 Task: Find connections with filter location Maracás with filter topic #Leadershipfirstwith filter profile language Potuguese with filter current company Aviva India with filter school Uka Tarsadia University  with filter industry Circuses and Magic Shows with filter service category Life Coaching with filter keywords title Parking Attendant
Action: Mouse moved to (559, 102)
Screenshot: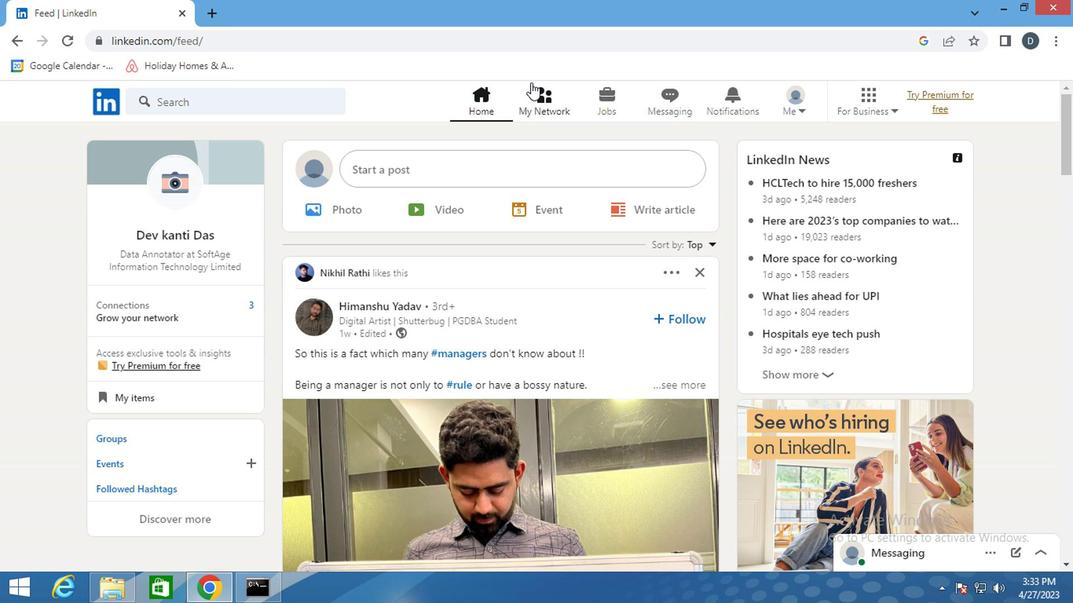 
Action: Mouse pressed left at (559, 102)
Screenshot: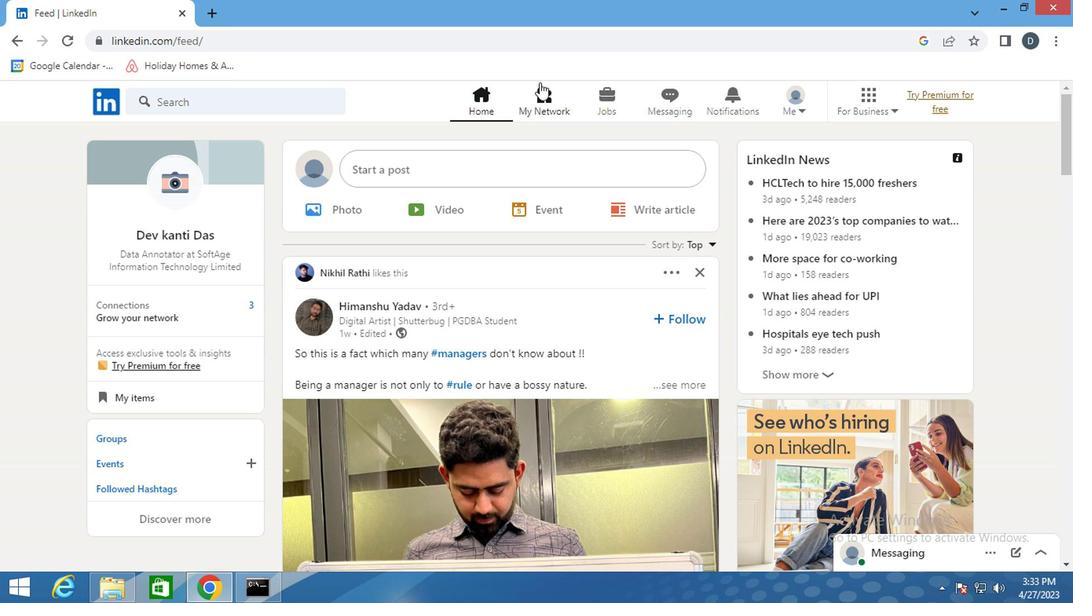 
Action: Mouse moved to (294, 193)
Screenshot: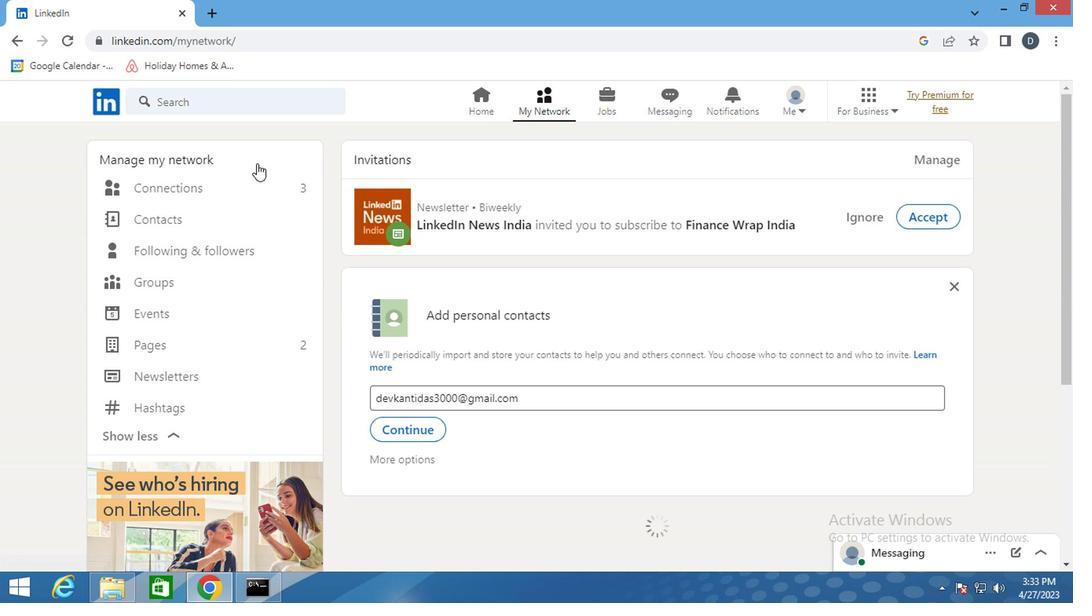 
Action: Mouse pressed left at (294, 193)
Screenshot: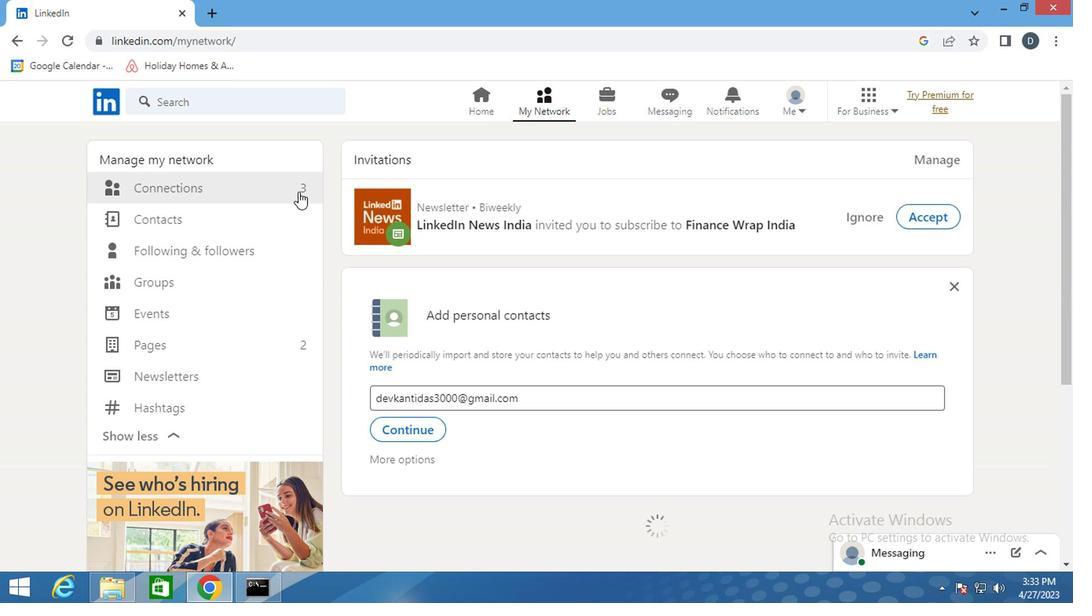 
Action: Mouse moved to (259, 187)
Screenshot: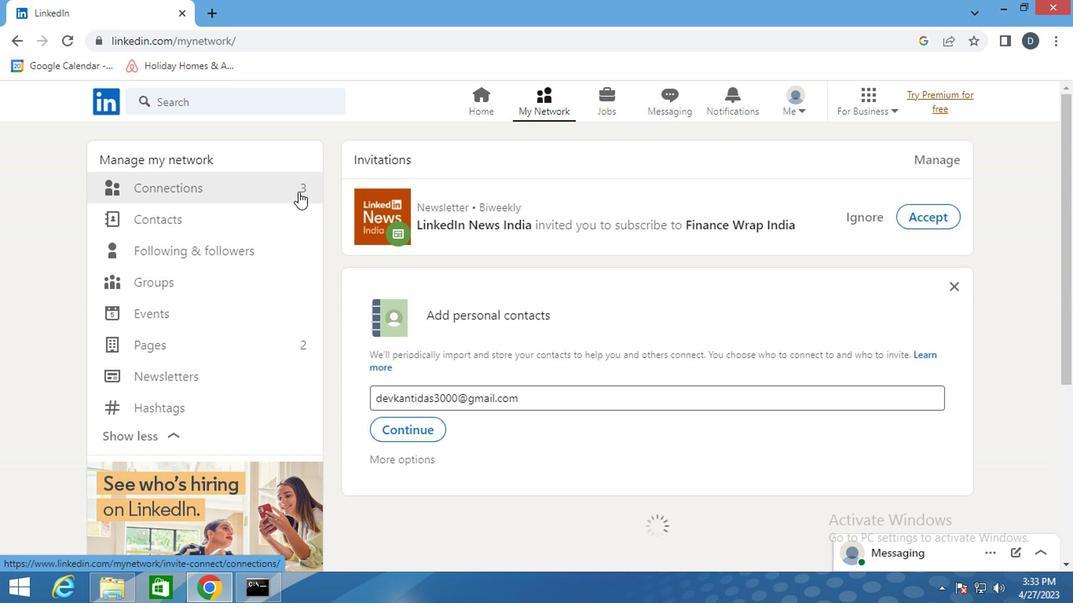 
Action: Mouse pressed left at (259, 187)
Screenshot: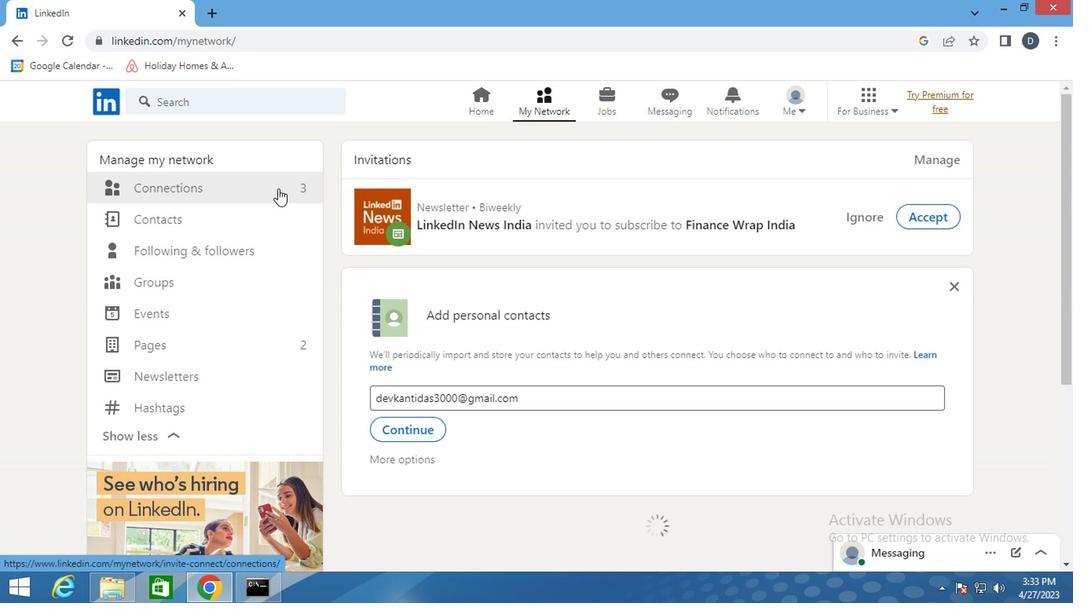 
Action: Mouse moved to (183, 188)
Screenshot: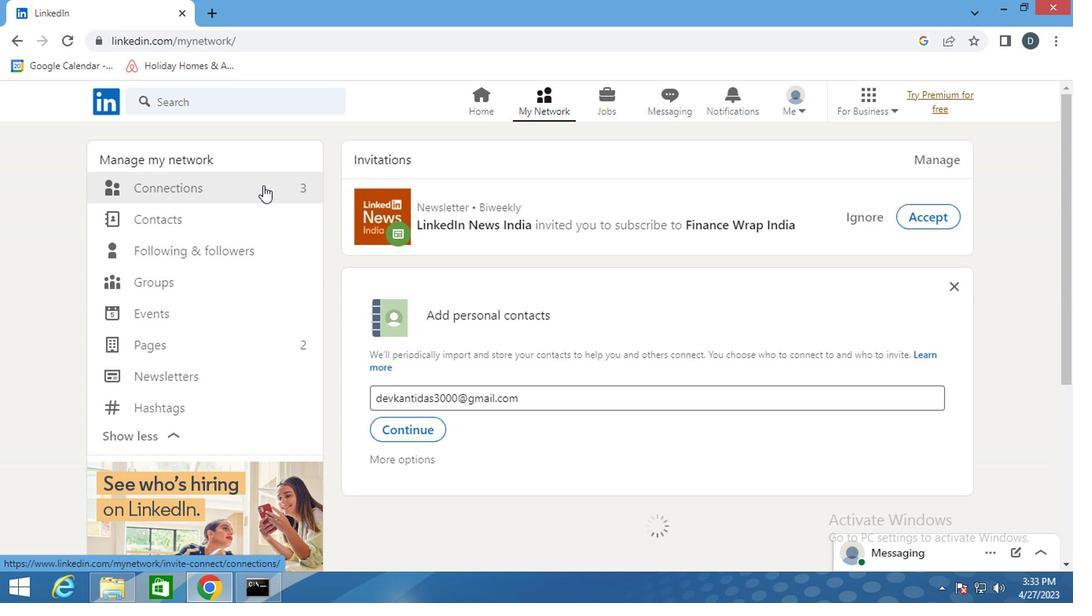 
Action: Mouse pressed left at (183, 188)
Screenshot: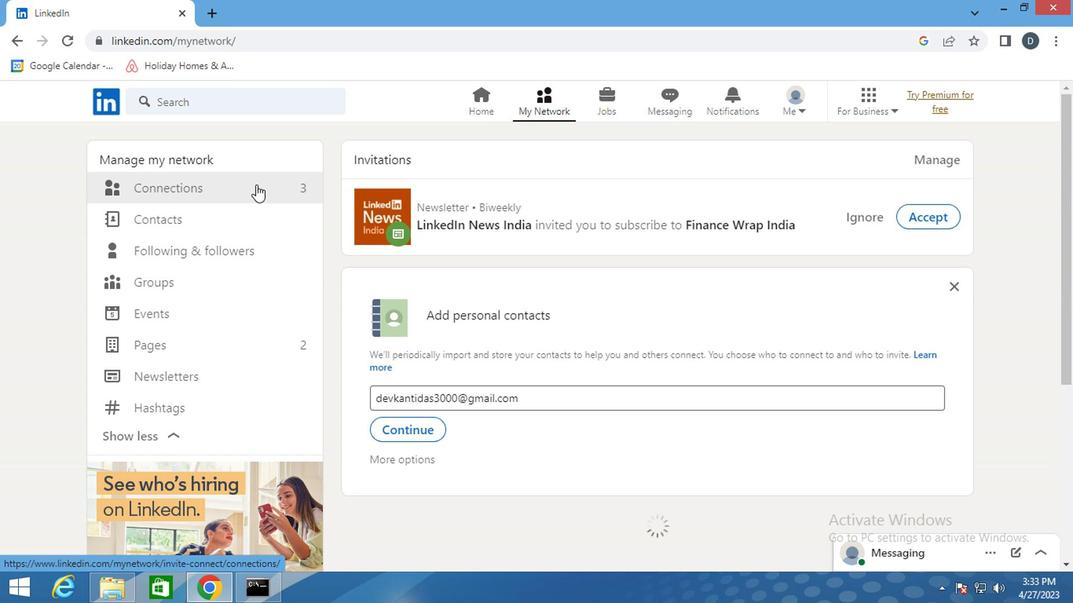 
Action: Mouse moved to (660, 209)
Screenshot: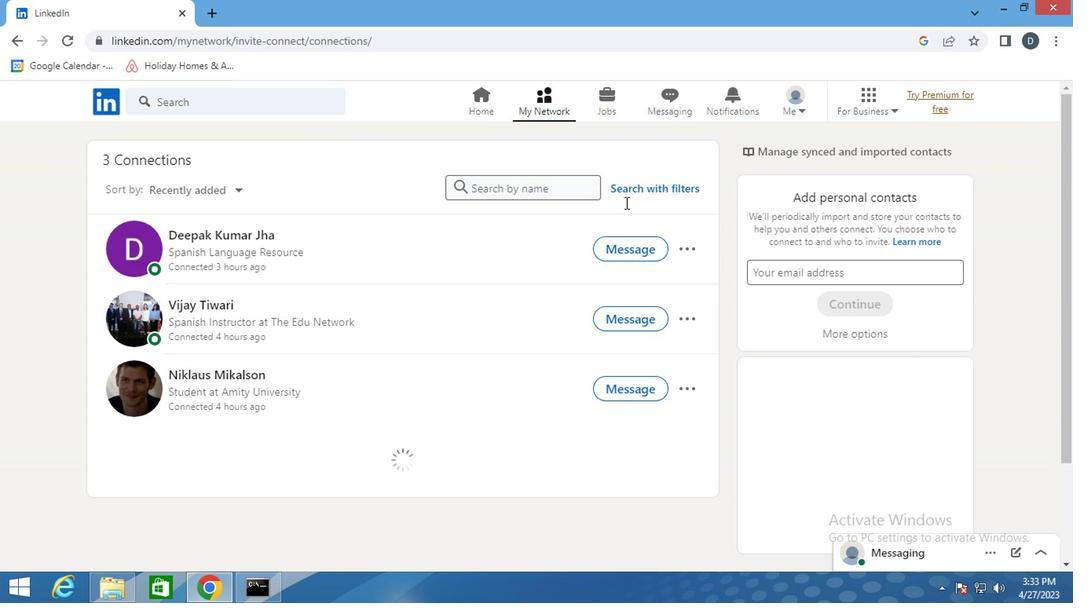 
Action: Mouse pressed left at (660, 209)
Screenshot: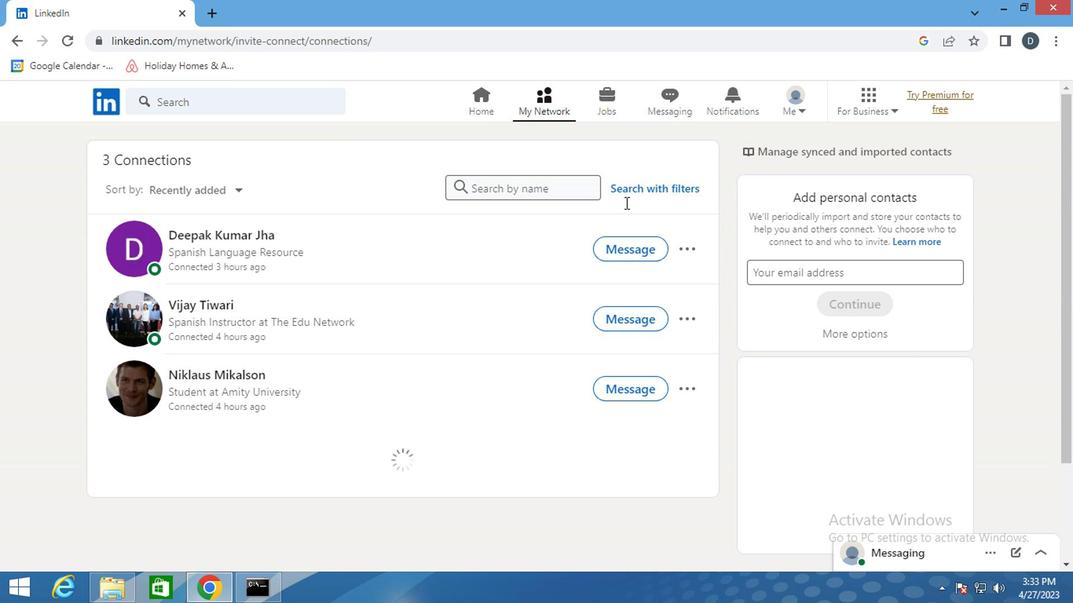 
Action: Mouse moved to (660, 198)
Screenshot: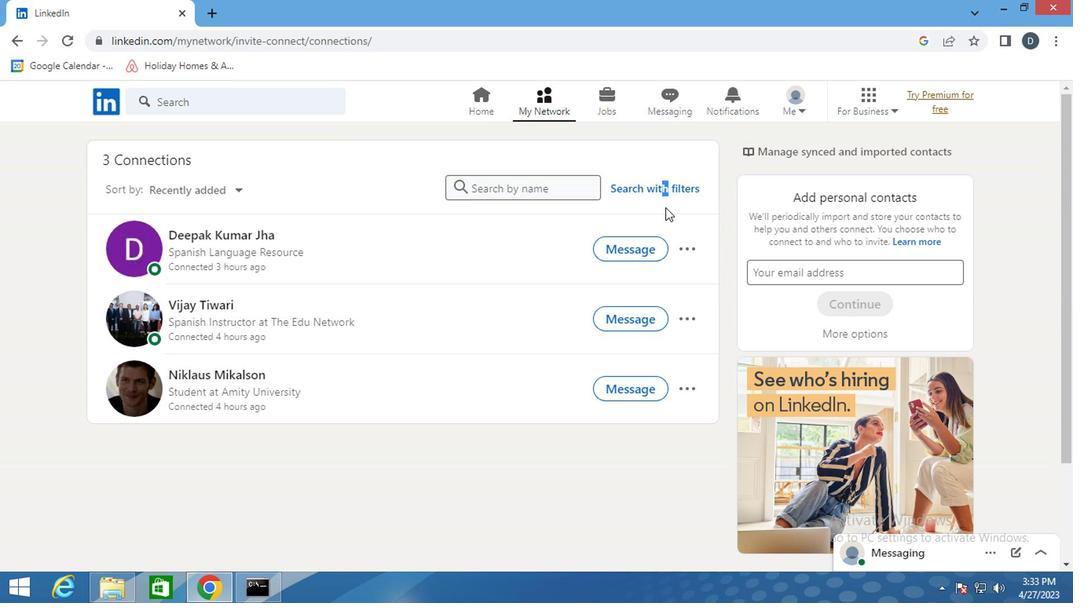 
Action: Mouse pressed left at (660, 198)
Screenshot: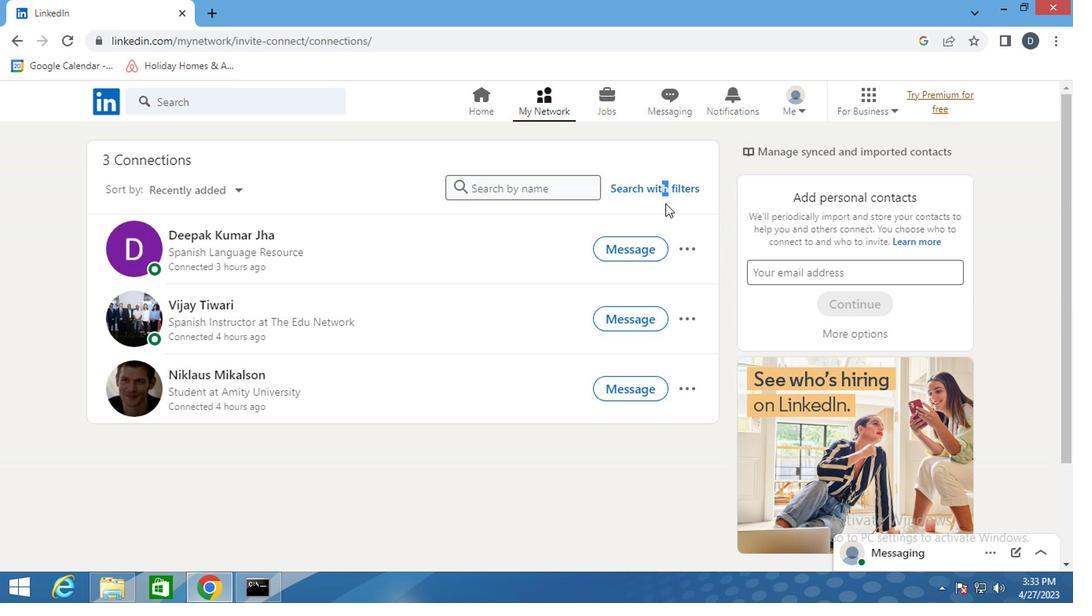 
Action: Mouse moved to (580, 141)
Screenshot: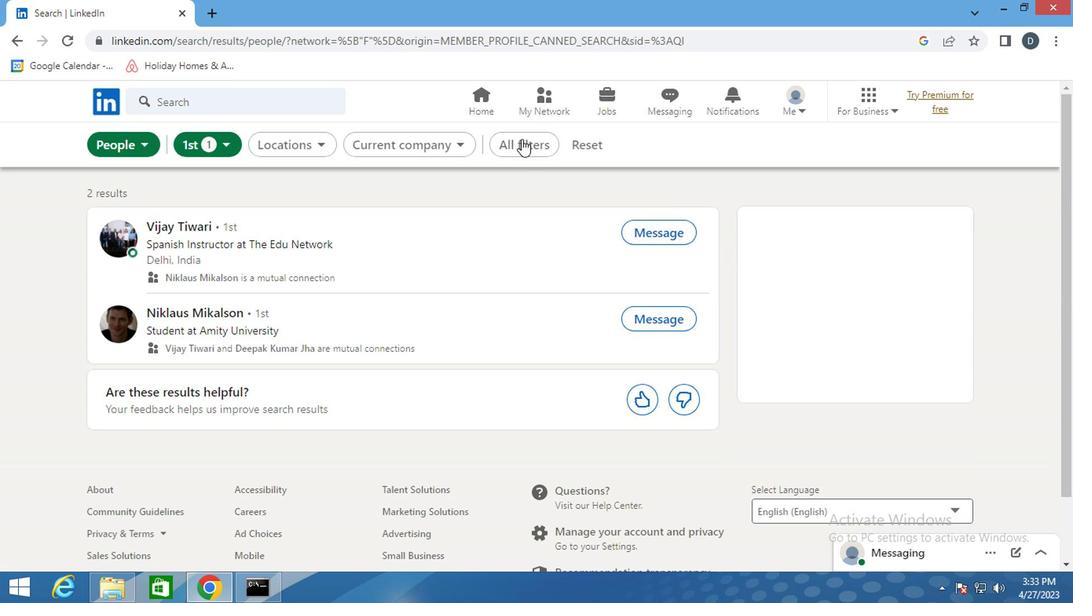 
Action: Mouse pressed left at (580, 141)
Screenshot: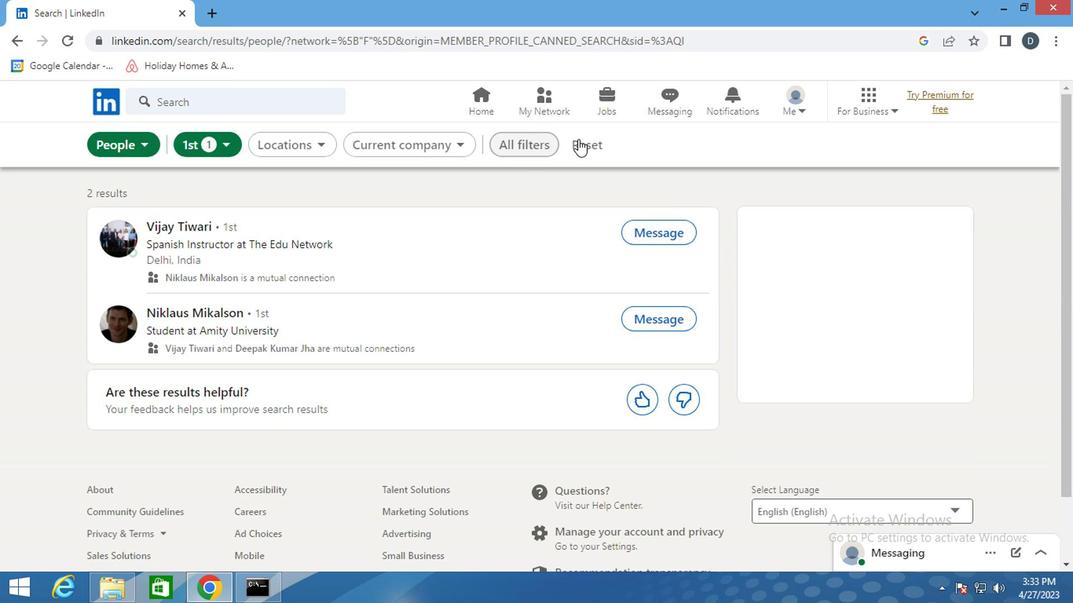 
Action: Mouse moved to (536, 143)
Screenshot: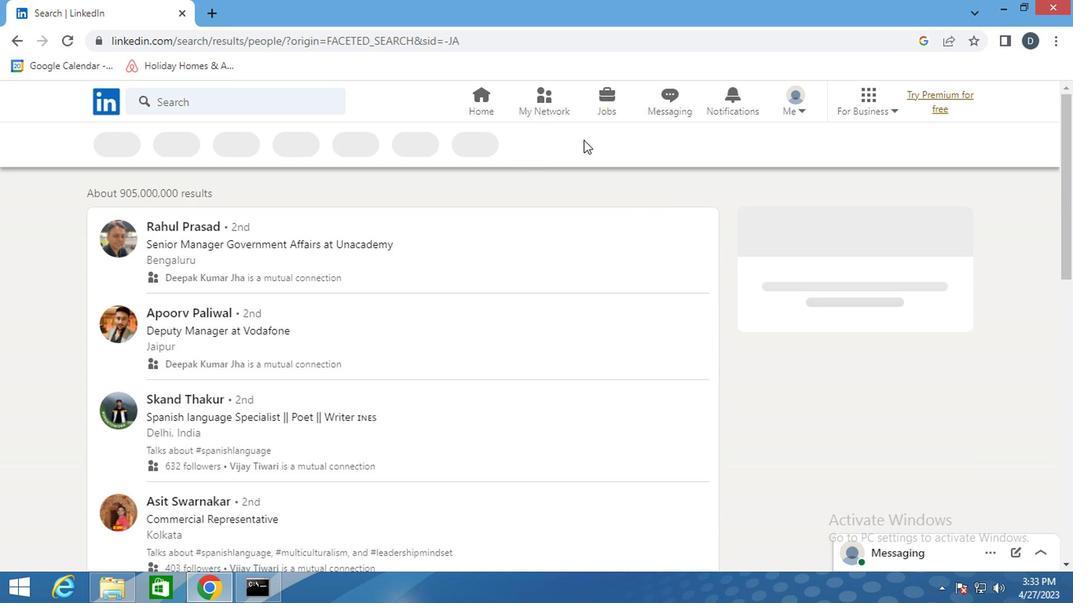 
Action: Mouse pressed left at (536, 143)
Screenshot: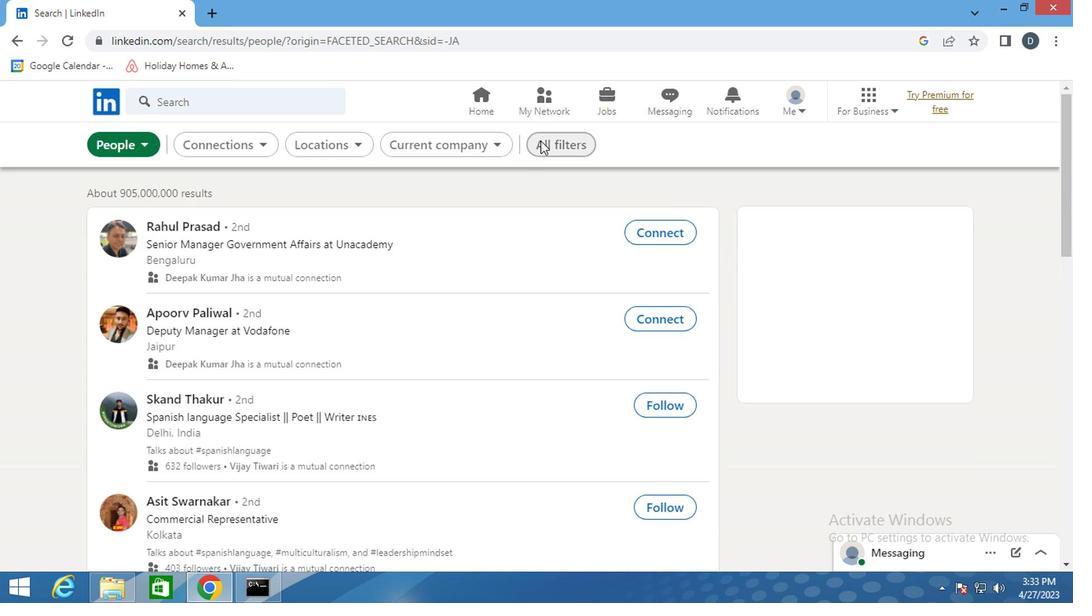 
Action: Mouse moved to (855, 271)
Screenshot: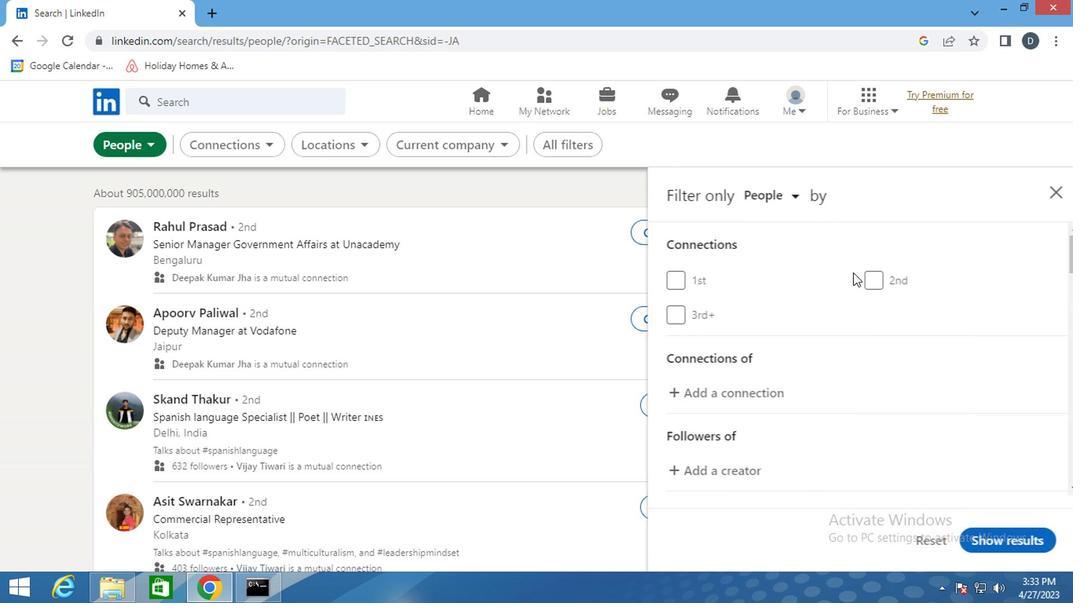 
Action: Mouse scrolled (855, 271) with delta (0, 0)
Screenshot: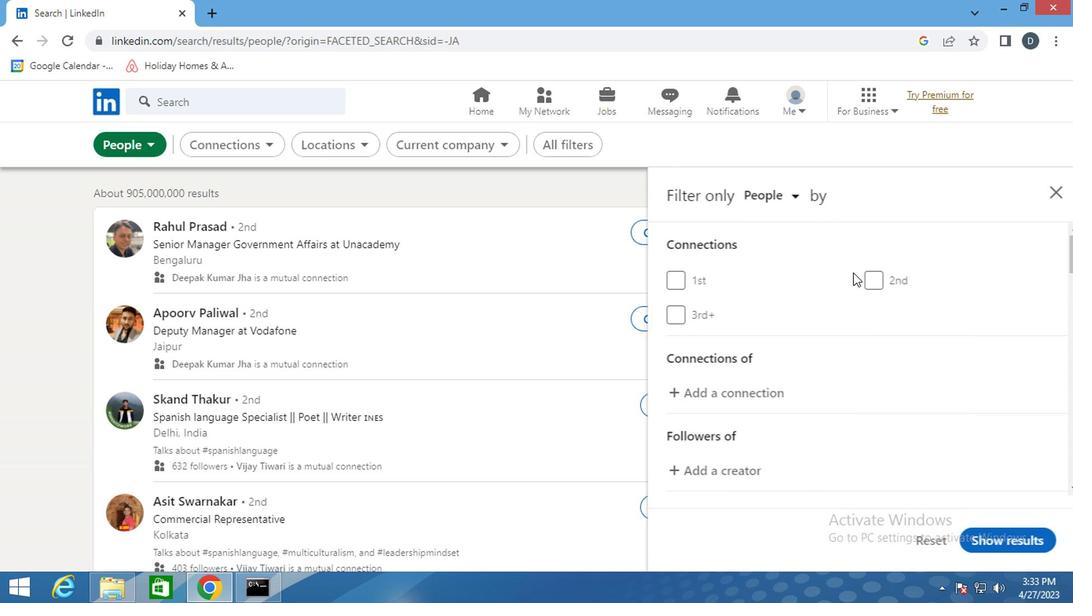 
Action: Mouse moved to (855, 271)
Screenshot: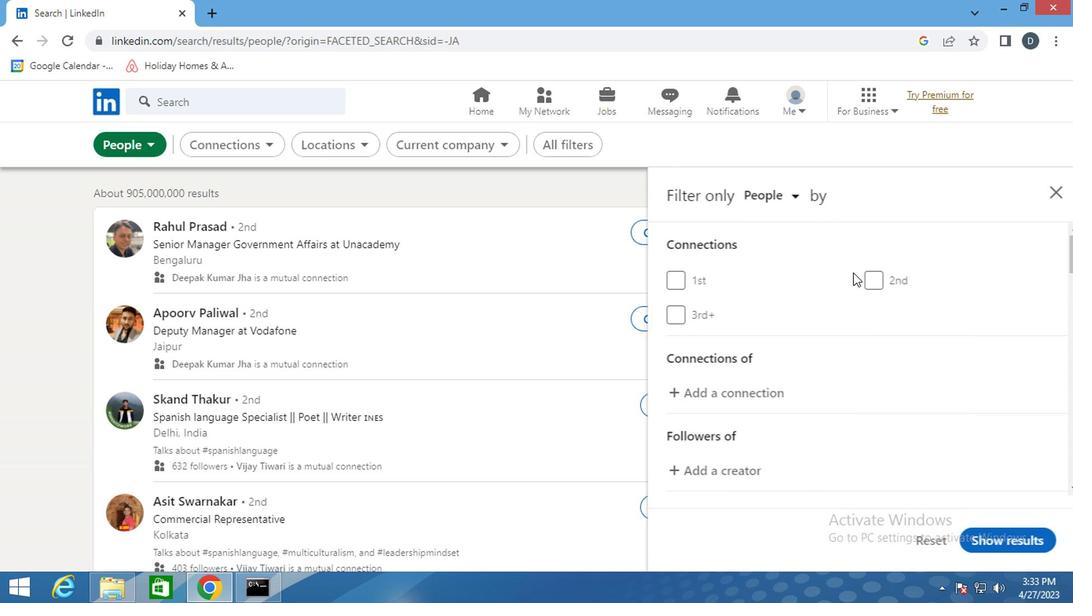 
Action: Mouse scrolled (855, 270) with delta (0, 0)
Screenshot: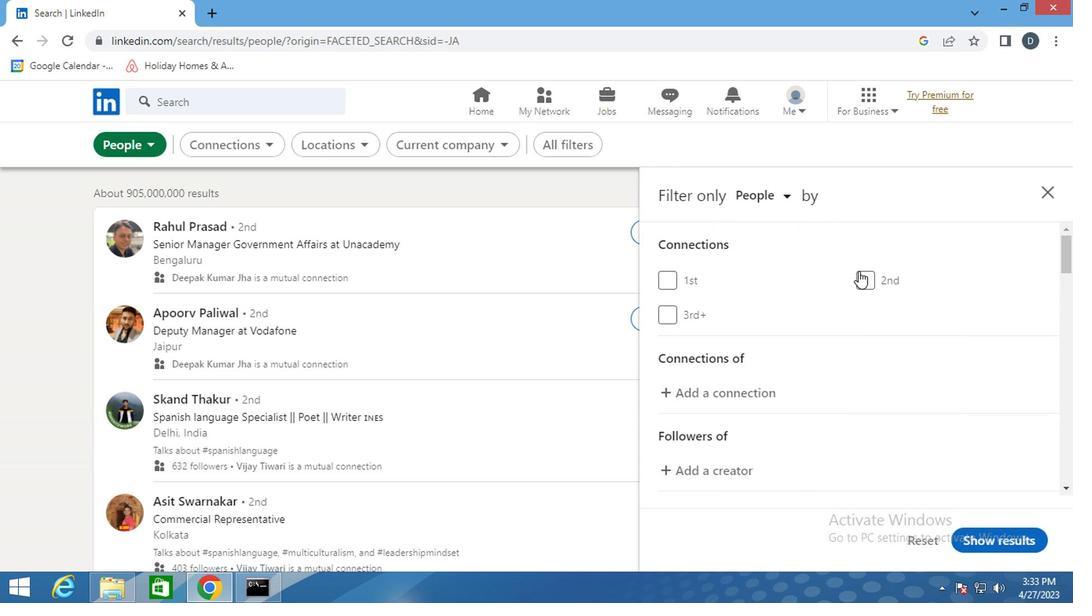 
Action: Mouse moved to (859, 267)
Screenshot: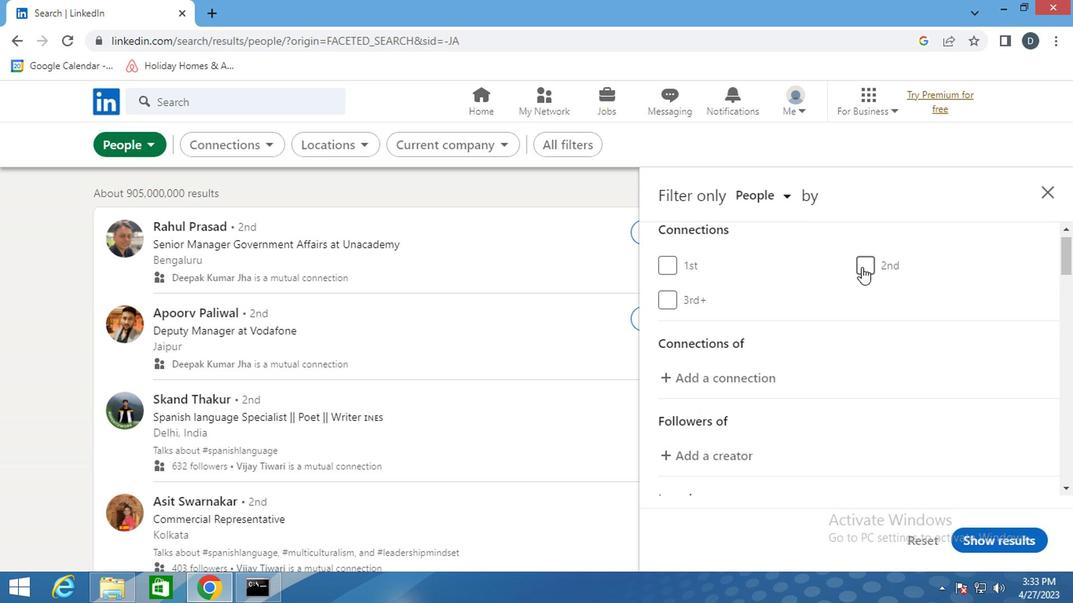 
Action: Mouse scrolled (859, 267) with delta (0, 0)
Screenshot: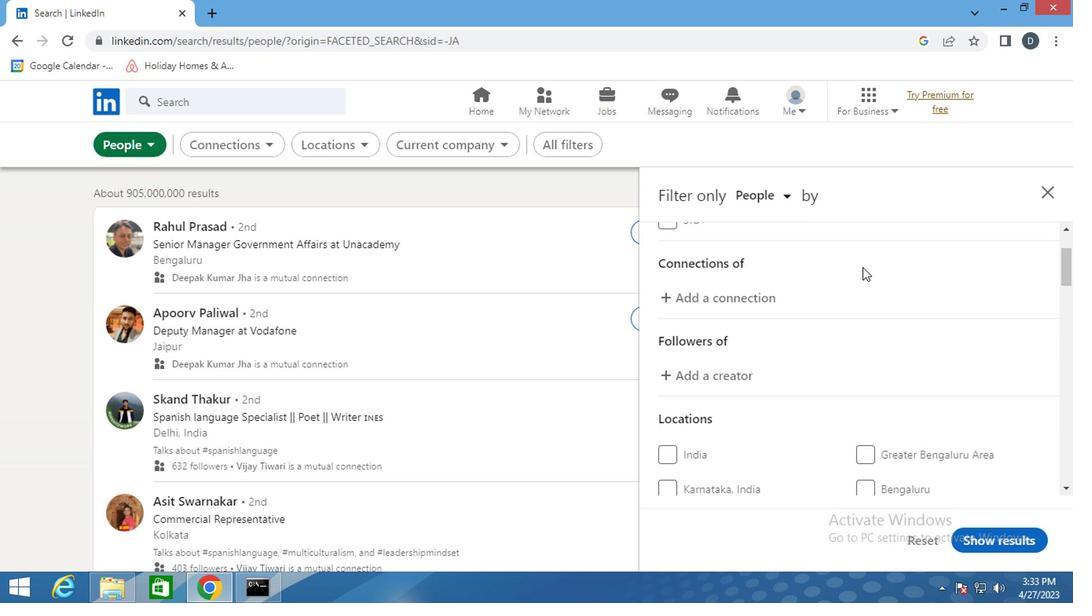 
Action: Mouse scrolled (859, 267) with delta (0, 0)
Screenshot: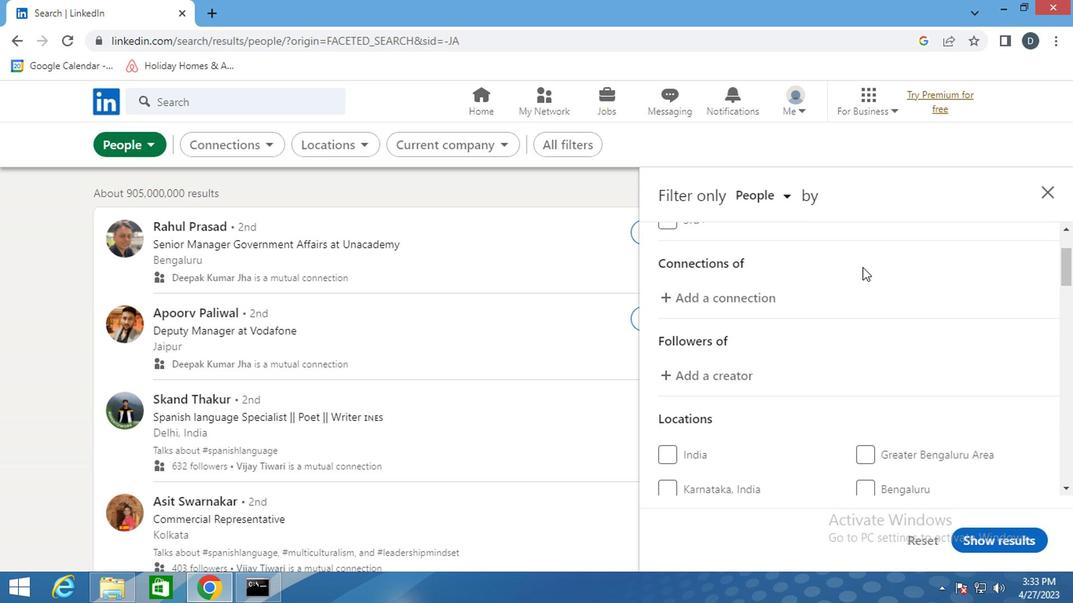 
Action: Mouse moved to (896, 306)
Screenshot: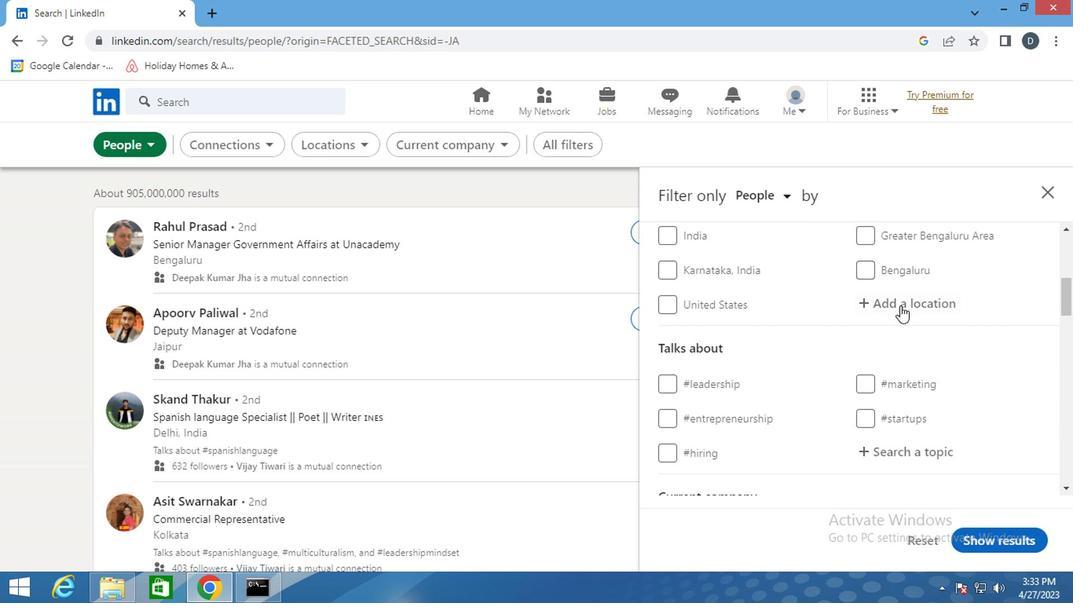 
Action: Mouse pressed left at (896, 306)
Screenshot: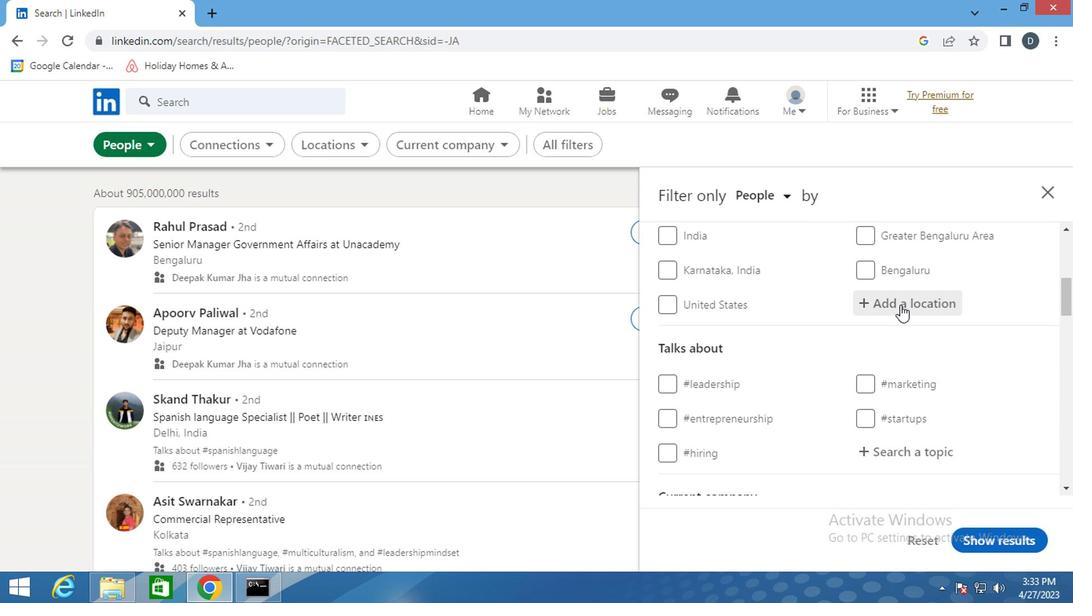 
Action: Mouse moved to (785, 338)
Screenshot: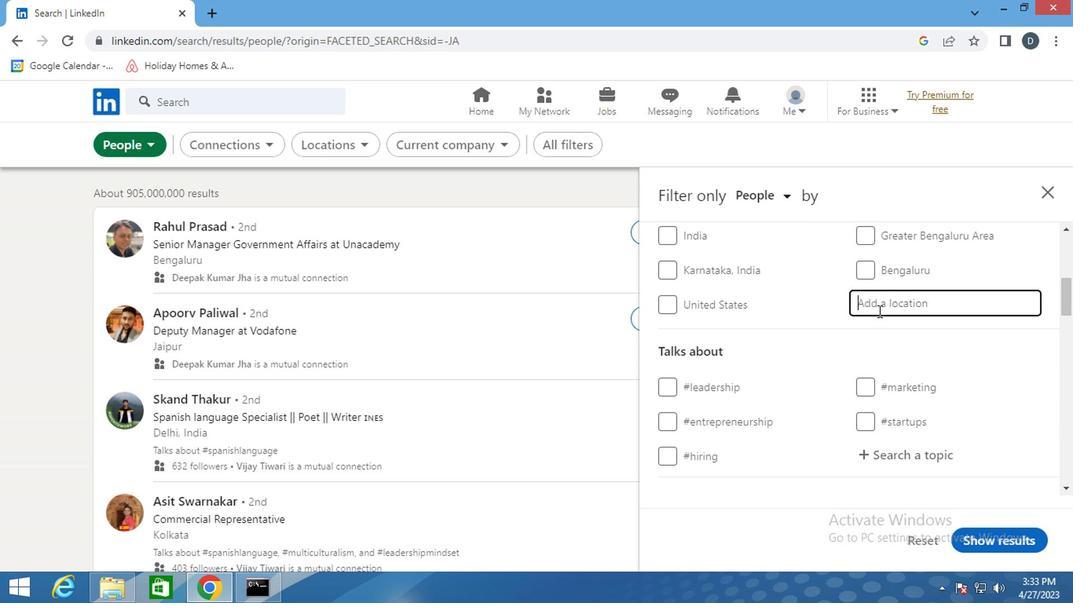 
Action: Key pressed <Key.shift>MARACAS
Screenshot: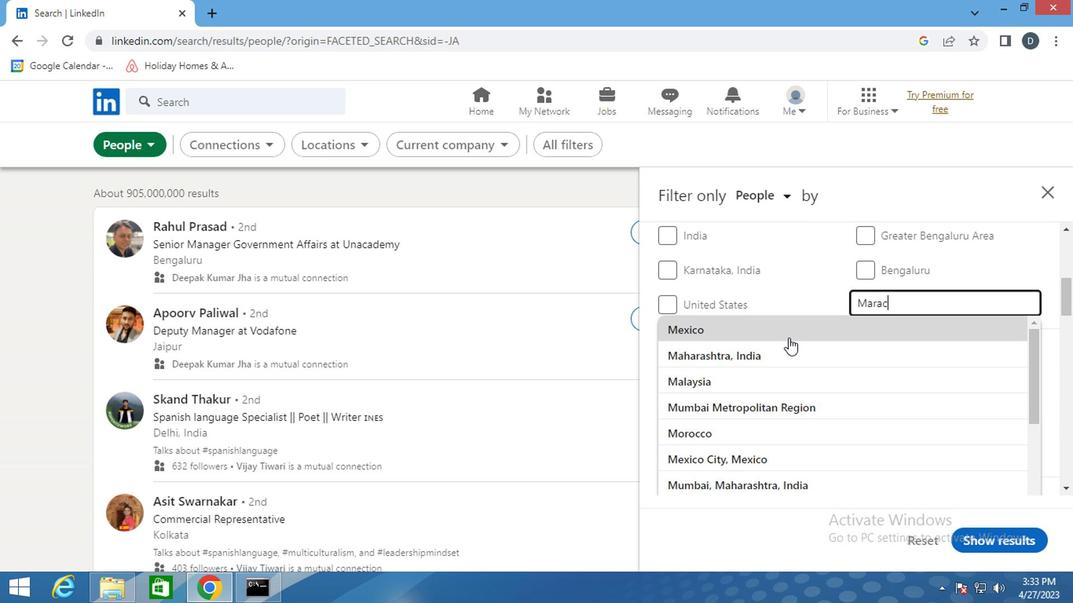 
Action: Mouse moved to (898, 332)
Screenshot: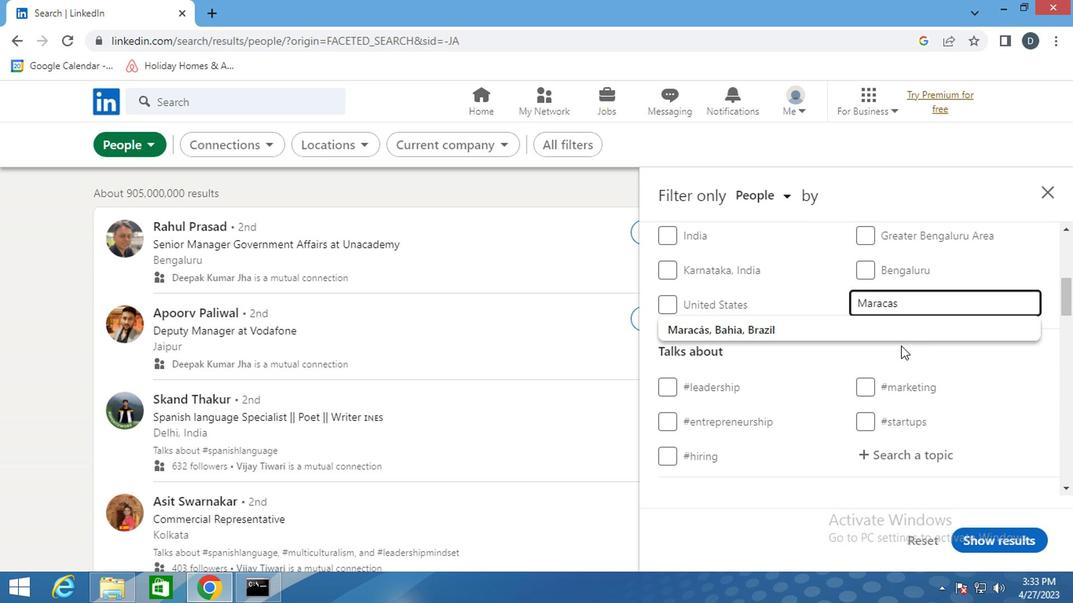 
Action: Mouse pressed left at (898, 332)
Screenshot: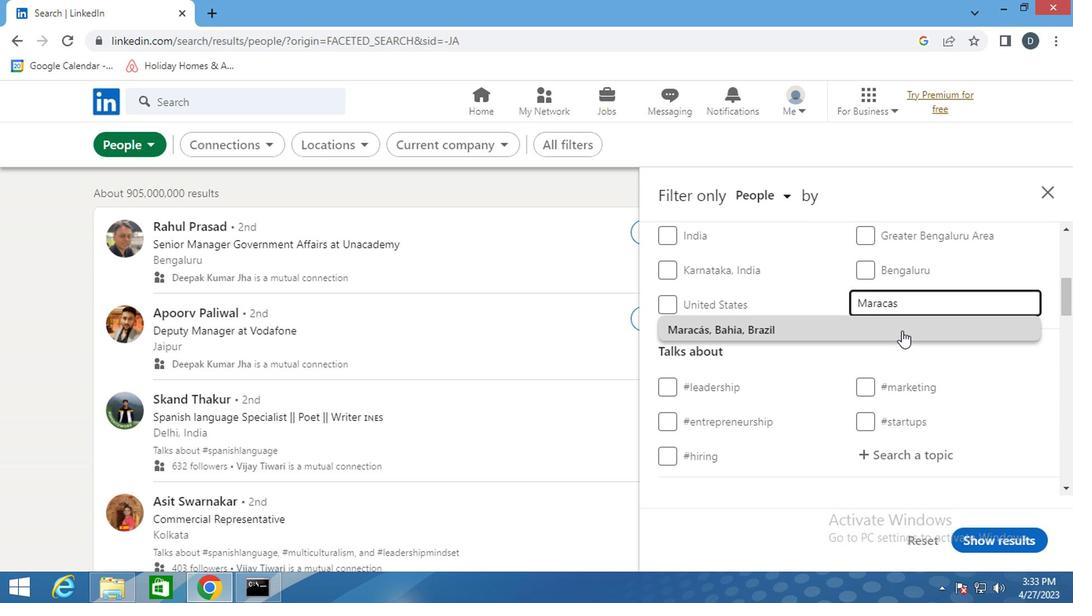 
Action: Mouse moved to (894, 332)
Screenshot: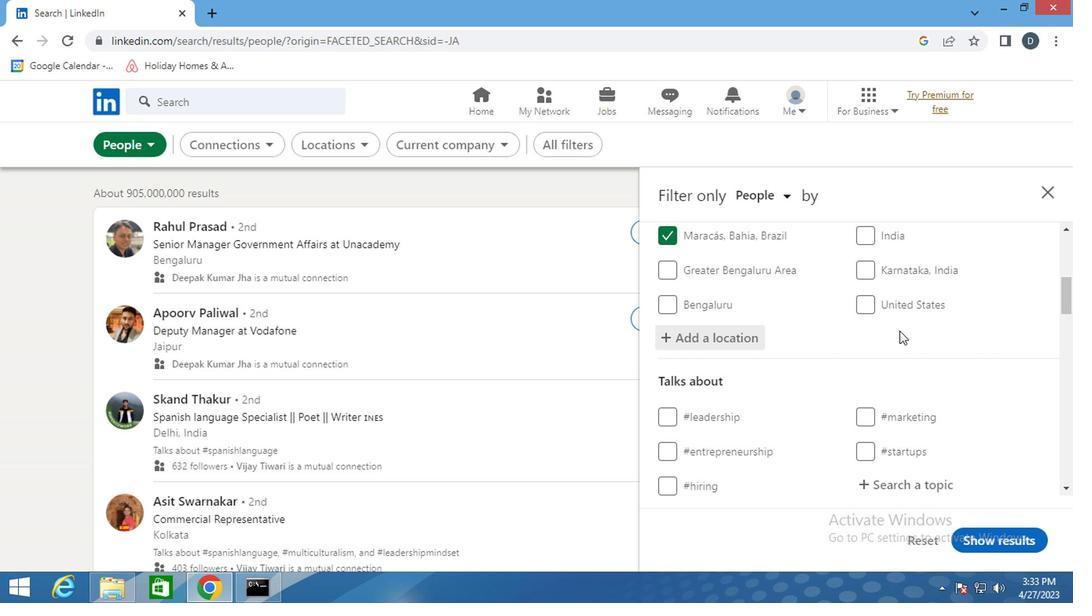 
Action: Mouse scrolled (894, 330) with delta (0, -1)
Screenshot: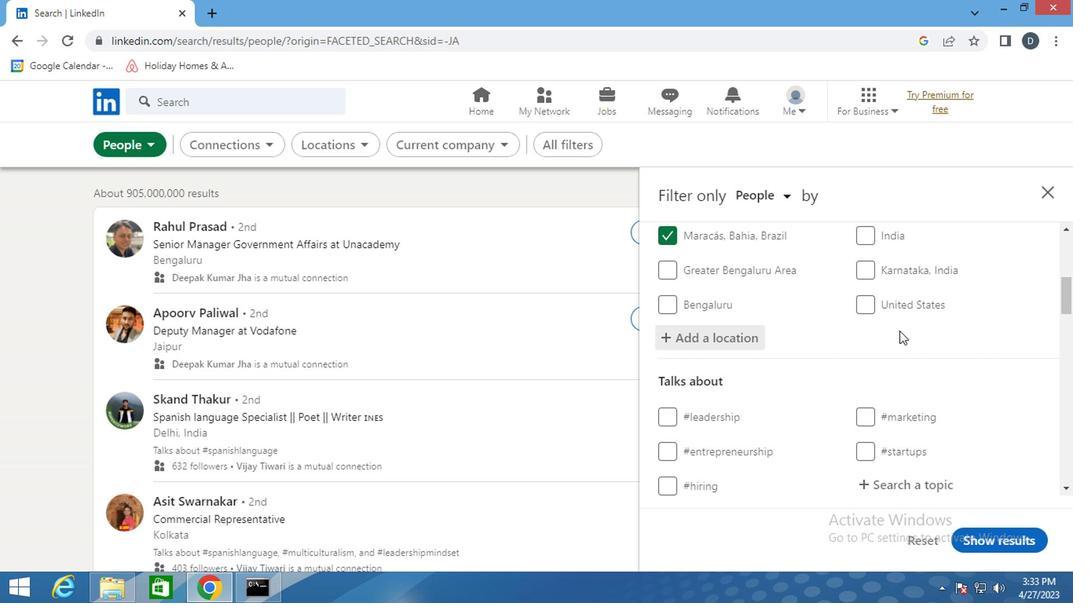 
Action: Mouse scrolled (894, 330) with delta (0, -1)
Screenshot: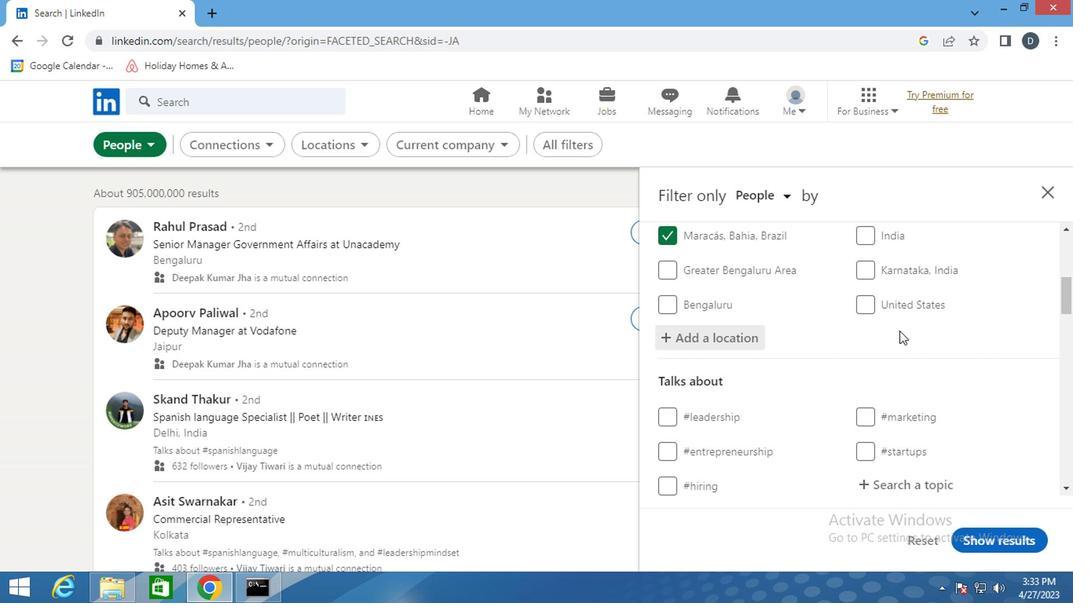 
Action: Mouse scrolled (894, 330) with delta (0, -1)
Screenshot: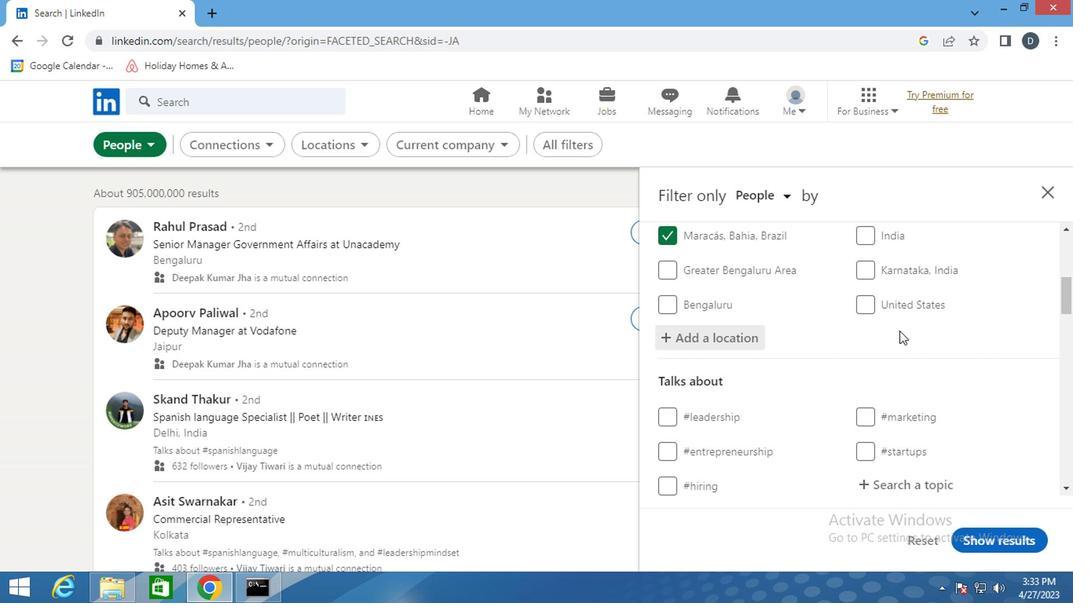 
Action: Mouse moved to (884, 332)
Screenshot: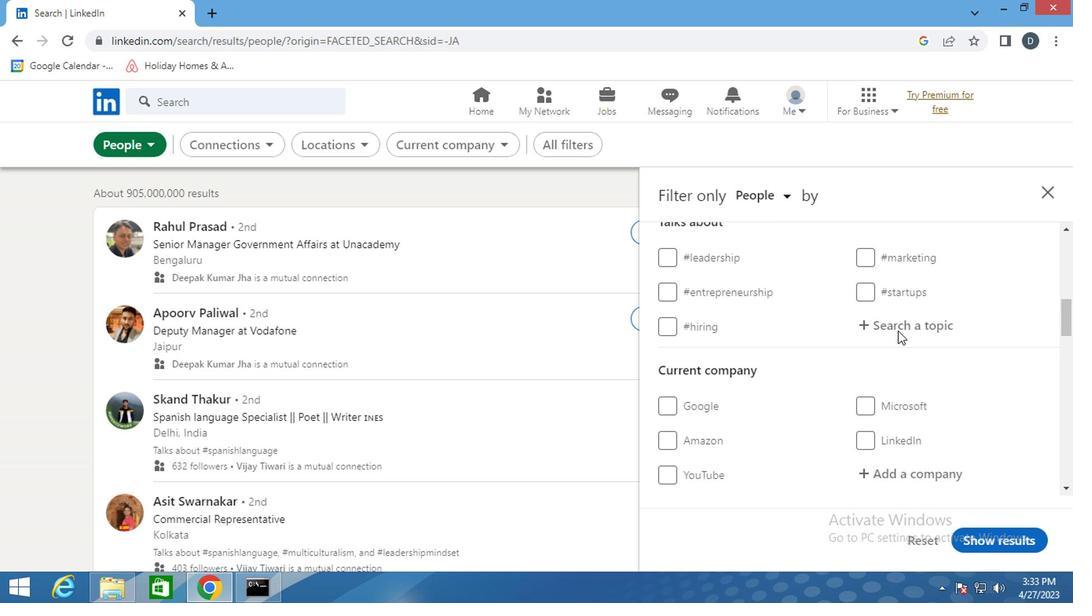 
Action: Mouse scrolled (884, 333) with delta (0, 1)
Screenshot: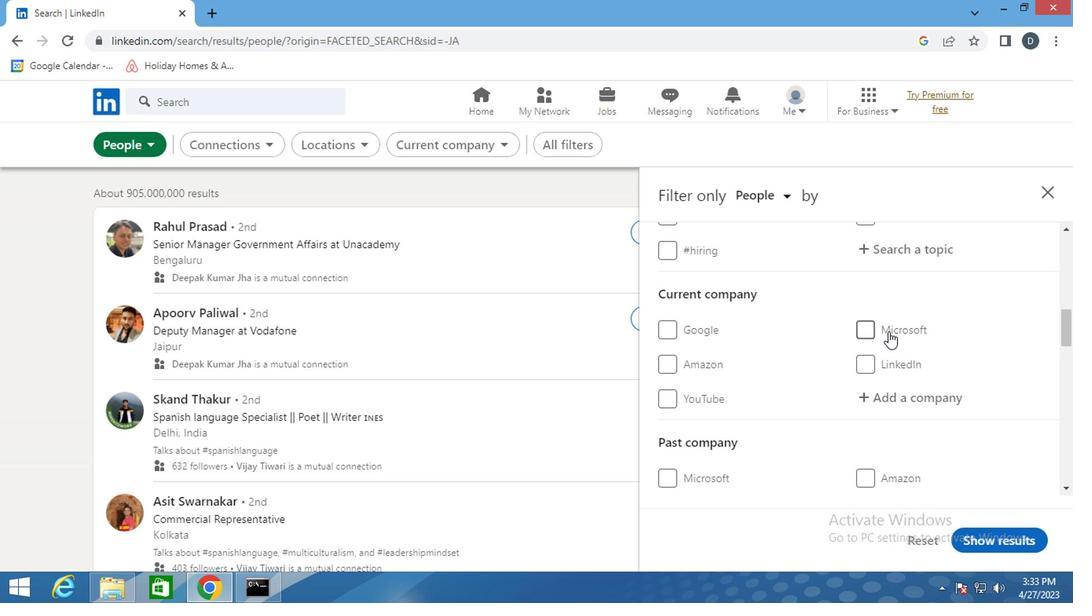
Action: Mouse moved to (903, 333)
Screenshot: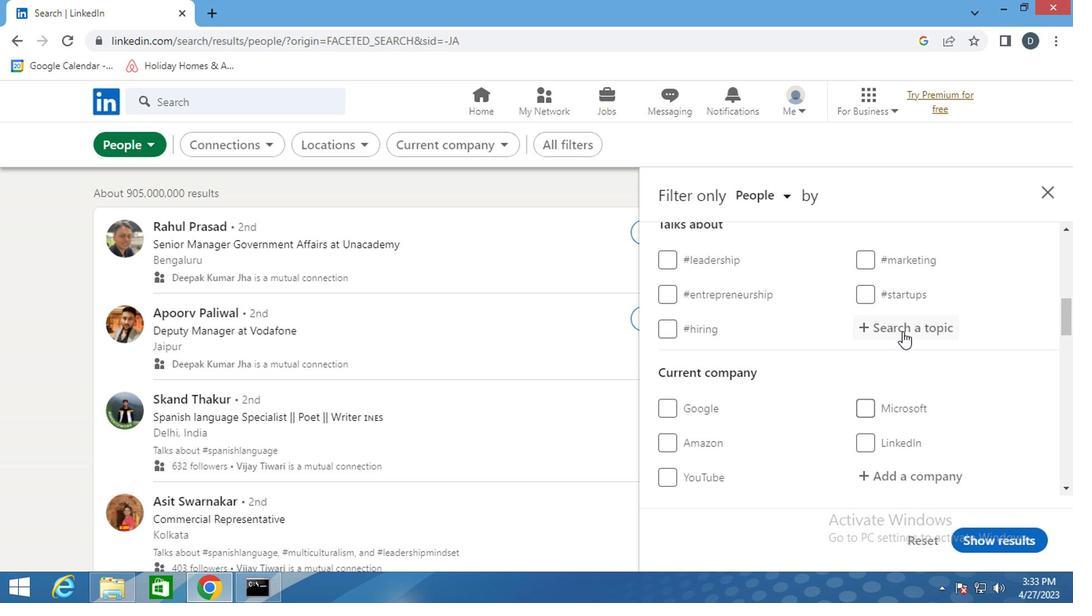 
Action: Mouse pressed left at (903, 333)
Screenshot: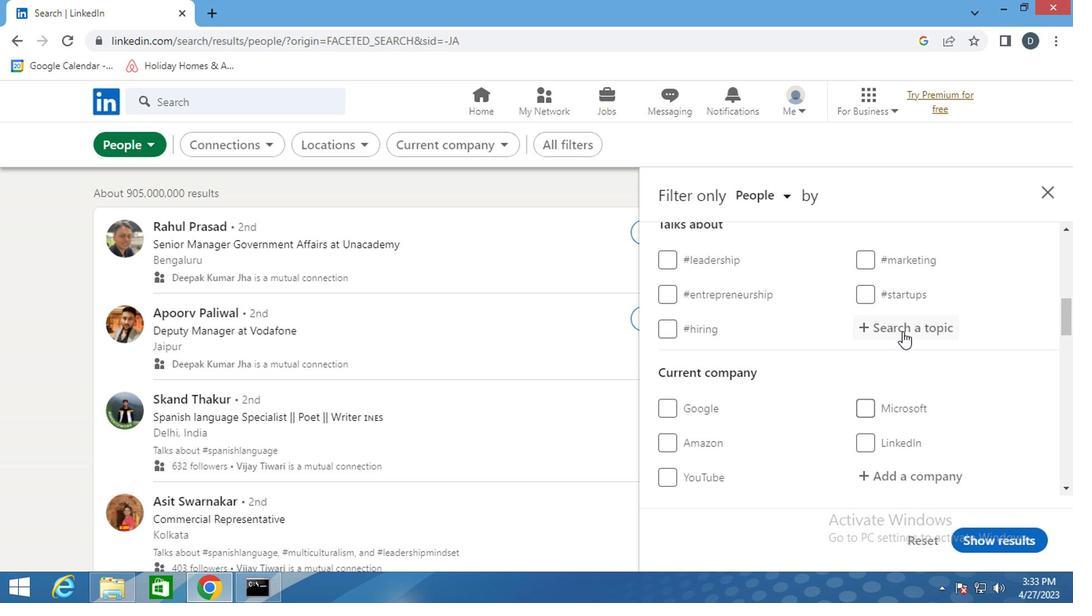 
Action: Mouse moved to (900, 336)
Screenshot: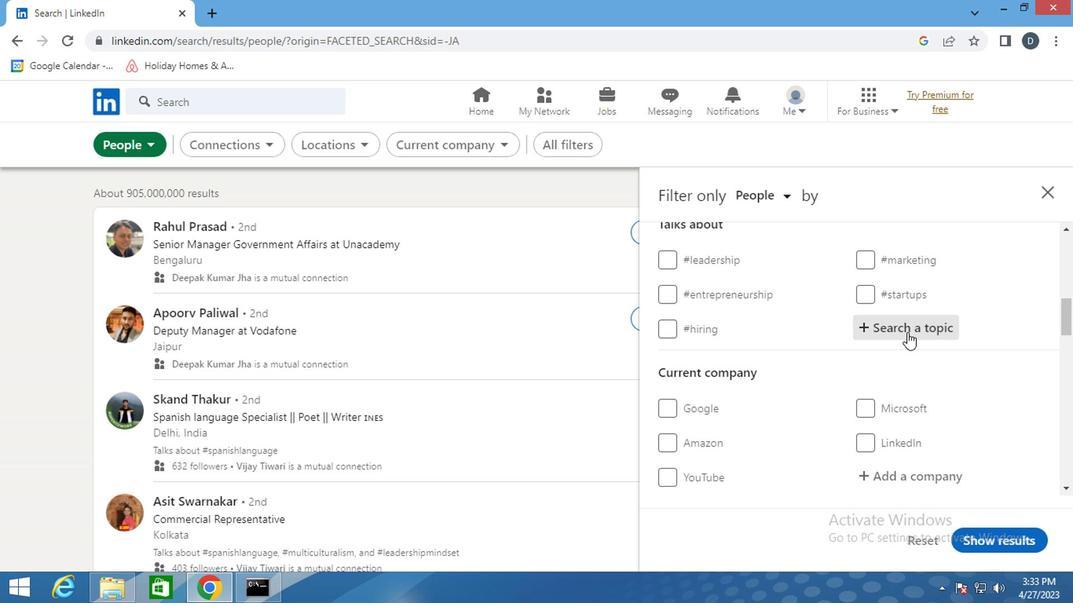 
Action: Key pressed <Key.shift>#<Key.shift><Key.shift><Key.shift><Key.shift><Key.shift>LEADERSHIP
Screenshot: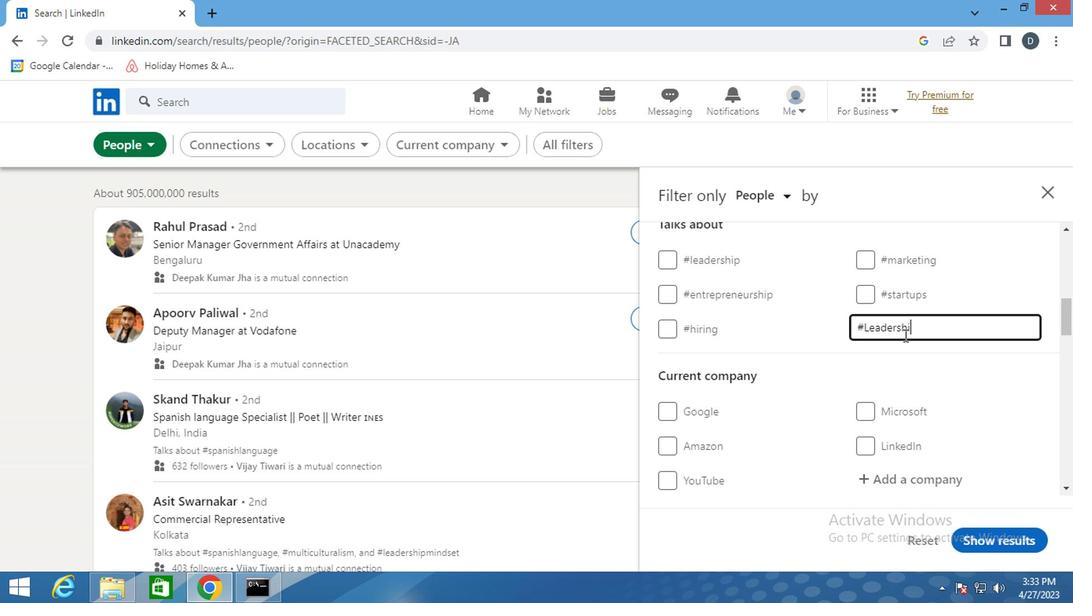
Action: Mouse moved to (640, 259)
Screenshot: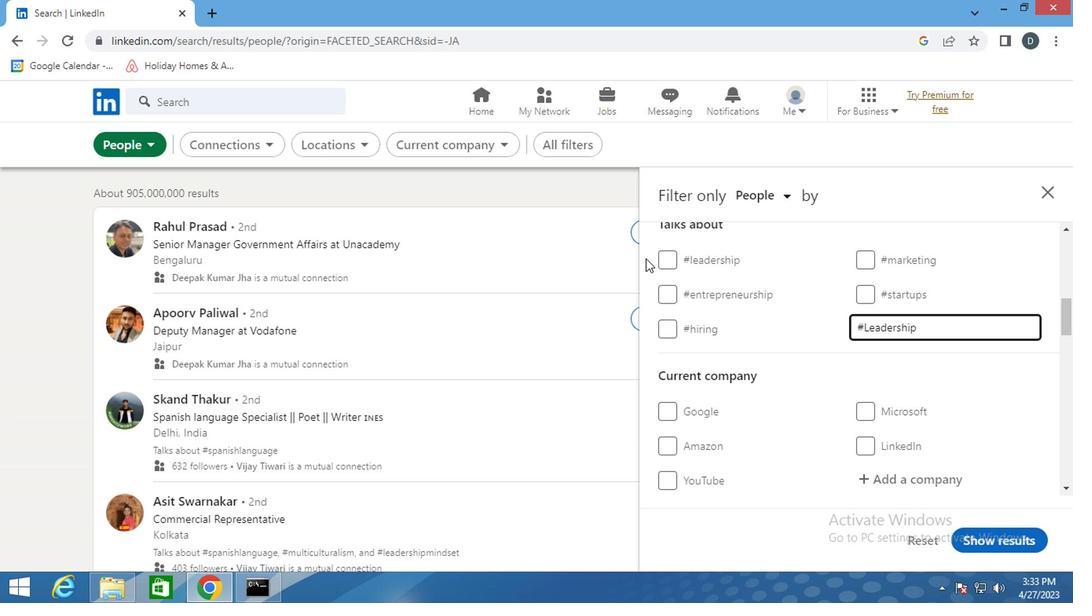 
Action: Key pressed FIRST
Screenshot: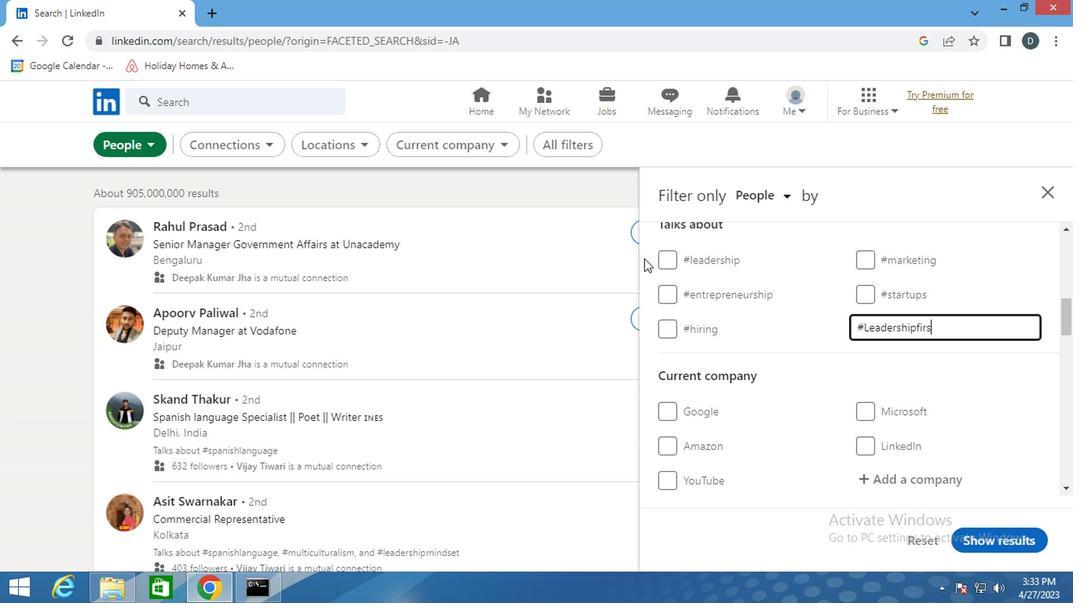 
Action: Mouse moved to (903, 389)
Screenshot: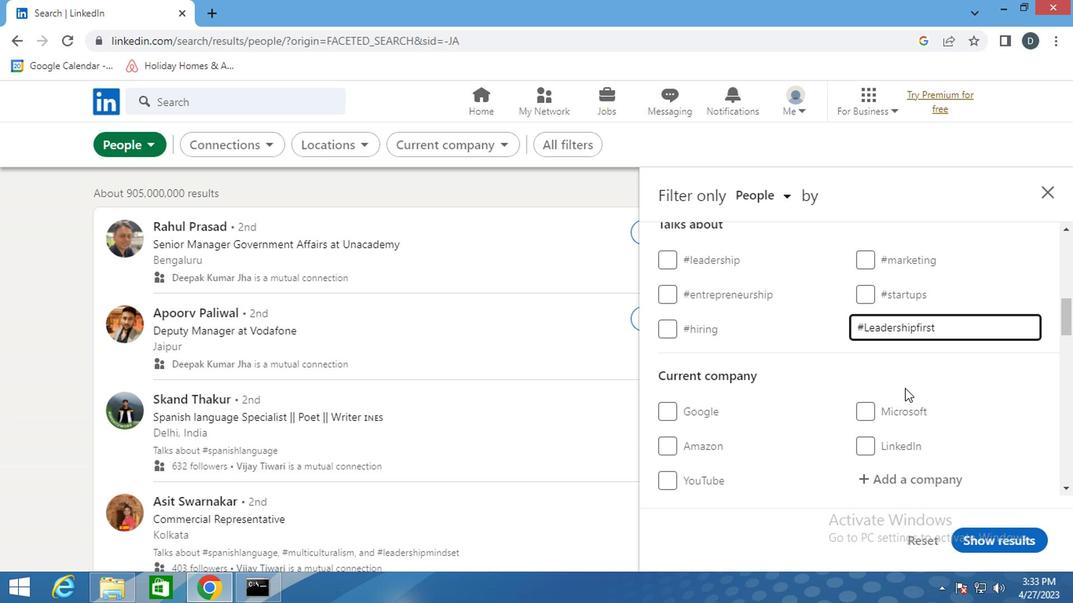 
Action: Mouse pressed left at (903, 389)
Screenshot: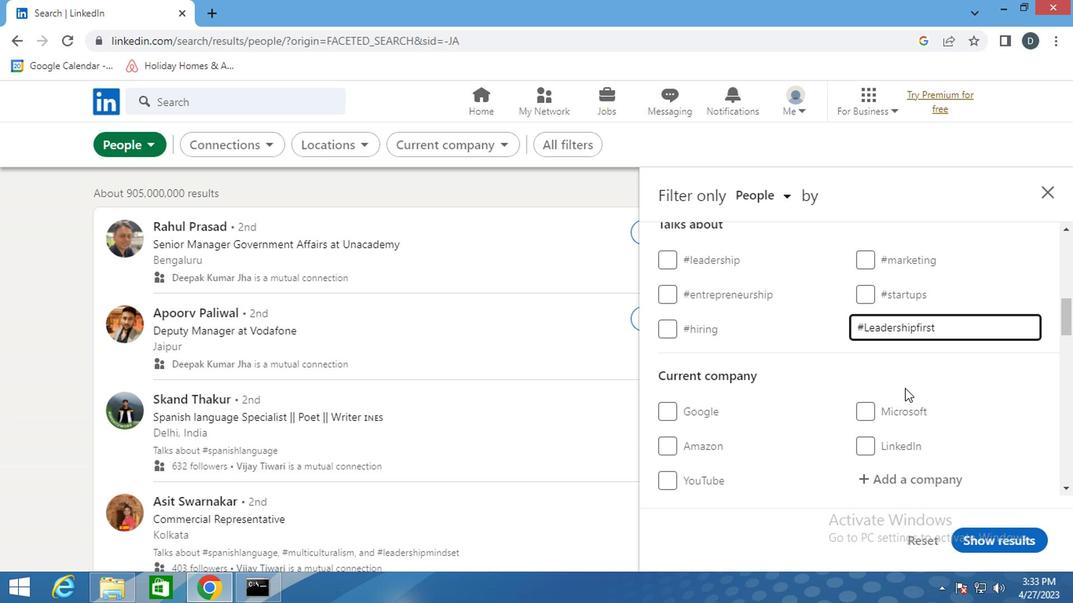 
Action: Mouse moved to (902, 373)
Screenshot: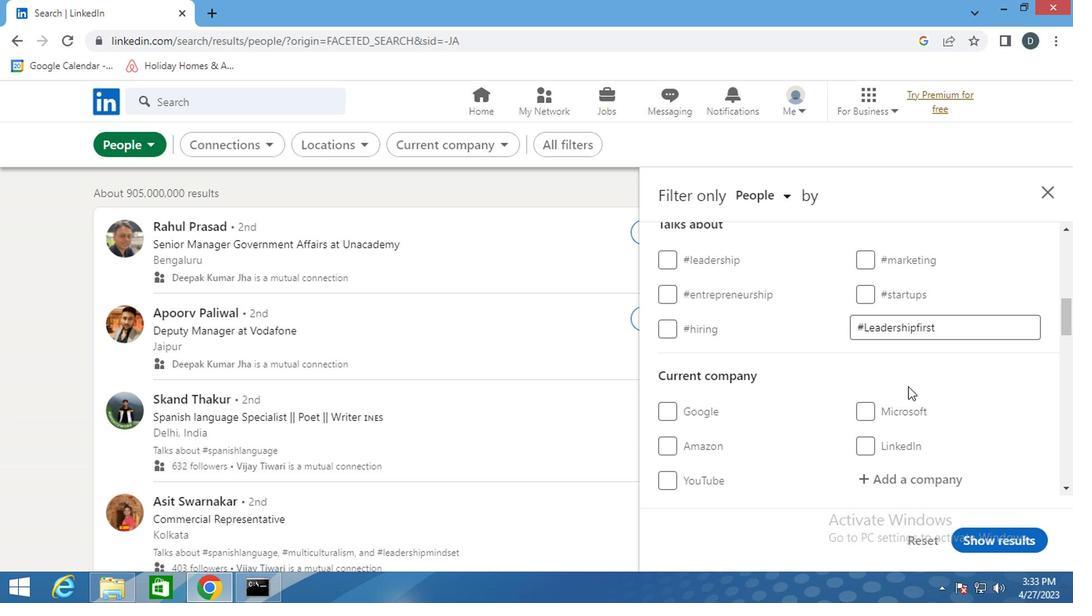 
Action: Mouse scrolled (902, 373) with delta (0, 0)
Screenshot: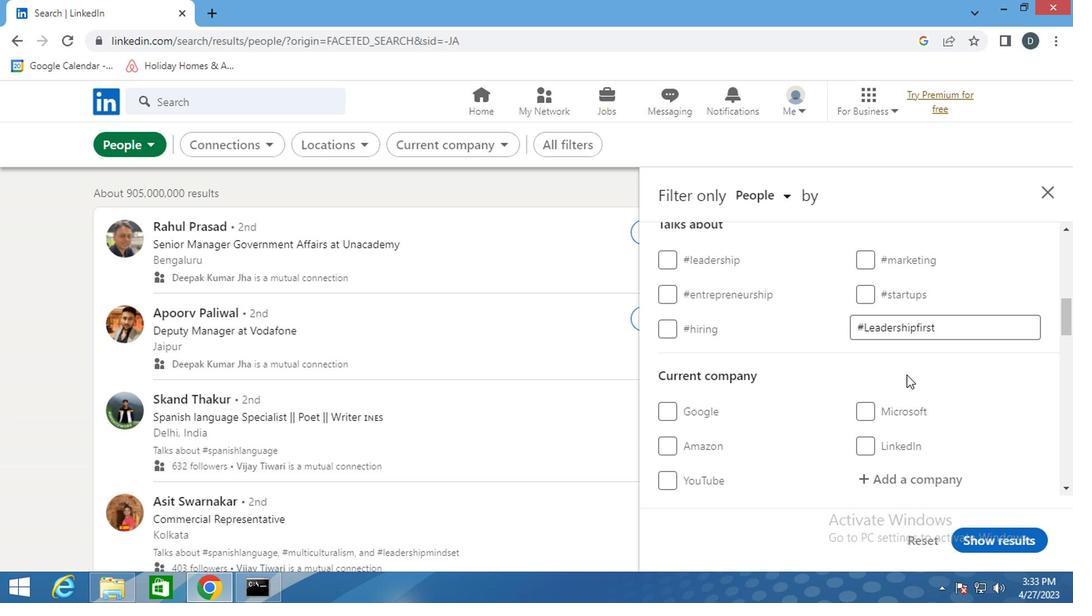 
Action: Mouse scrolled (902, 373) with delta (0, 0)
Screenshot: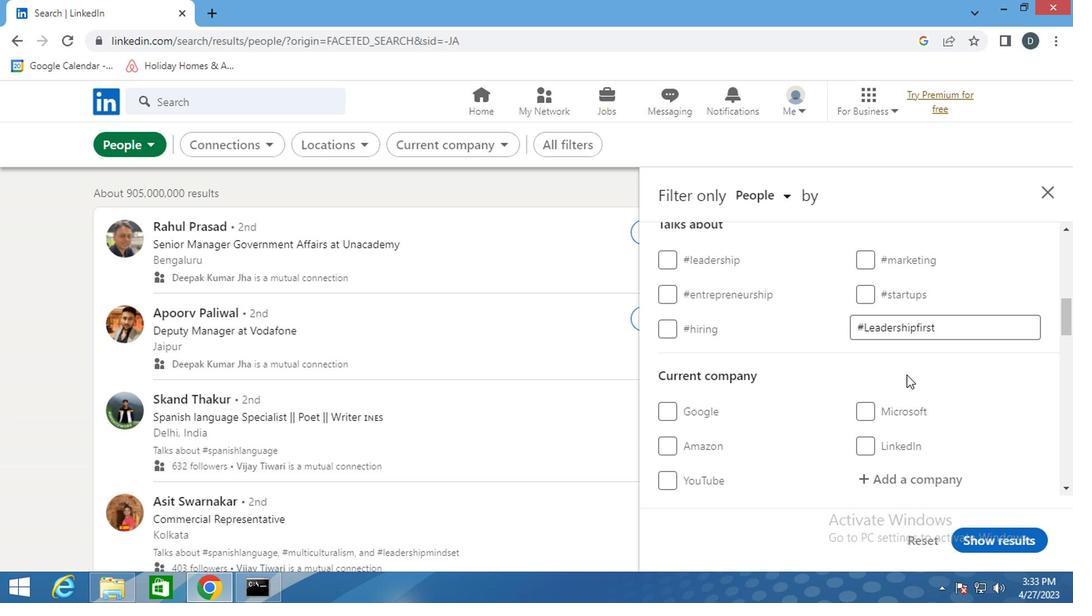 
Action: Mouse scrolled (902, 373) with delta (0, 0)
Screenshot: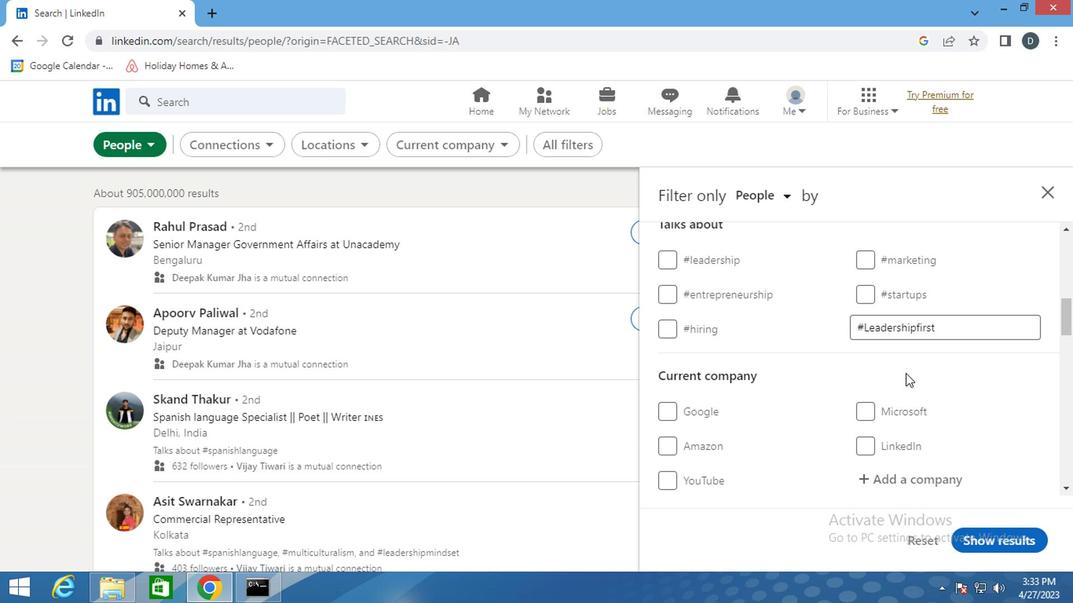 
Action: Mouse scrolled (902, 373) with delta (0, 0)
Screenshot: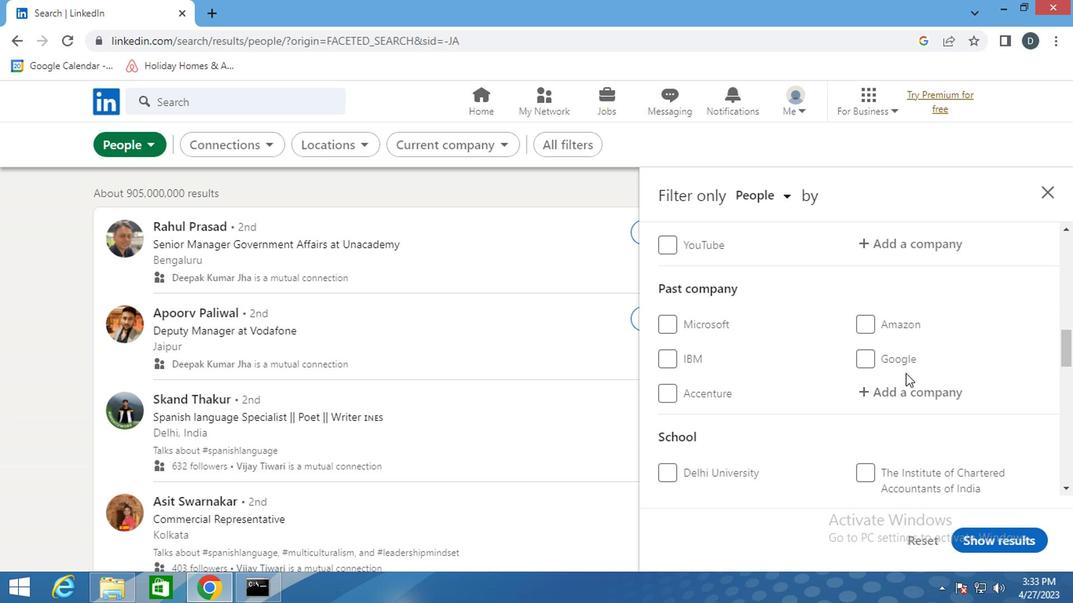 
Action: Mouse scrolled (902, 373) with delta (0, 0)
Screenshot: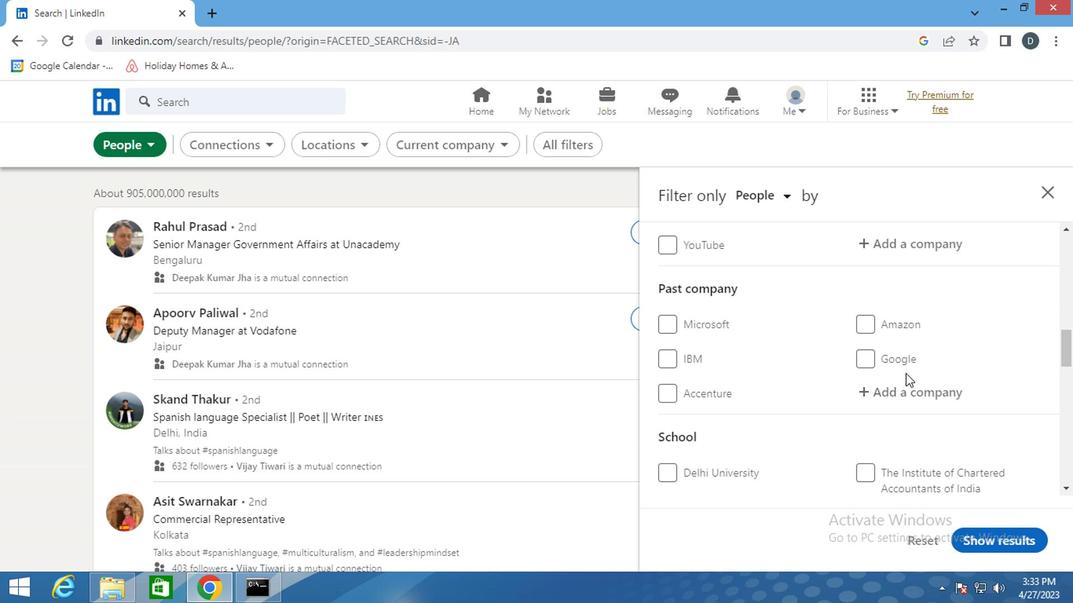 
Action: Mouse scrolled (902, 373) with delta (0, 0)
Screenshot: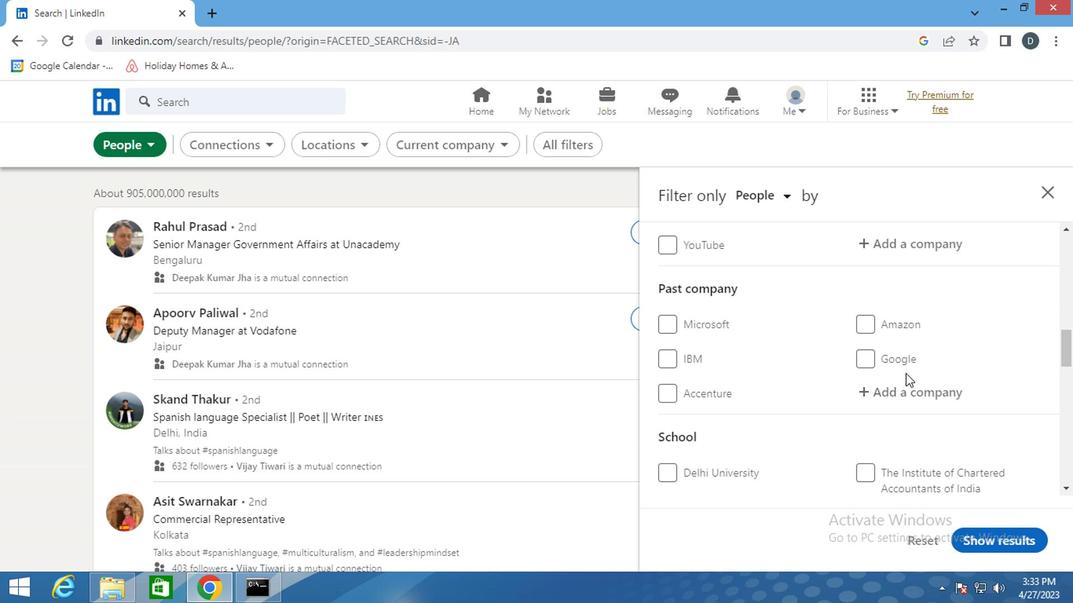 
Action: Mouse scrolled (902, 373) with delta (0, 0)
Screenshot: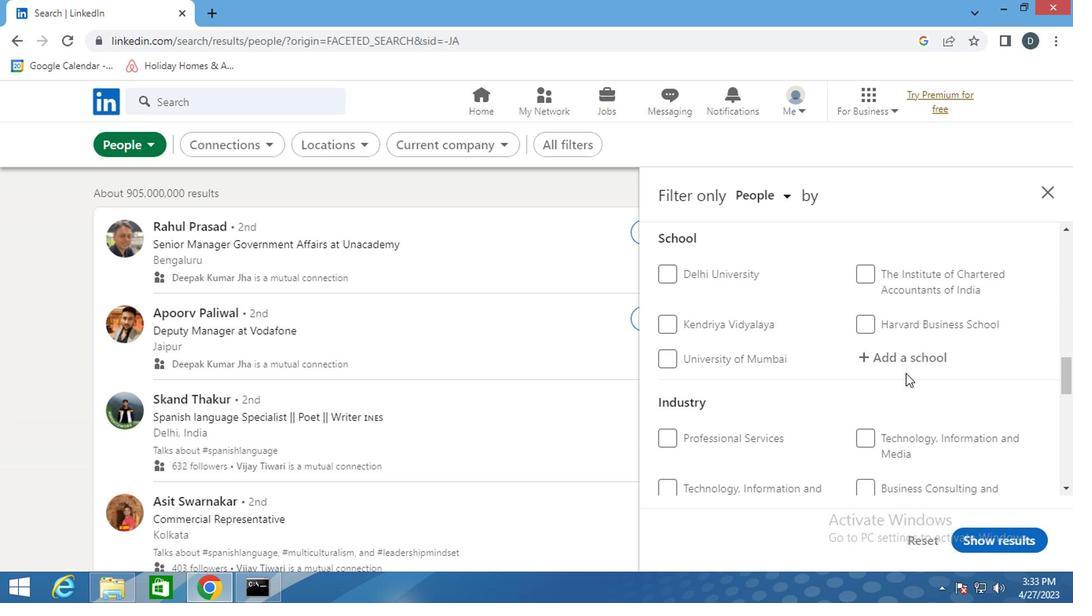 
Action: Mouse scrolled (902, 373) with delta (0, 0)
Screenshot: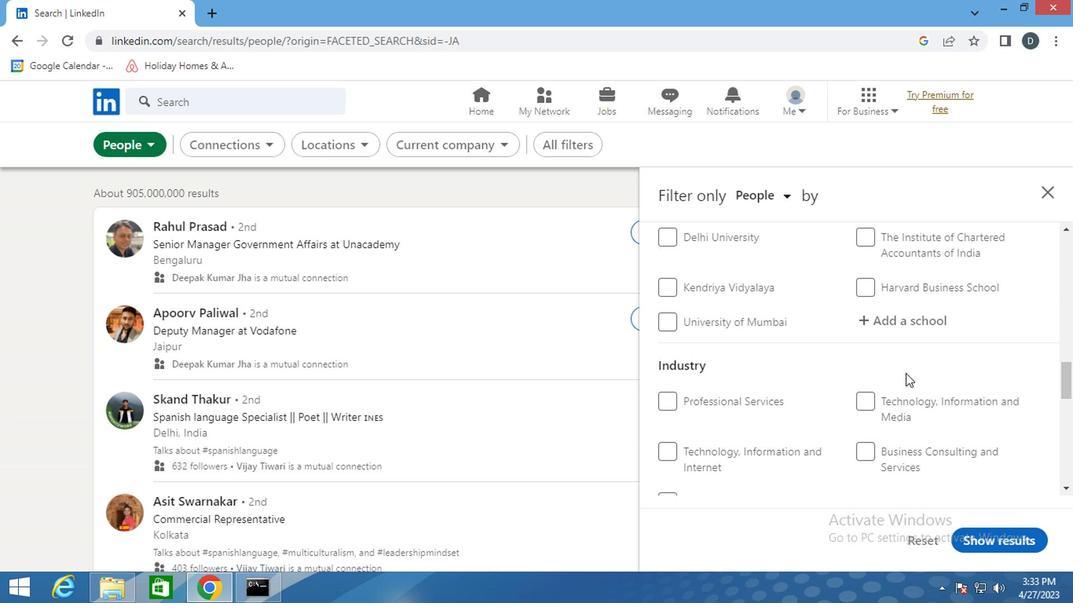 
Action: Mouse scrolled (902, 373) with delta (0, 0)
Screenshot: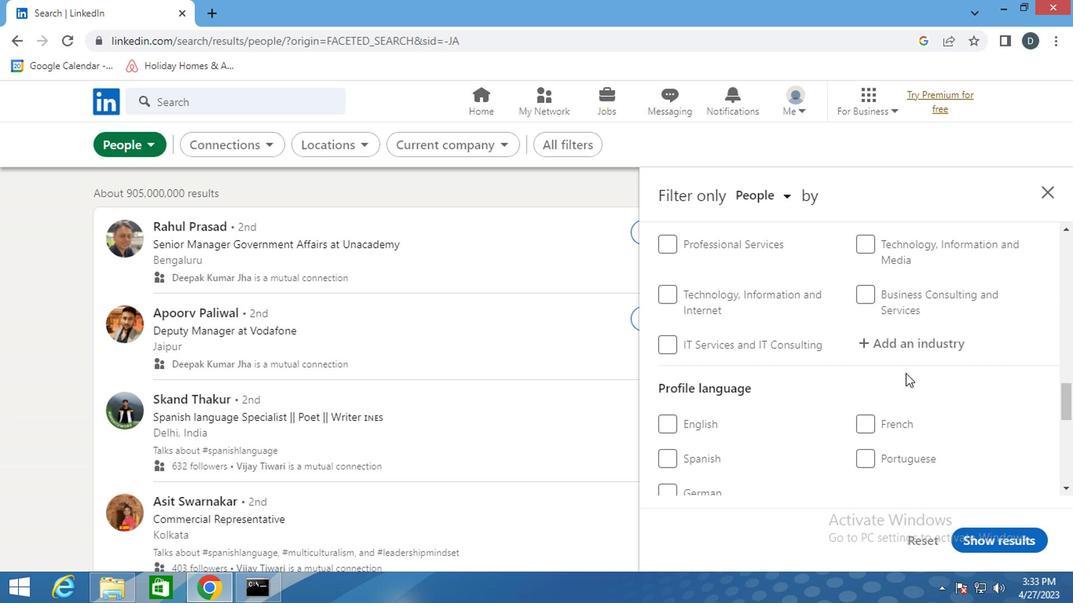 
Action: Mouse moved to (899, 383)
Screenshot: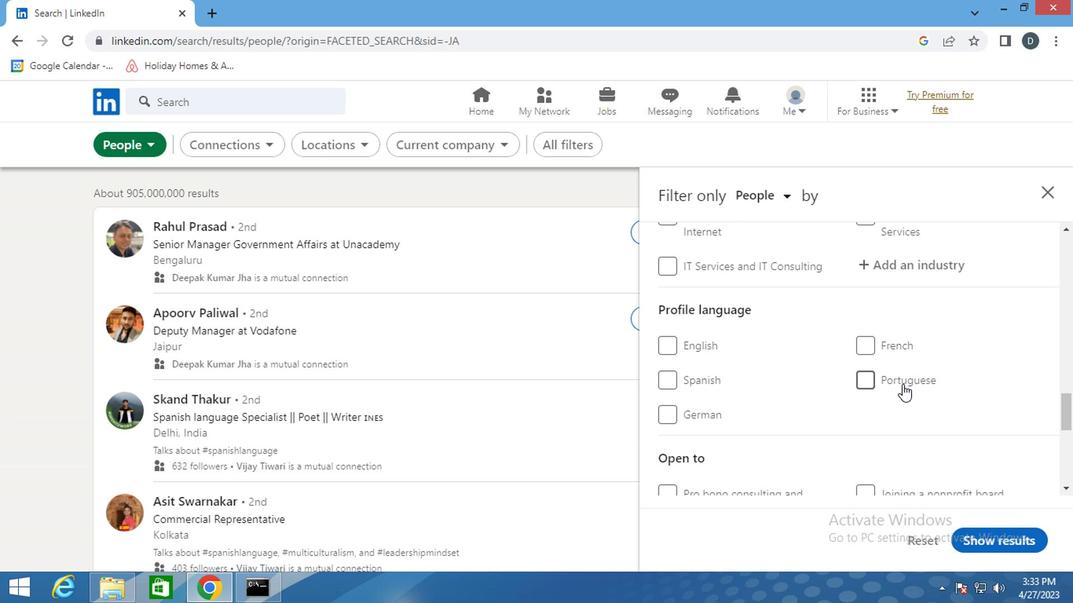 
Action: Mouse pressed left at (899, 383)
Screenshot: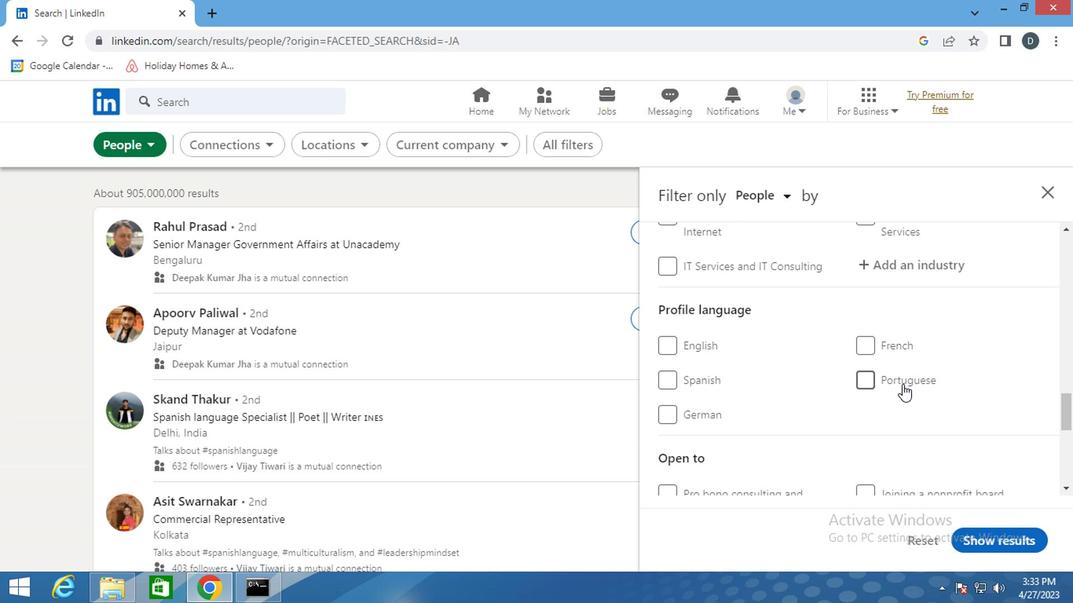 
Action: Mouse scrolled (899, 384) with delta (0, 0)
Screenshot: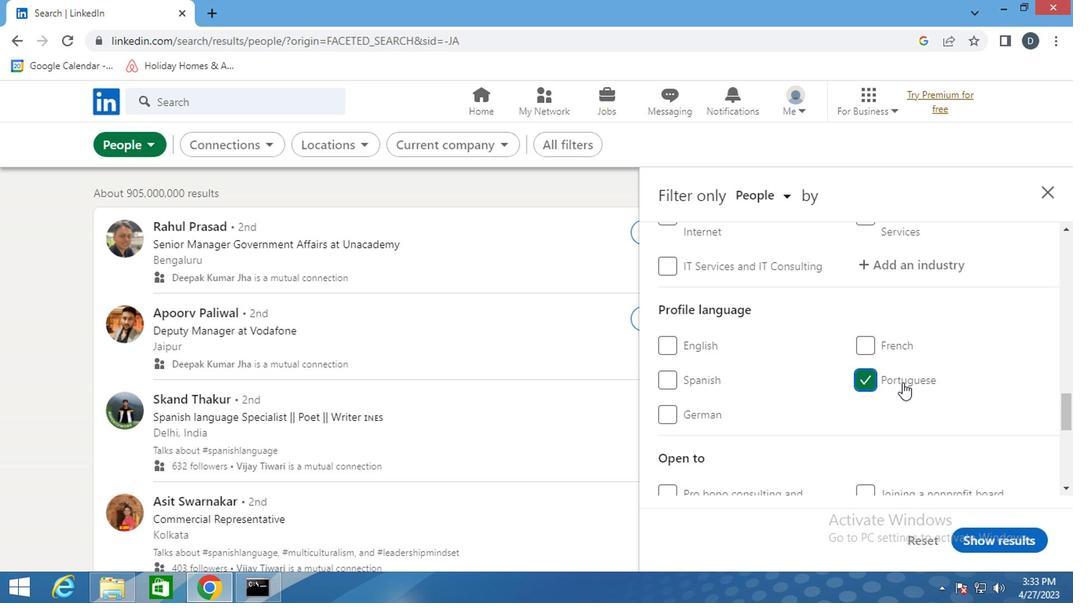 
Action: Mouse scrolled (899, 384) with delta (0, 0)
Screenshot: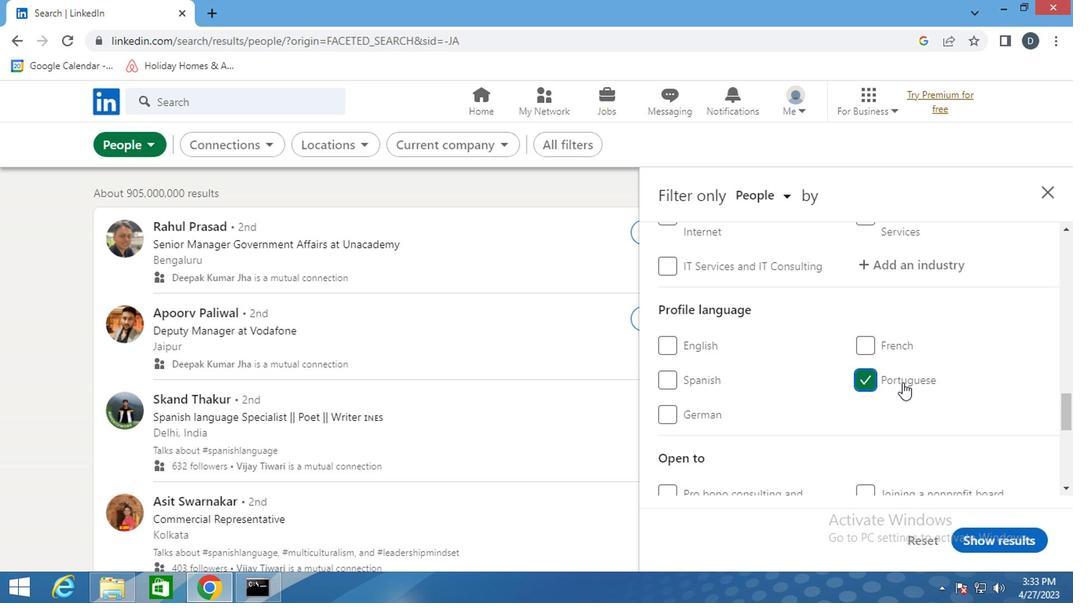 
Action: Mouse scrolled (899, 384) with delta (0, 0)
Screenshot: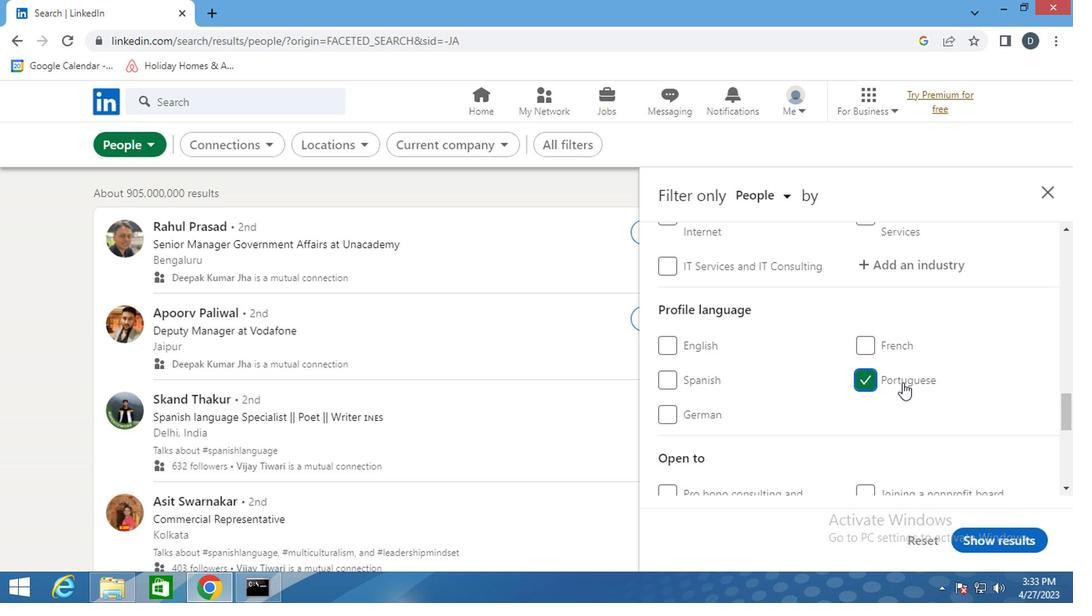 
Action: Mouse scrolled (899, 384) with delta (0, 0)
Screenshot: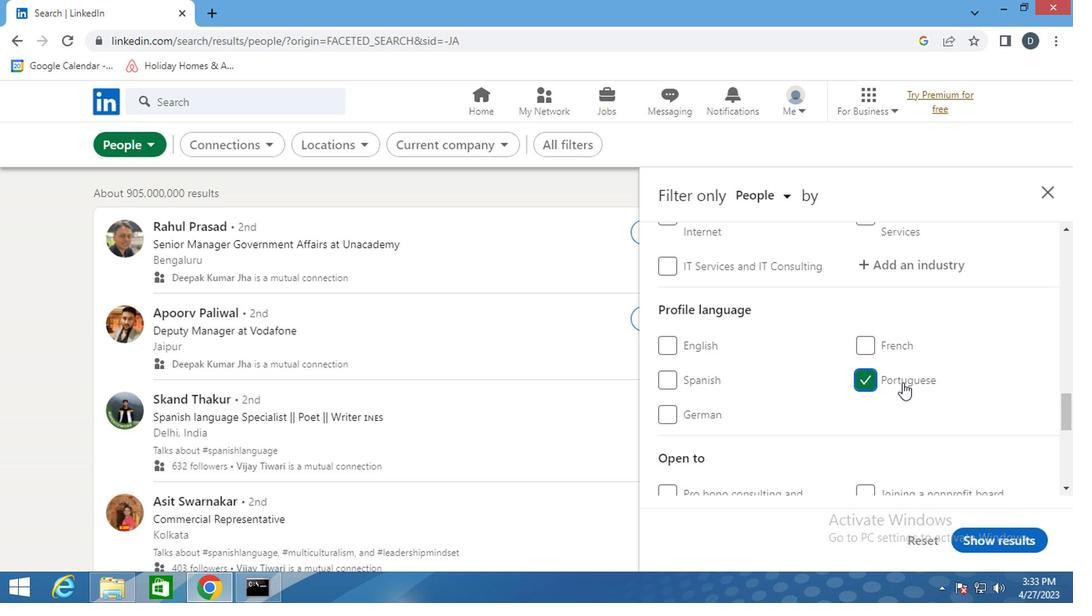 
Action: Mouse scrolled (899, 384) with delta (0, 0)
Screenshot: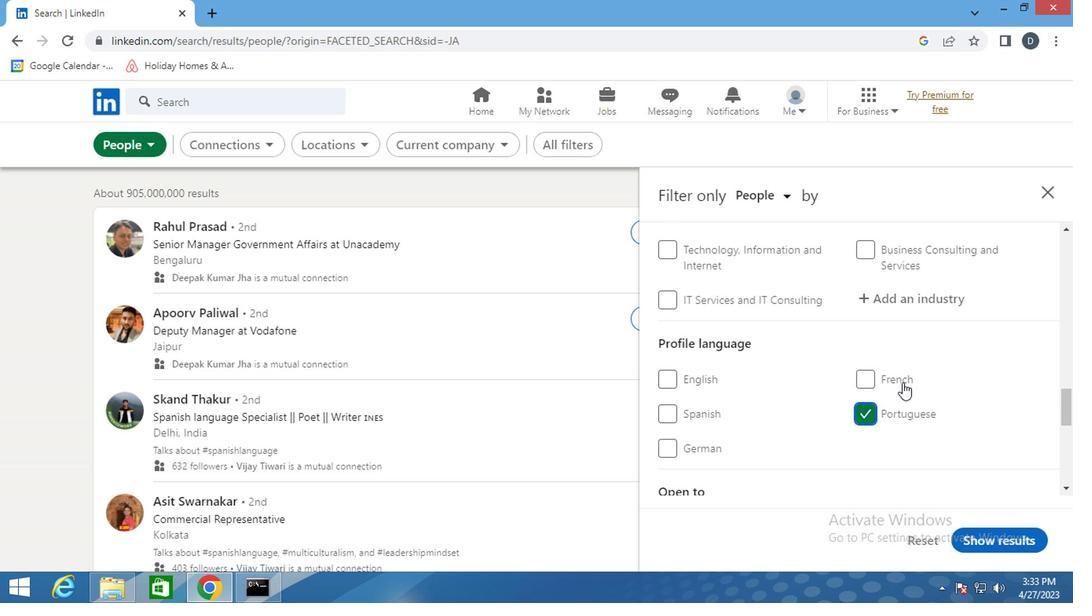 
Action: Mouse scrolled (899, 384) with delta (0, 0)
Screenshot: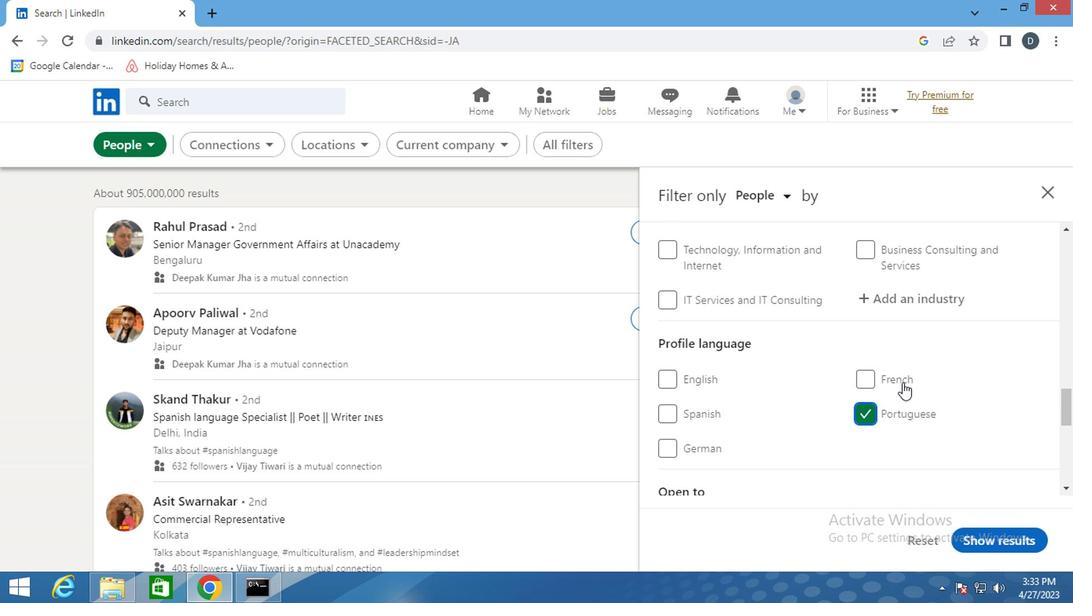 
Action: Mouse moved to (898, 382)
Screenshot: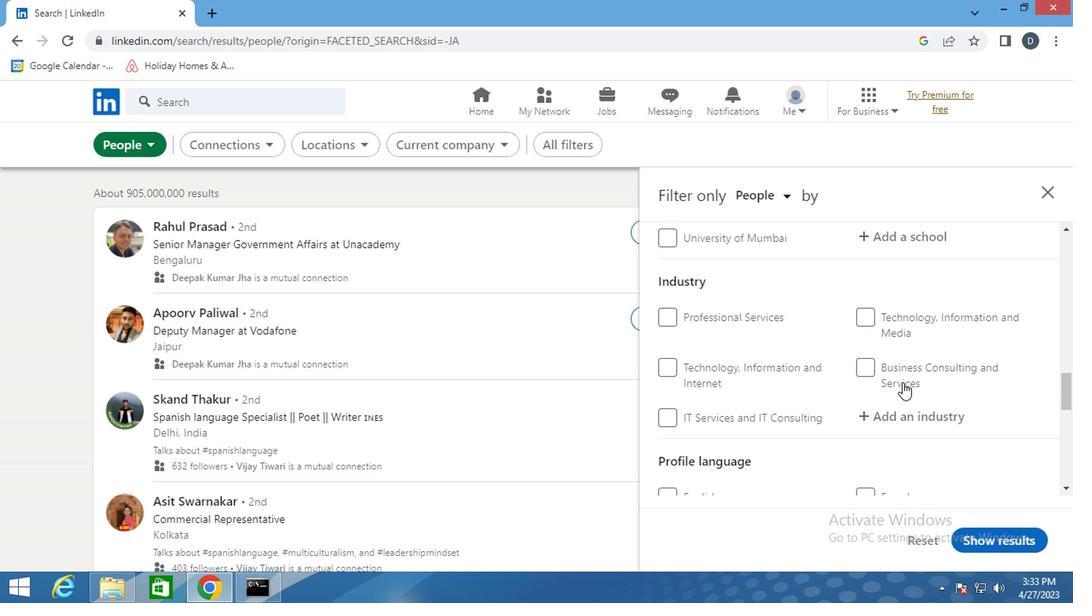 
Action: Mouse scrolled (898, 383) with delta (0, 0)
Screenshot: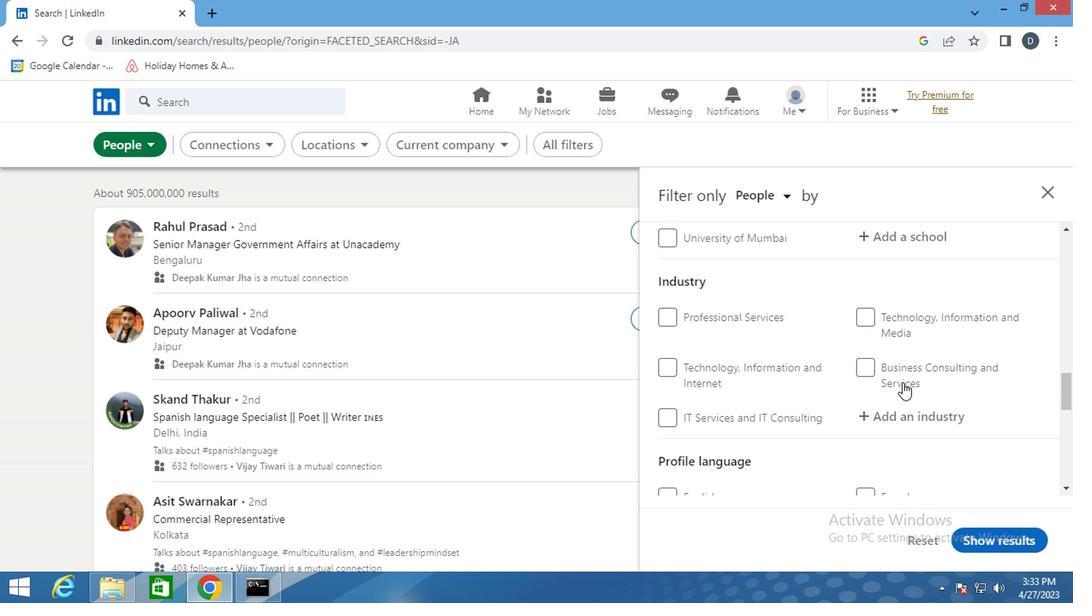 
Action: Mouse scrolled (898, 383) with delta (0, 0)
Screenshot: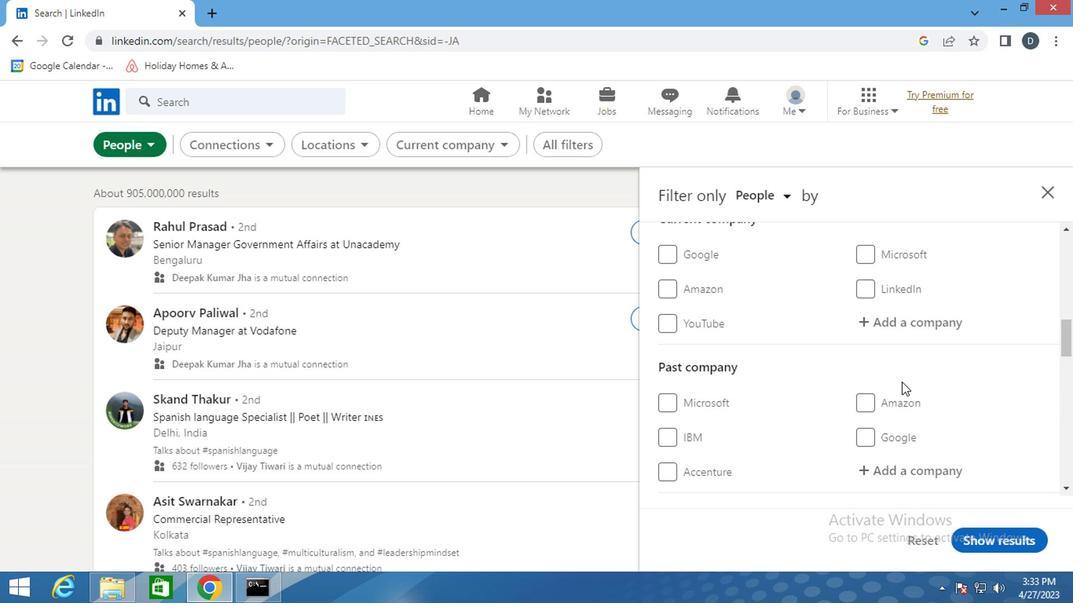 
Action: Mouse moved to (903, 400)
Screenshot: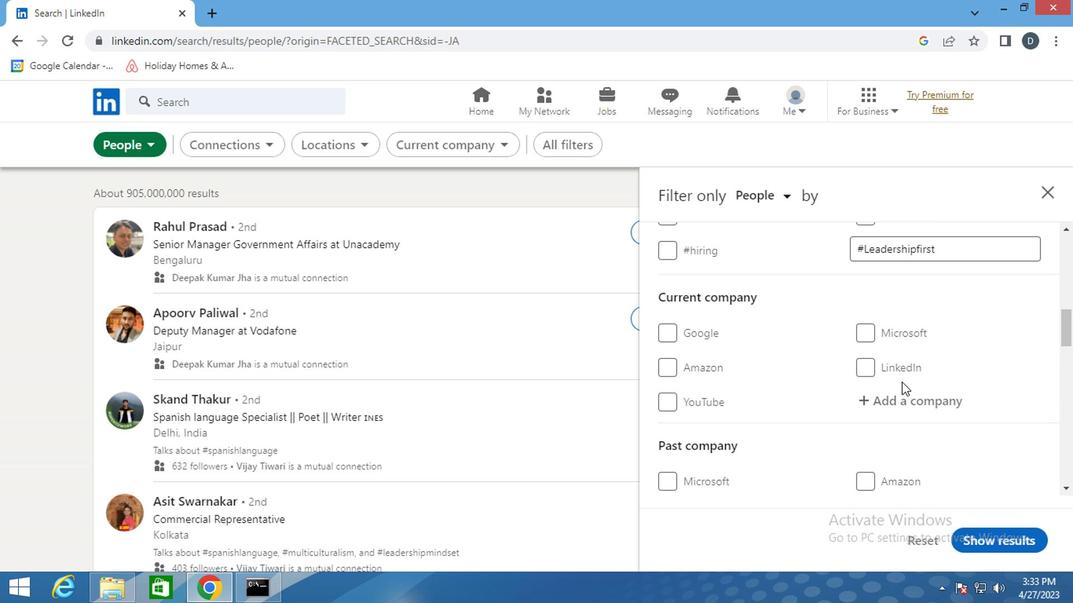 
Action: Mouse pressed left at (903, 400)
Screenshot: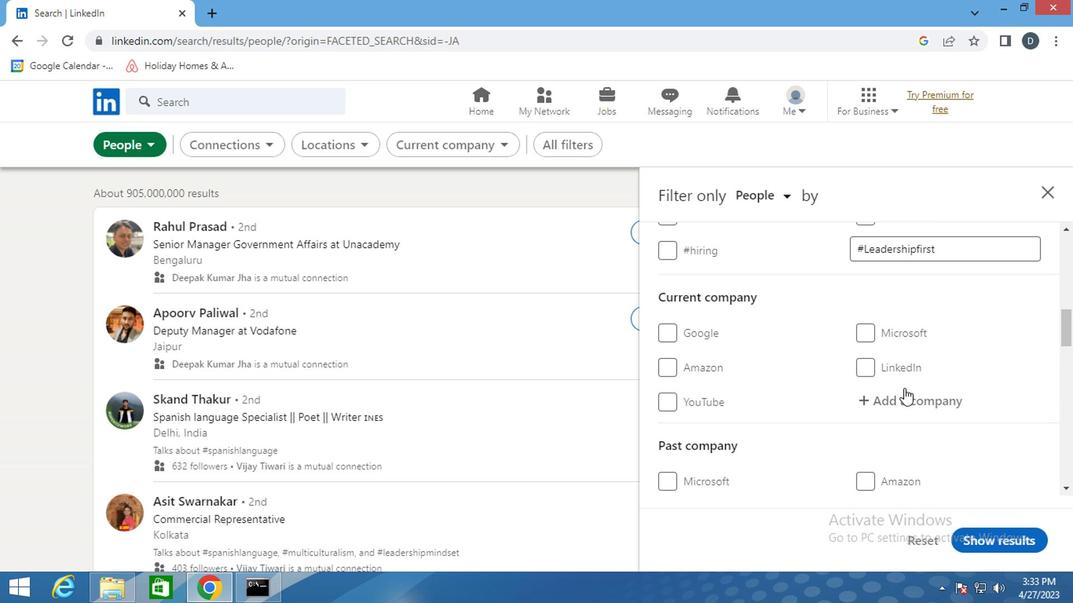 
Action: Mouse moved to (832, 356)
Screenshot: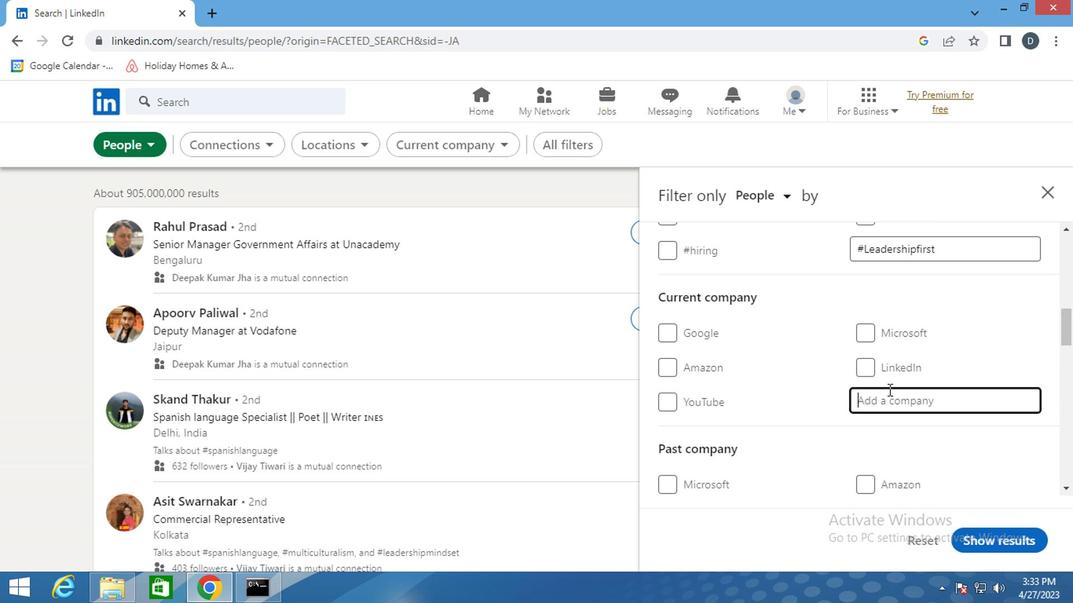 
Action: Mouse scrolled (832, 355) with delta (0, 0)
Screenshot: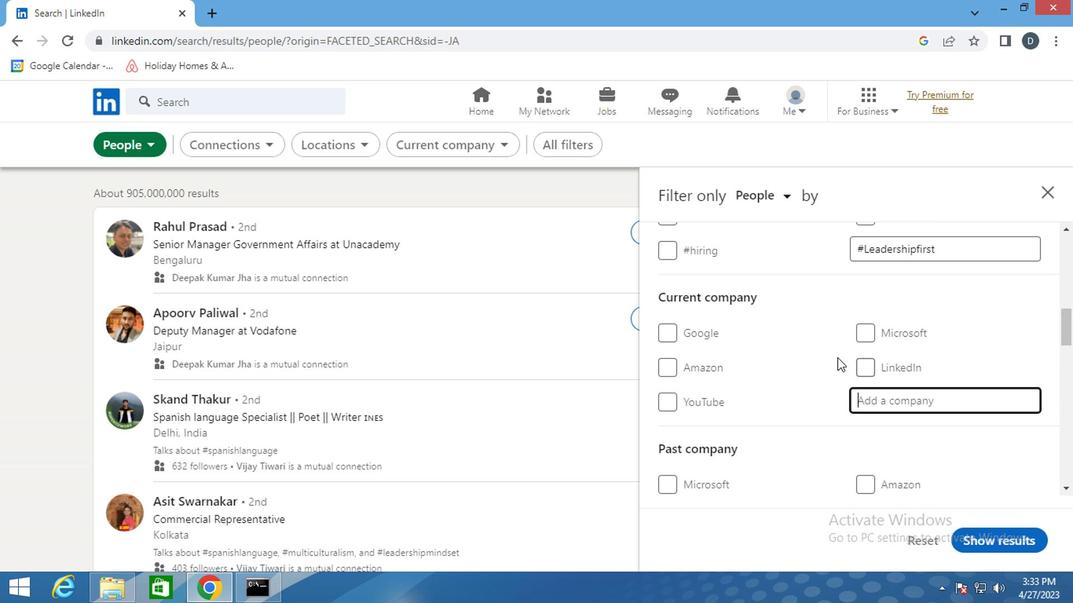 
Action: Mouse moved to (816, 353)
Screenshot: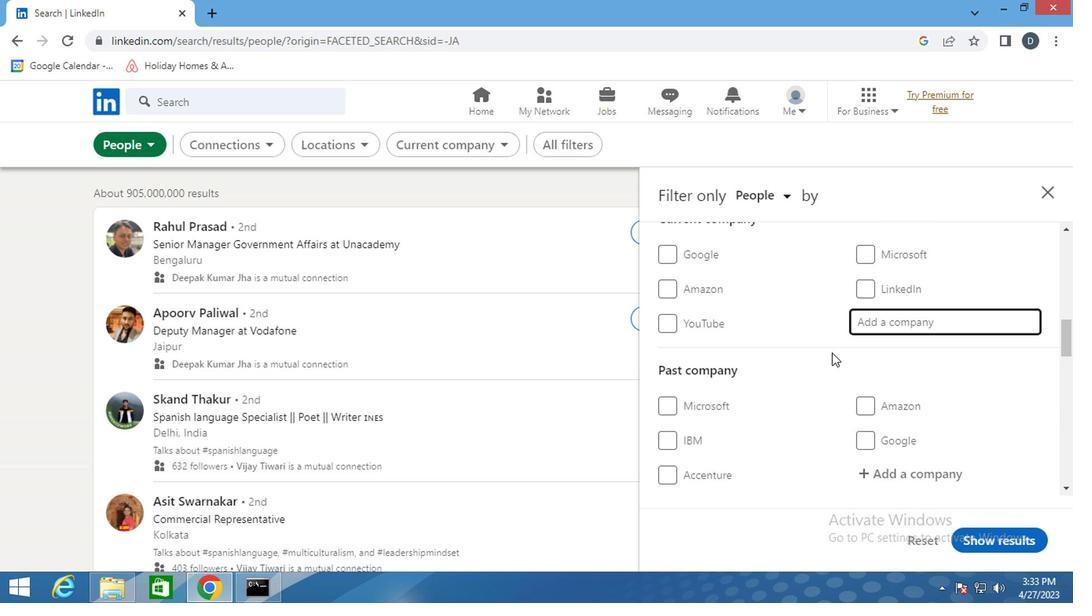 
Action: Key pressed <Key.shift><Key.shift><Key.shift><Key.shift><Key.shift><Key.shift><Key.shift><Key.shift><Key.shift>AVIVA
Screenshot: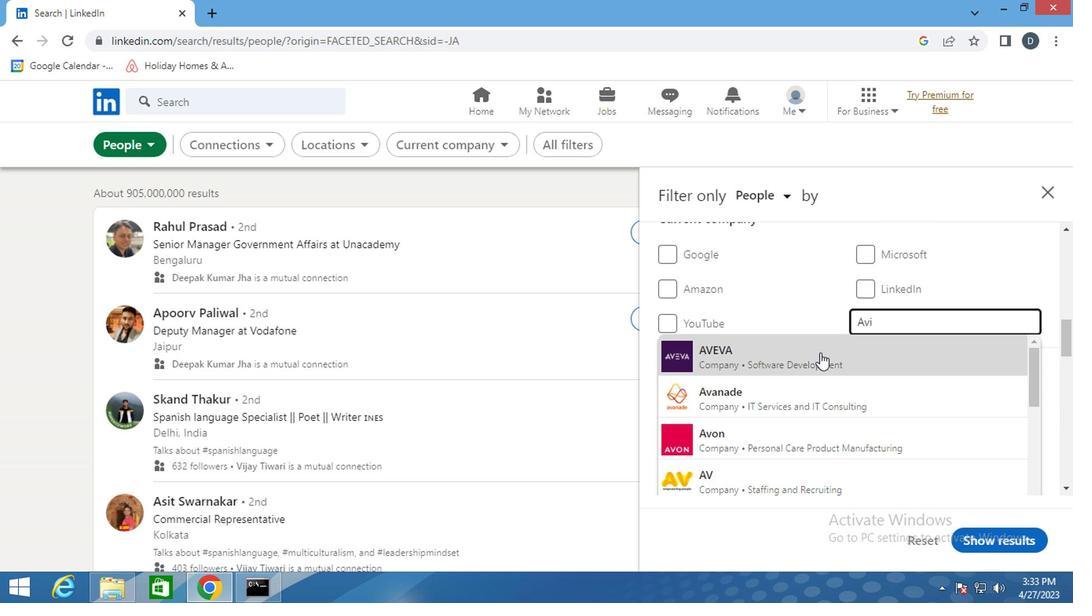 
Action: Mouse moved to (911, 324)
Screenshot: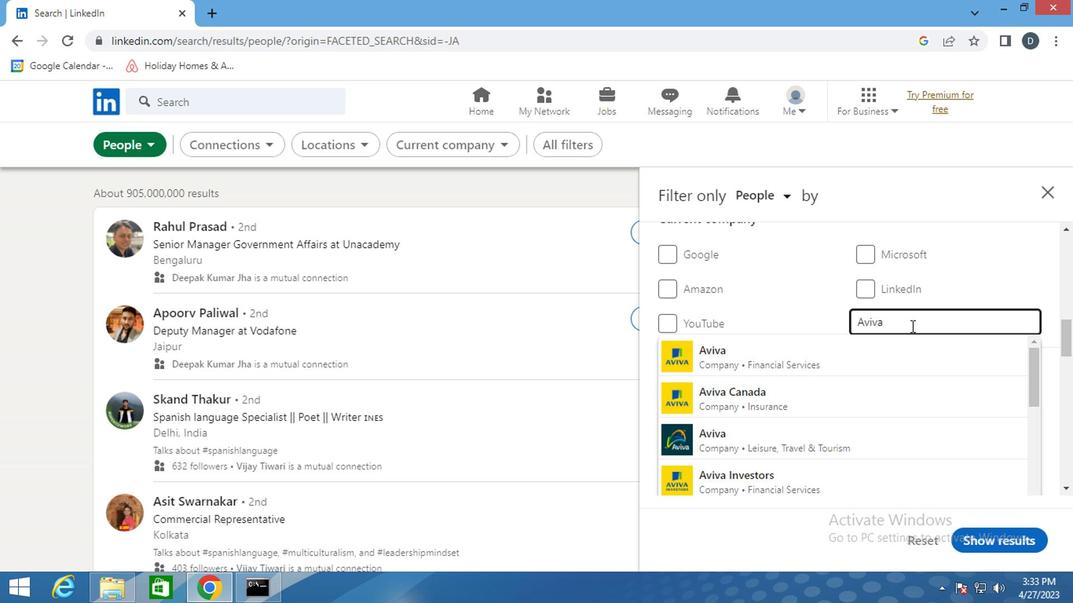 
Action: Key pressed <Key.space>
Screenshot: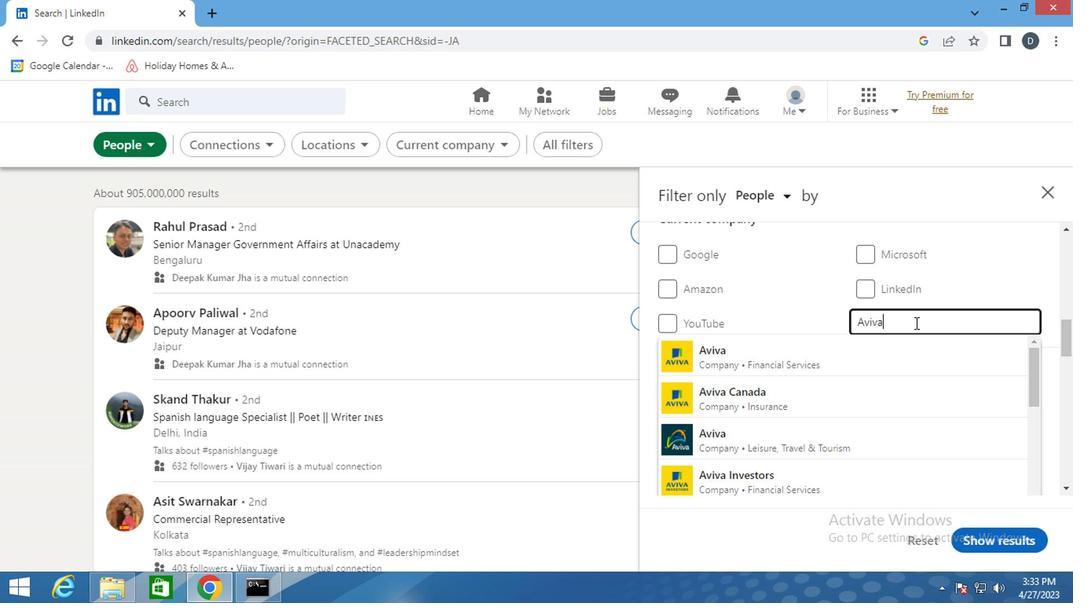 
Action: Mouse moved to (859, 340)
Screenshot: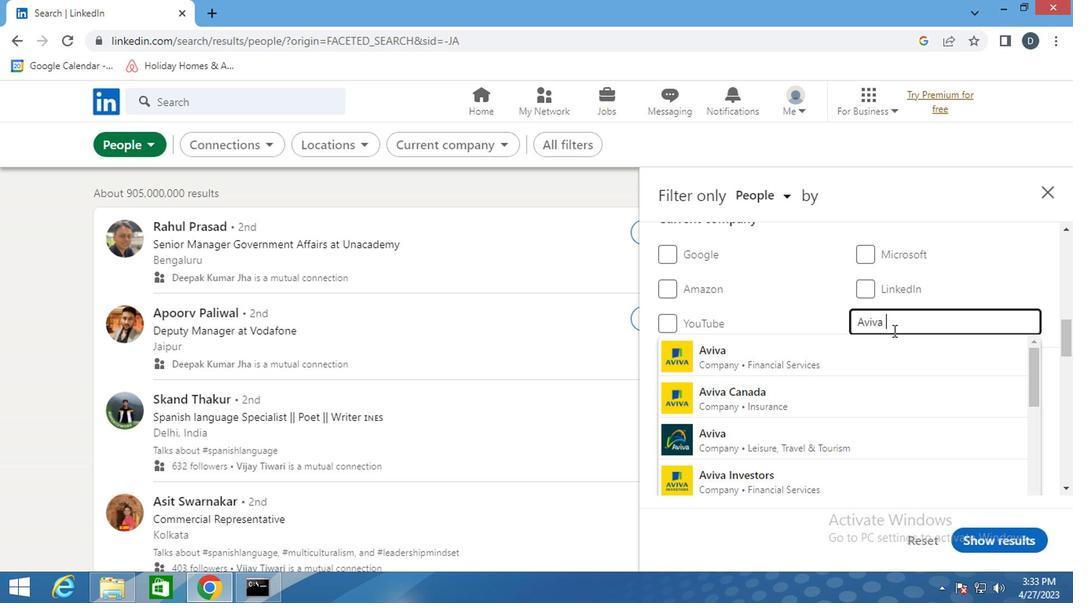
Action: Key pressed <Key.shift>
Screenshot: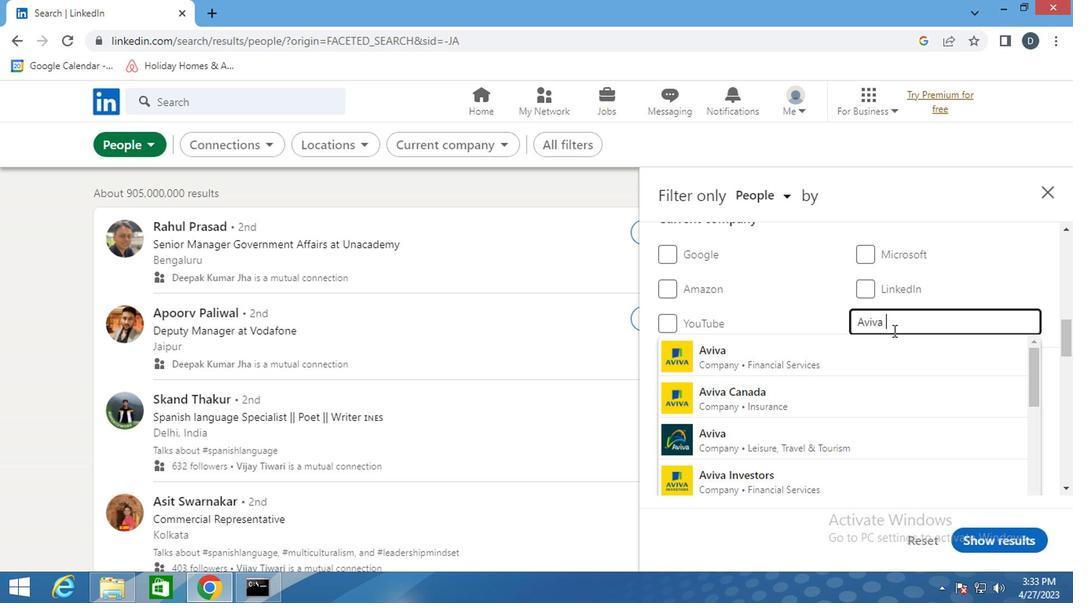 
Action: Mouse moved to (858, 341)
Screenshot: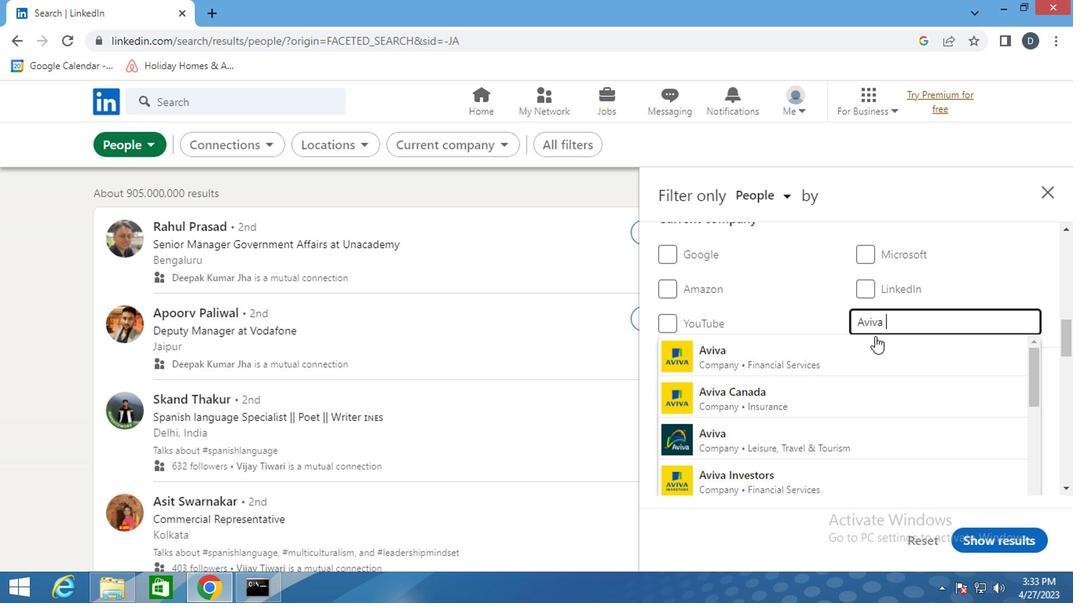 
Action: Key pressed INDIA
Screenshot: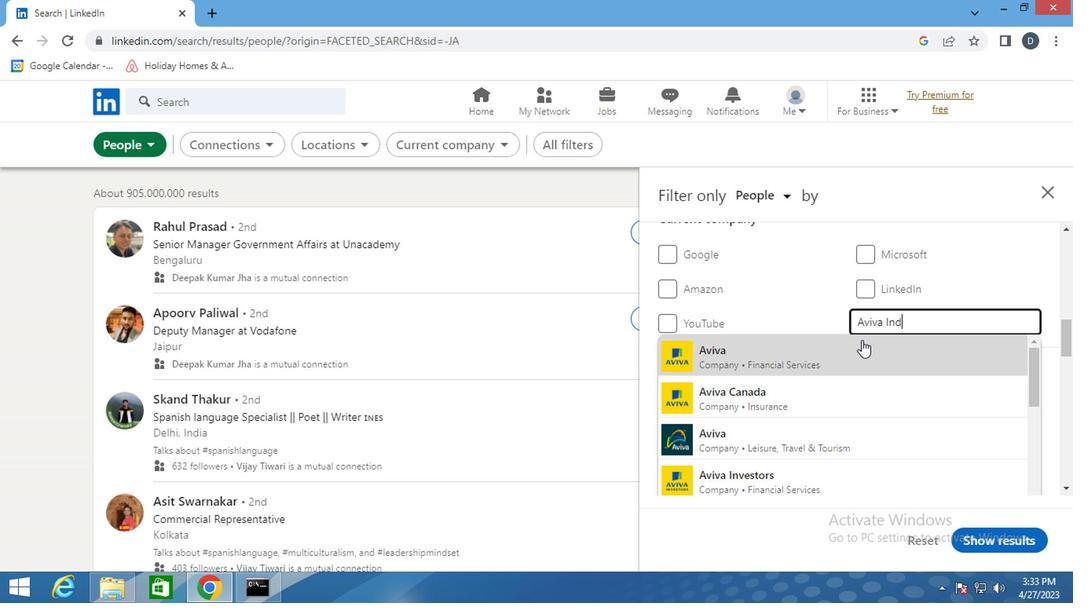 
Action: Mouse moved to (855, 340)
Screenshot: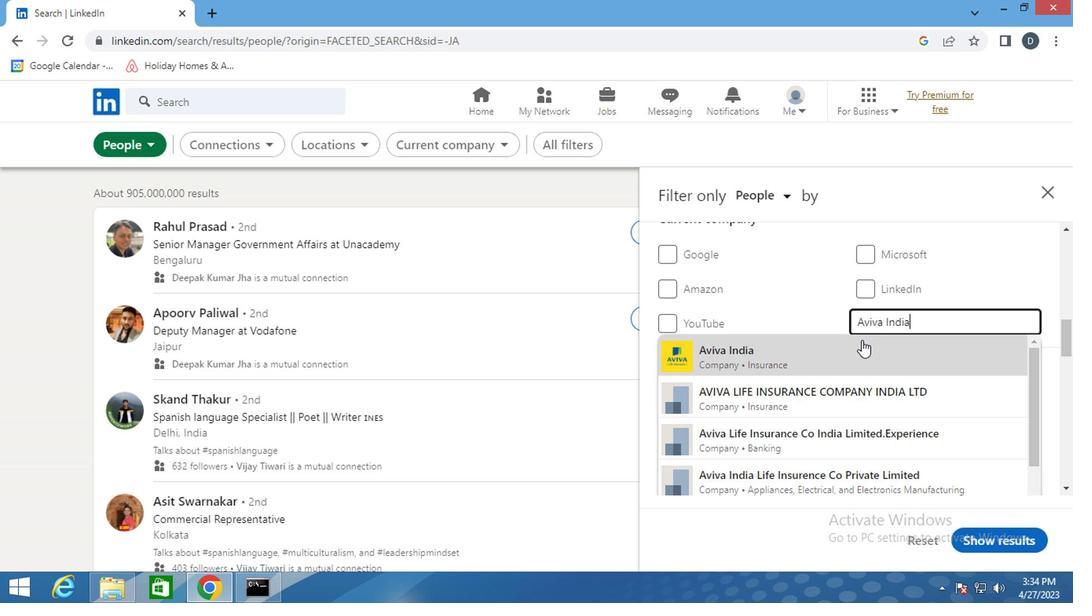 
Action: Mouse pressed left at (855, 340)
Screenshot: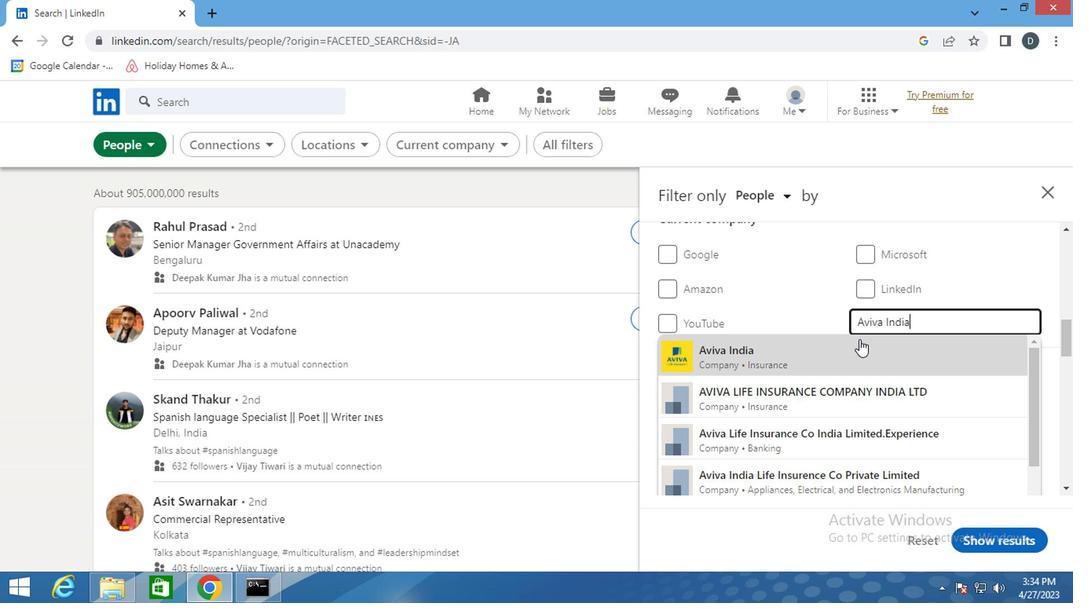 
Action: Mouse moved to (870, 348)
Screenshot: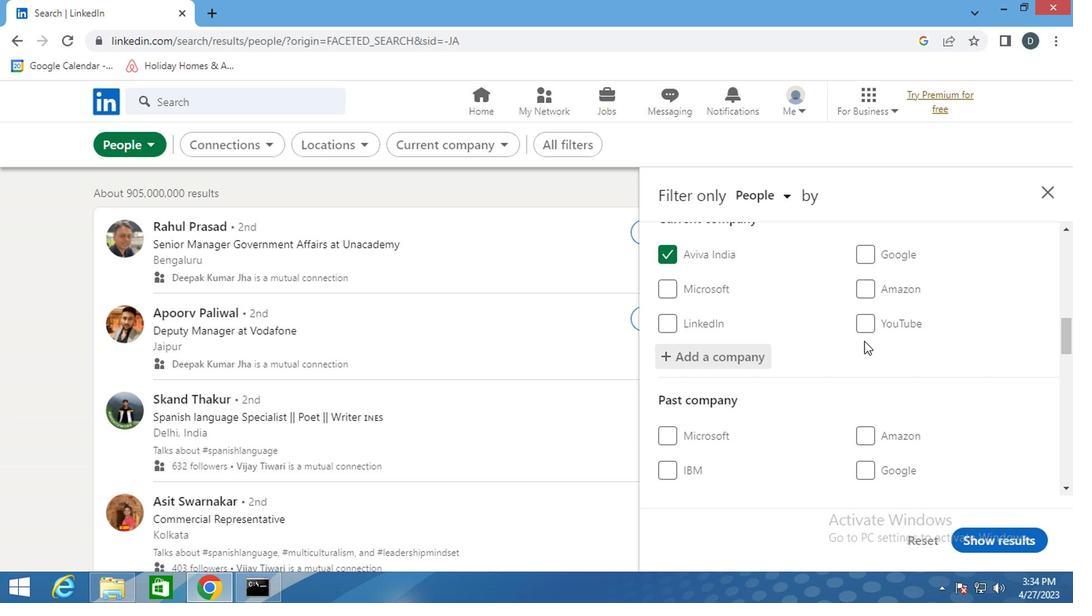 
Action: Mouse scrolled (870, 347) with delta (0, 0)
Screenshot: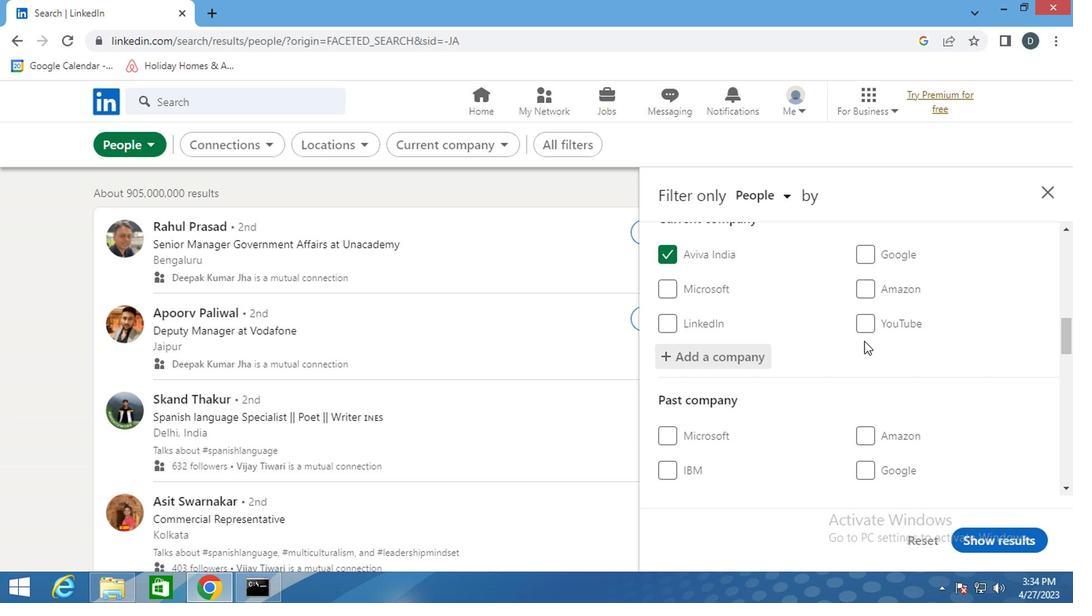 
Action: Mouse moved to (874, 350)
Screenshot: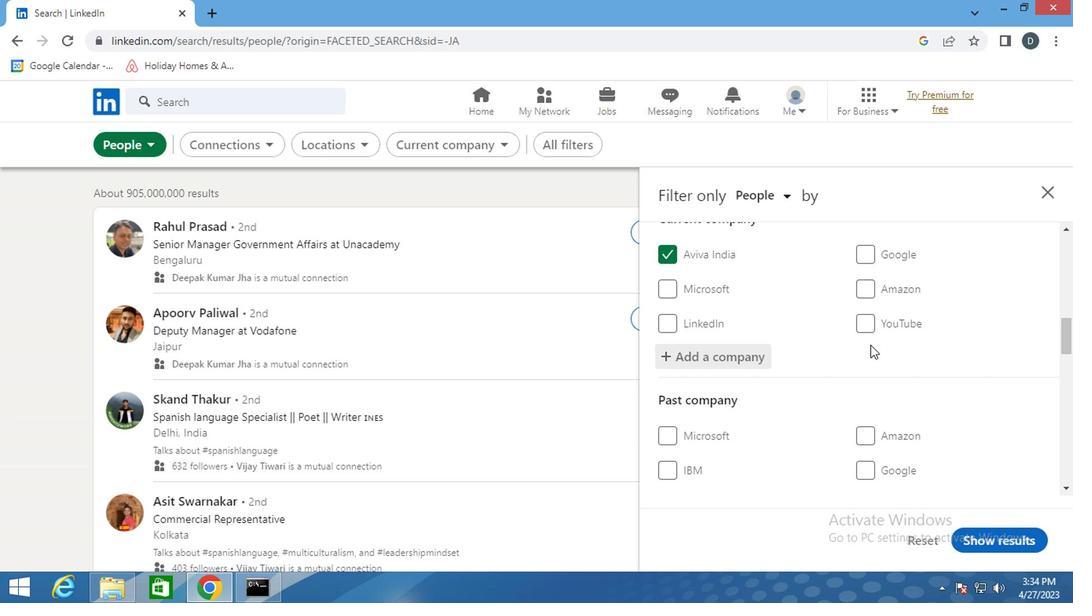 
Action: Mouse scrolled (874, 349) with delta (0, 0)
Screenshot: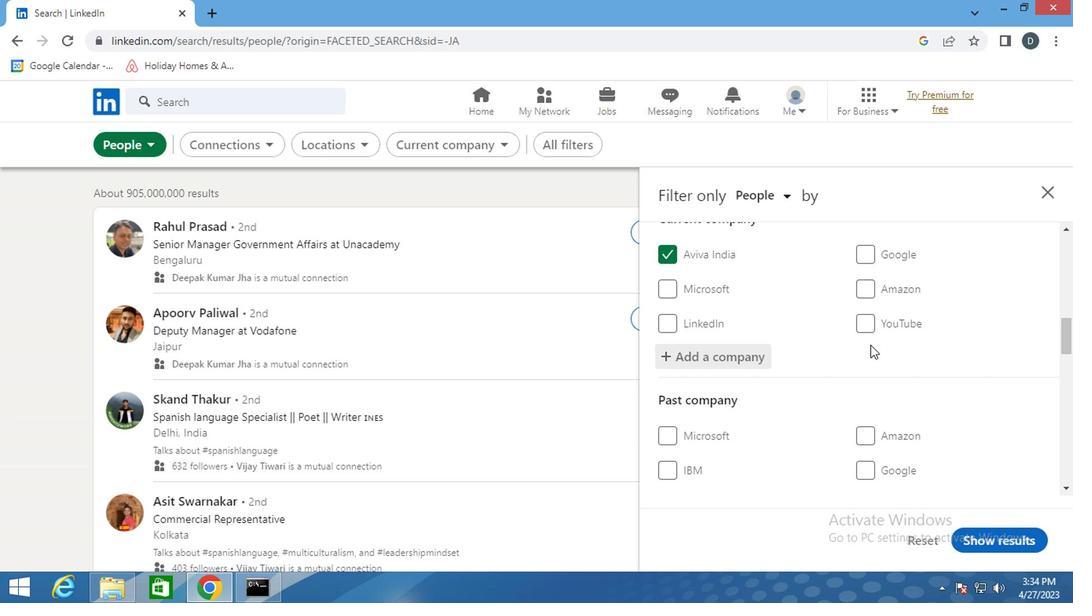 
Action: Mouse moved to (892, 349)
Screenshot: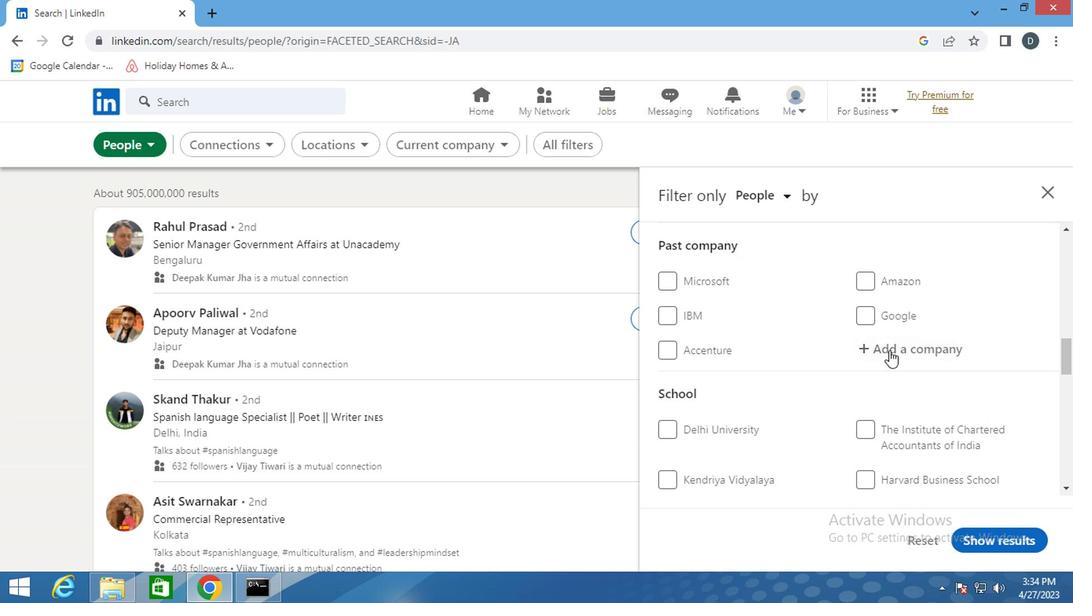 
Action: Mouse scrolled (892, 348) with delta (0, -1)
Screenshot: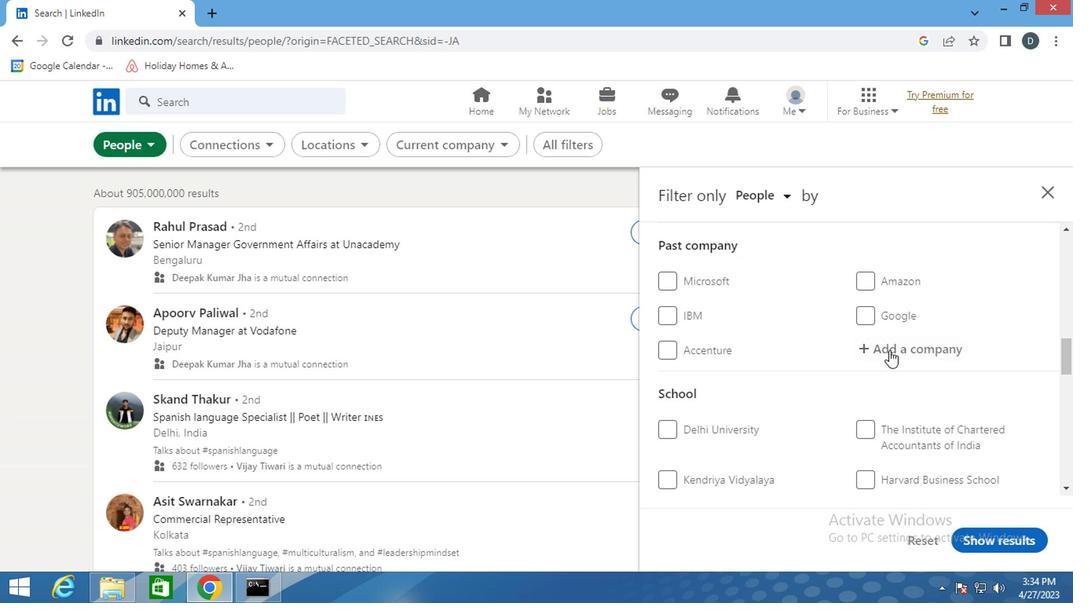 
Action: Mouse moved to (892, 349)
Screenshot: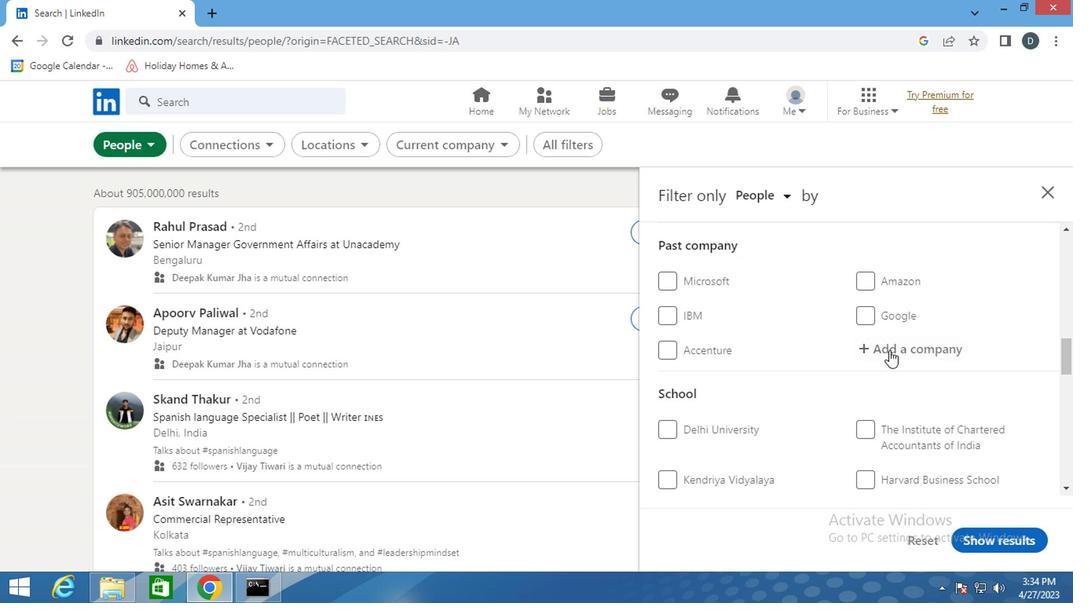 
Action: Mouse scrolled (892, 348) with delta (0, -1)
Screenshot: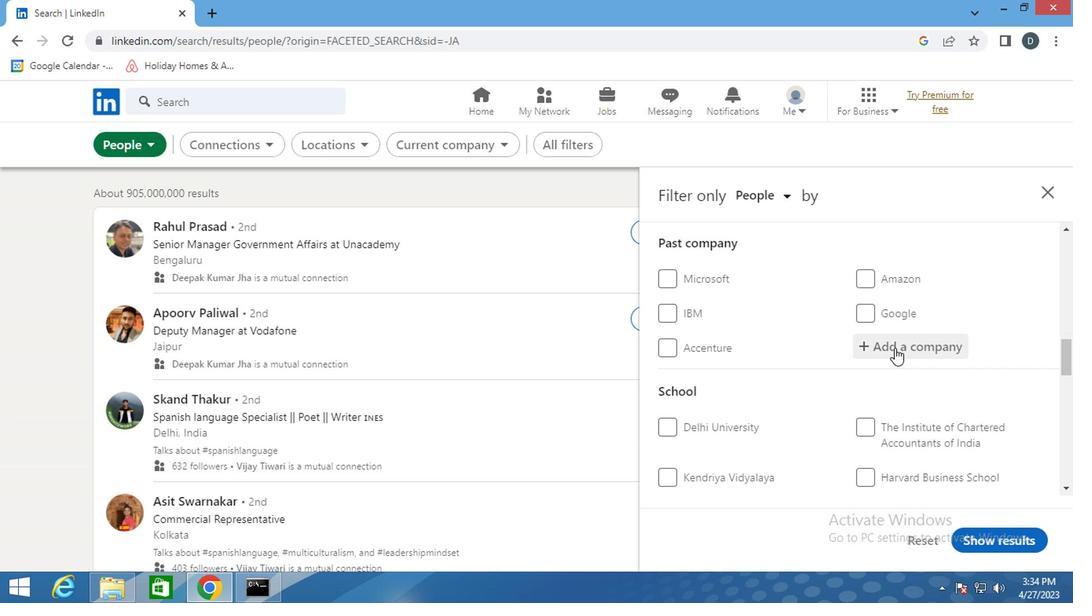 
Action: Mouse moved to (893, 349)
Screenshot: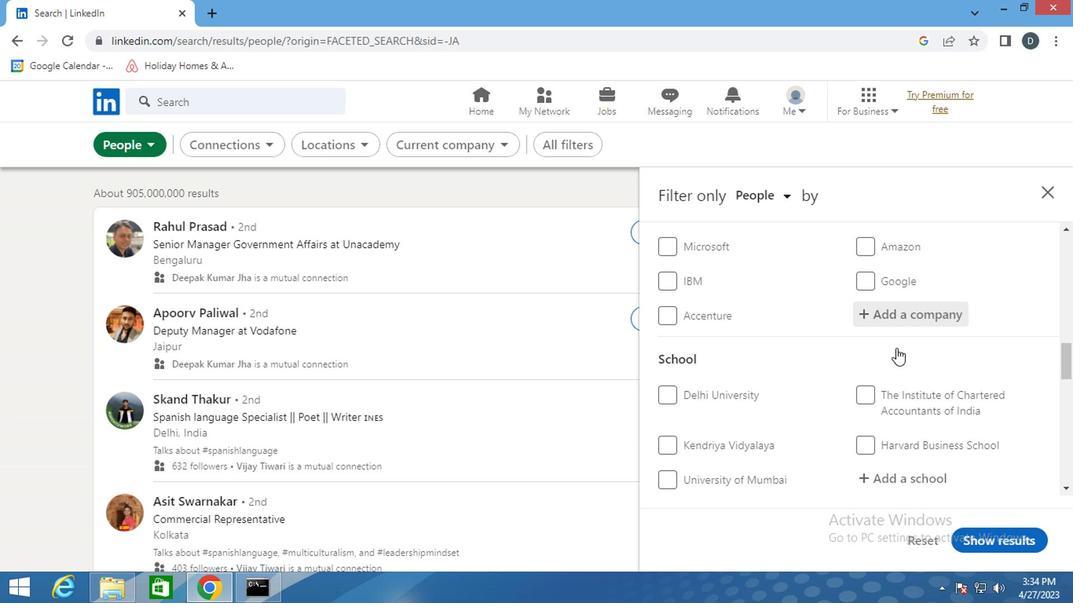 
Action: Mouse scrolled (893, 348) with delta (0, -1)
Screenshot: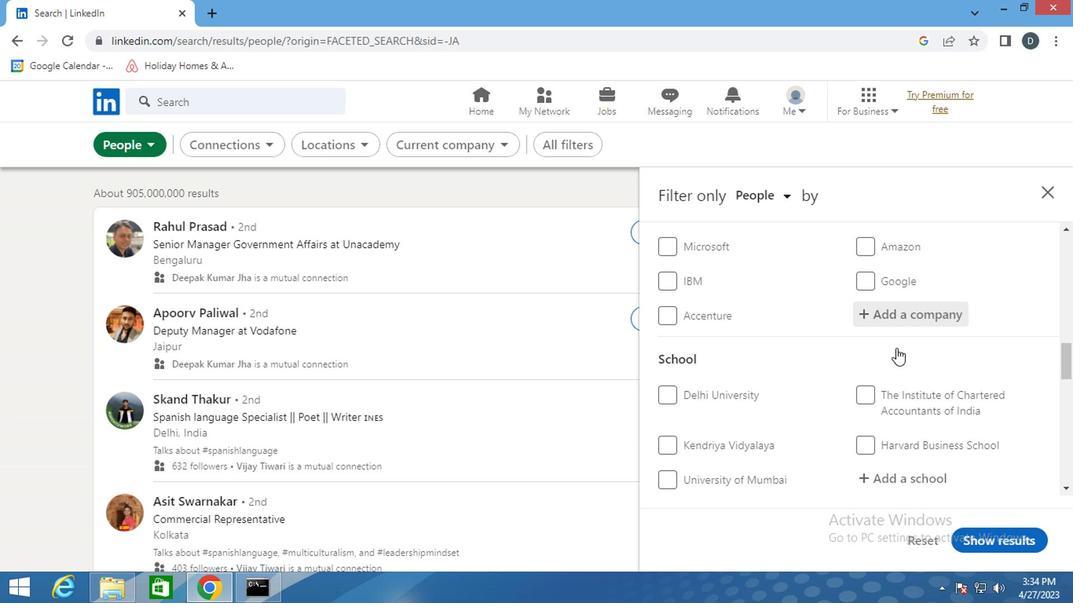 
Action: Mouse moved to (896, 292)
Screenshot: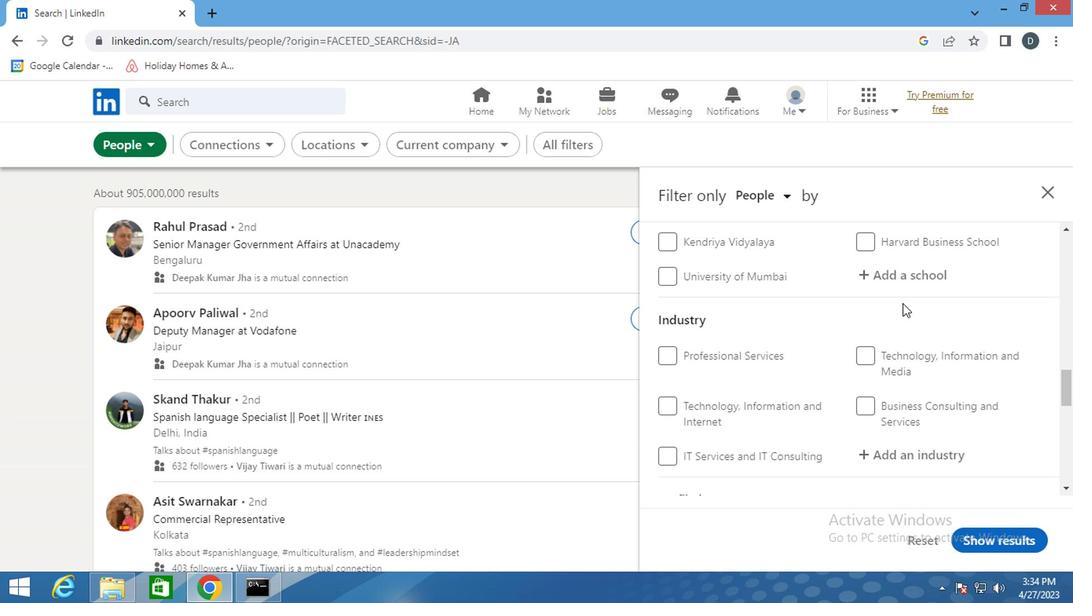 
Action: Mouse pressed left at (896, 292)
Screenshot: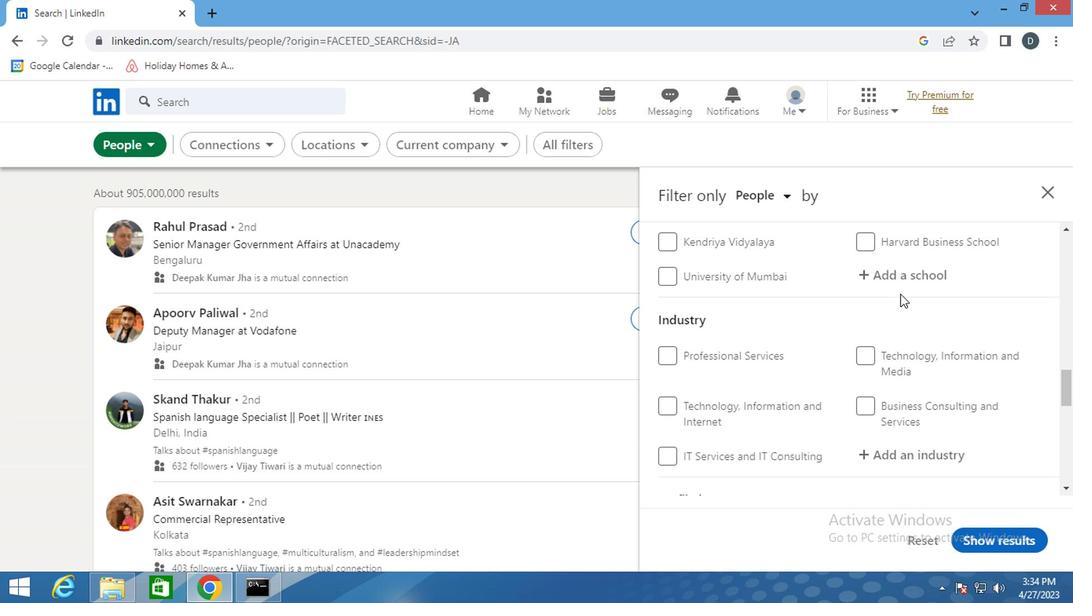 
Action: Mouse moved to (895, 281)
Screenshot: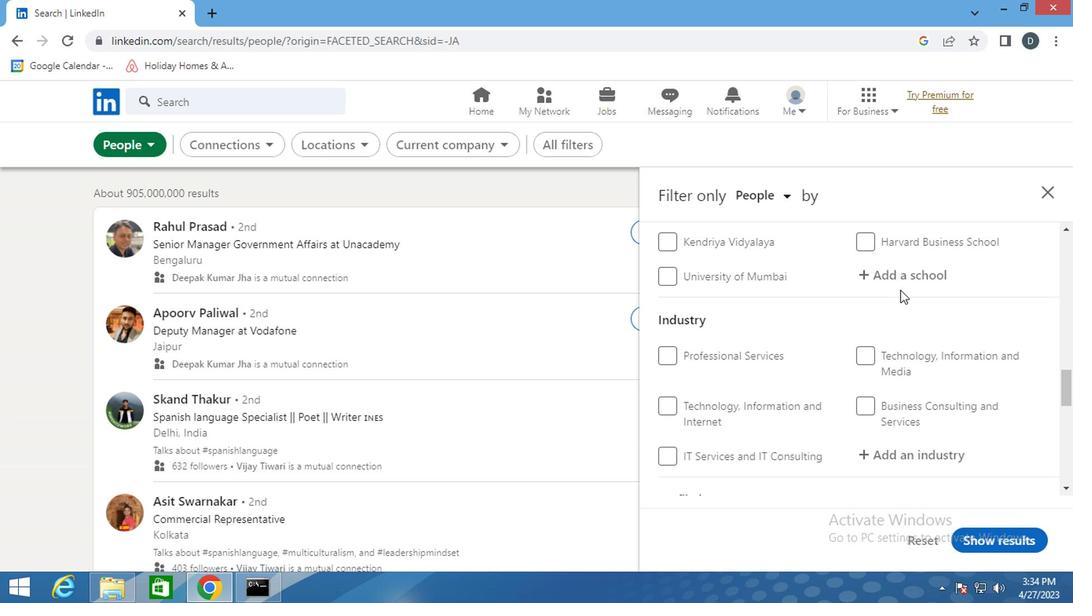 
Action: Mouse pressed left at (895, 281)
Screenshot: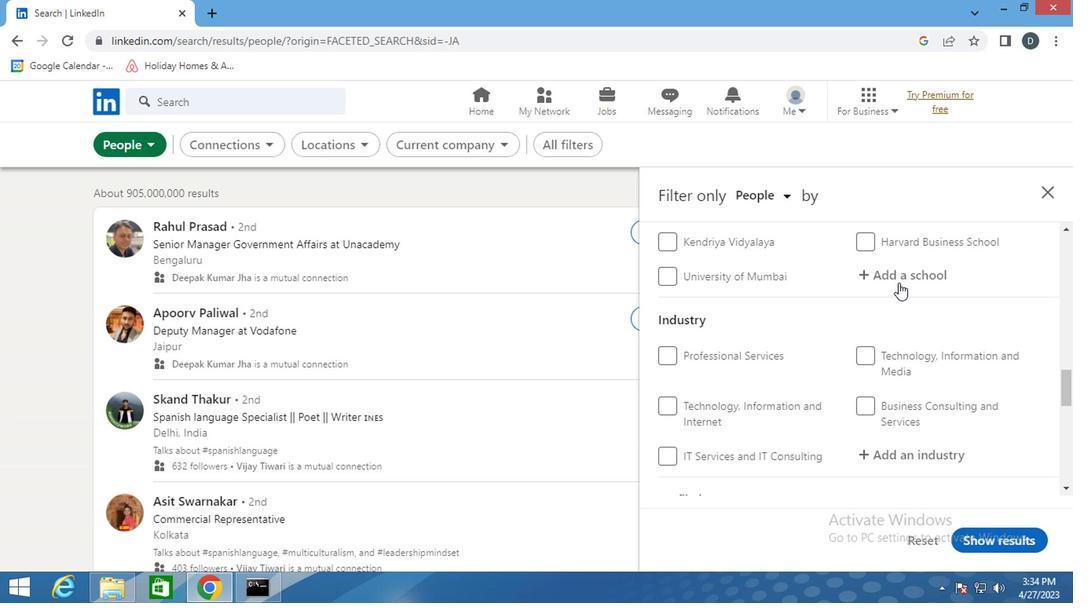 
Action: Mouse moved to (887, 282)
Screenshot: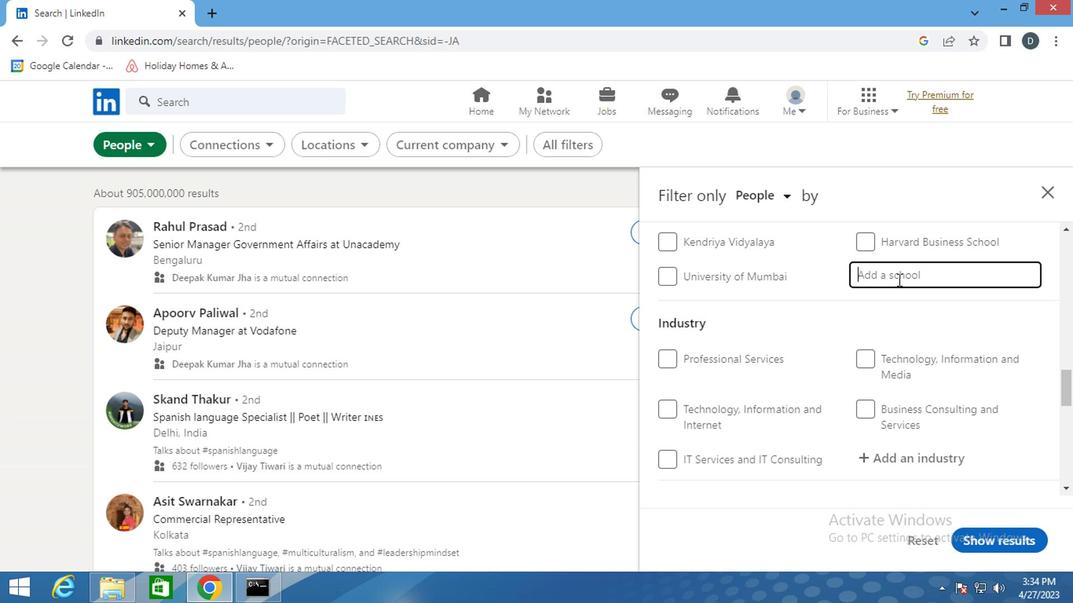 
Action: Key pressed <Key.shift>I<Key.backspace>UKA<Key.space><Key.shift>TAR
Screenshot: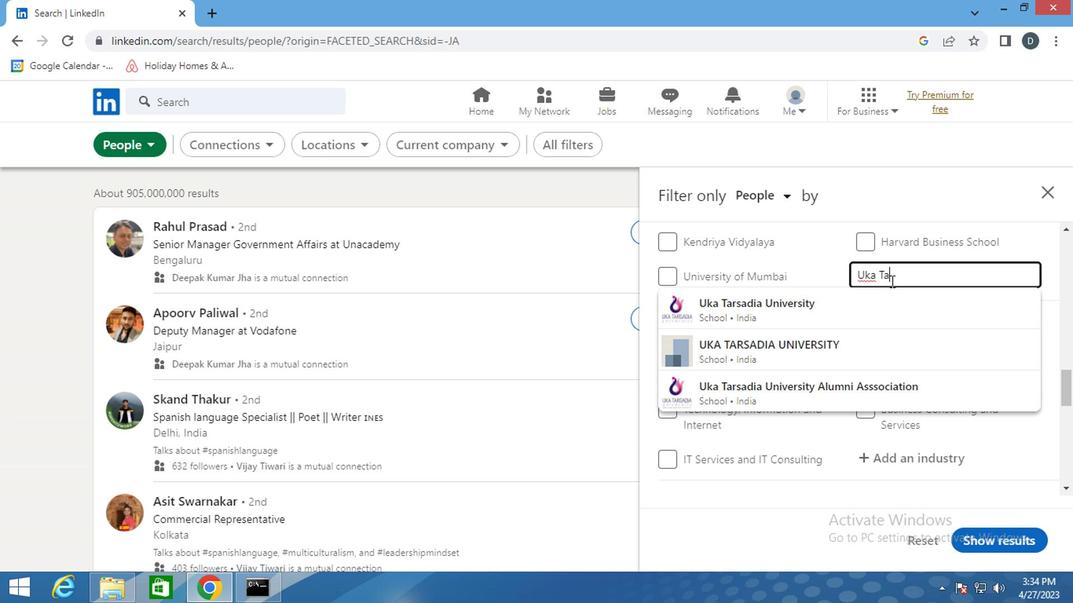 
Action: Mouse moved to (859, 306)
Screenshot: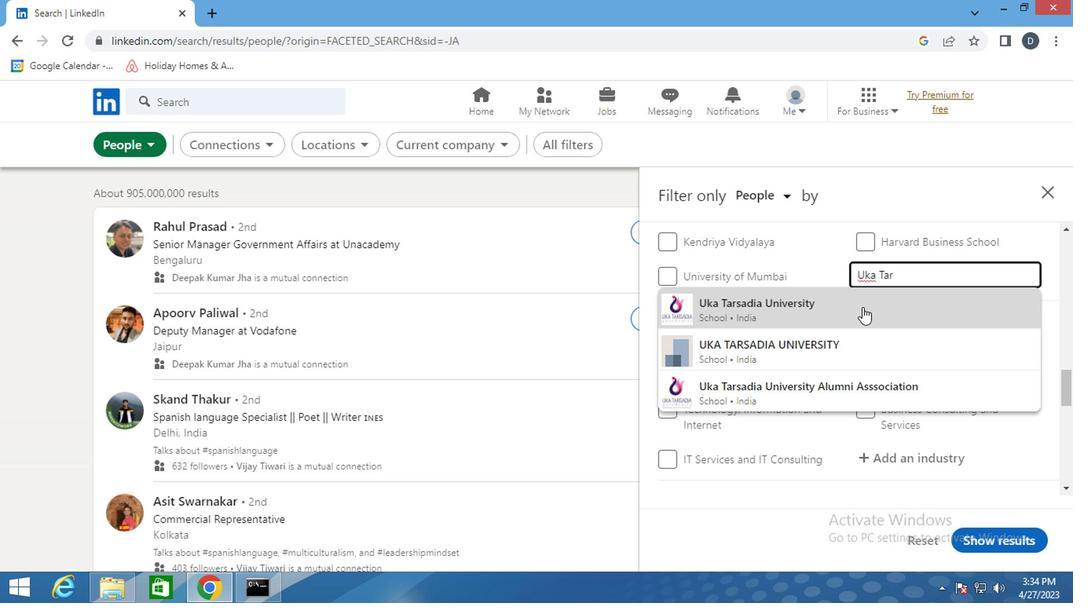 
Action: Mouse pressed left at (859, 306)
Screenshot: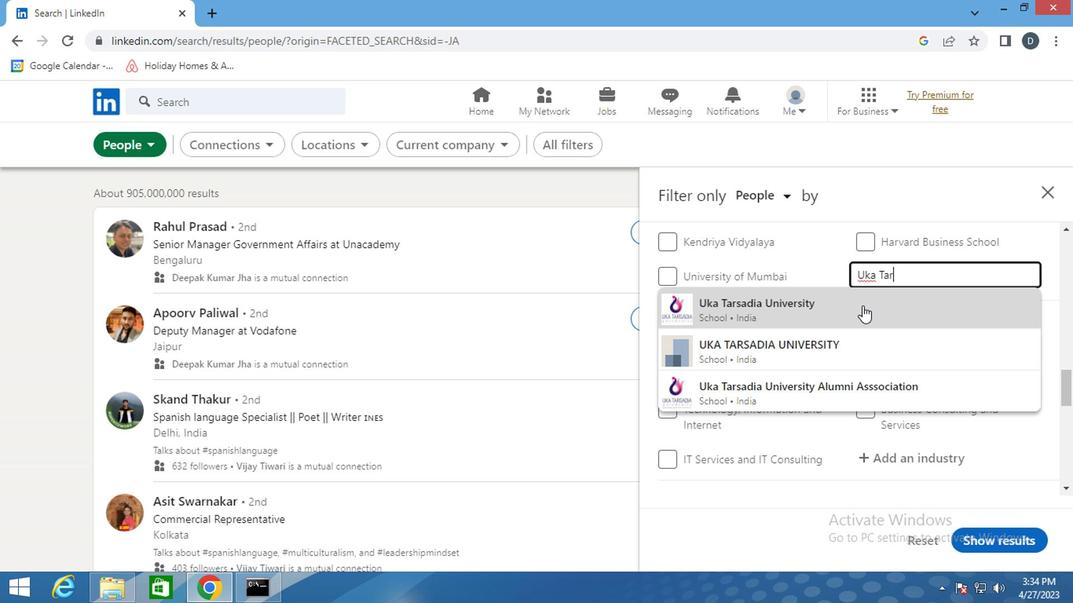 
Action: Mouse moved to (860, 309)
Screenshot: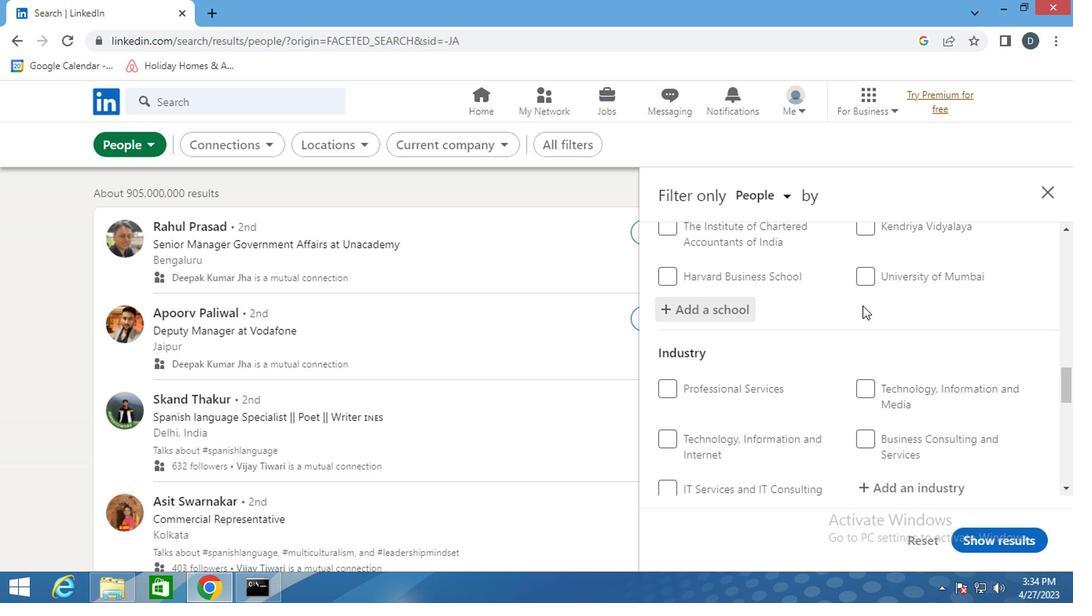 
Action: Mouse scrolled (860, 308) with delta (0, 0)
Screenshot: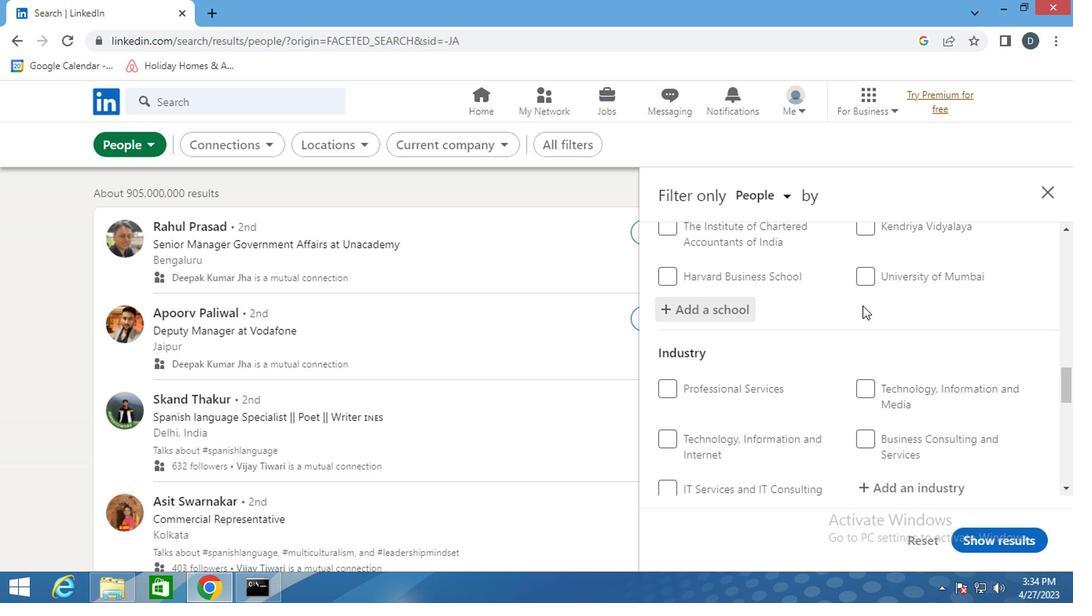 
Action: Mouse moved to (867, 315)
Screenshot: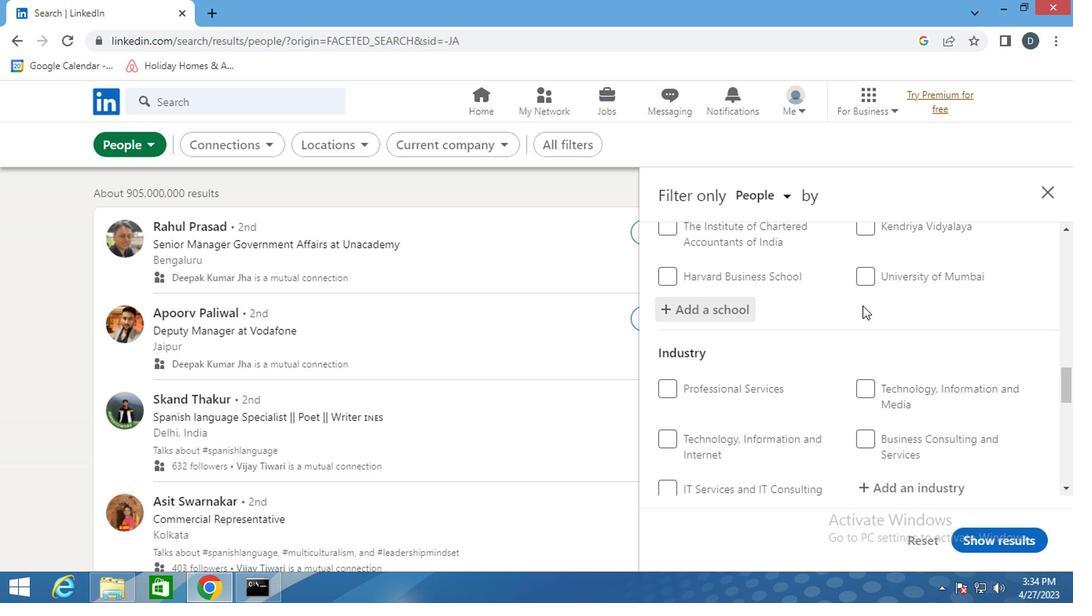 
Action: Mouse scrolled (867, 314) with delta (0, 0)
Screenshot: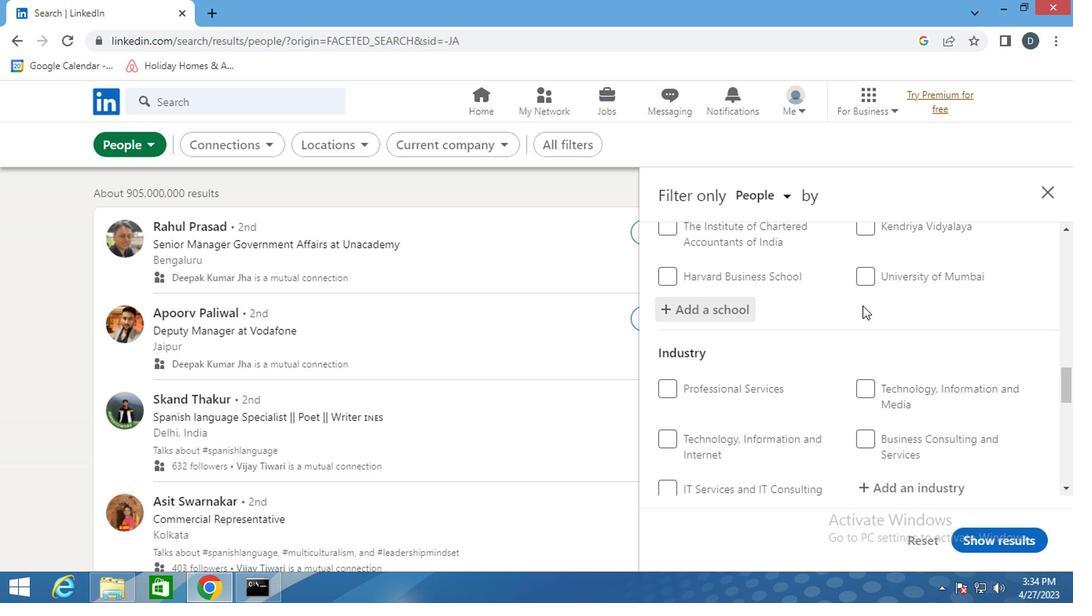 
Action: Mouse moved to (901, 332)
Screenshot: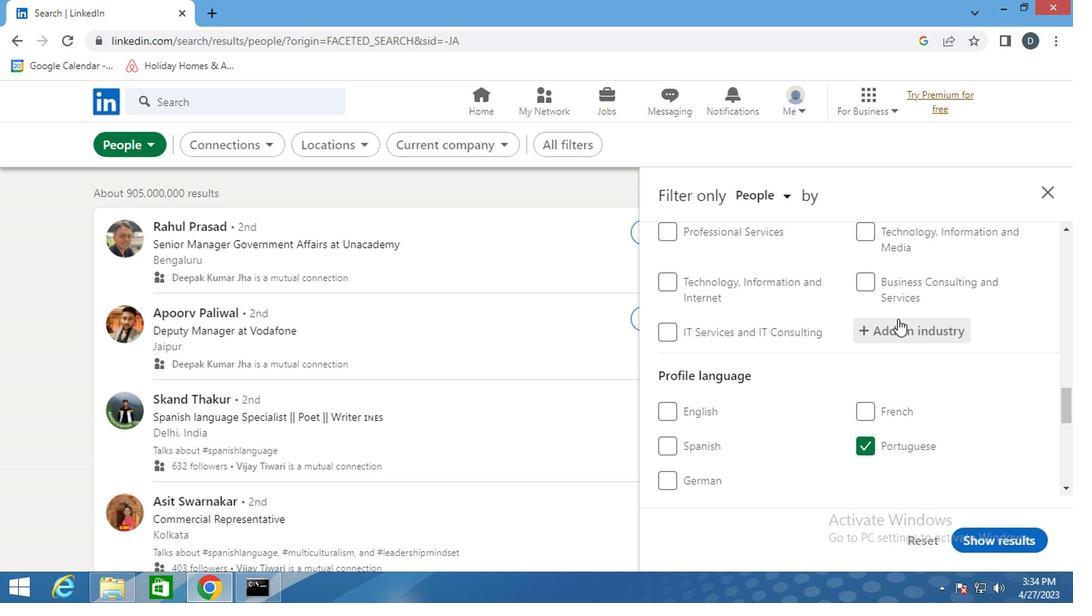 
Action: Mouse pressed left at (901, 332)
Screenshot: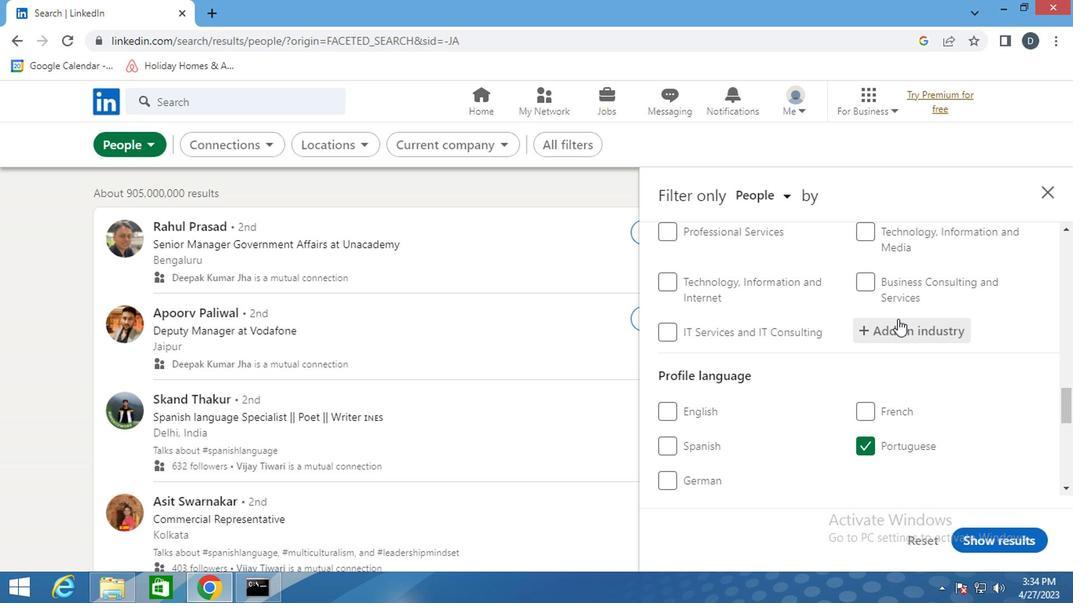 
Action: Mouse moved to (890, 338)
Screenshot: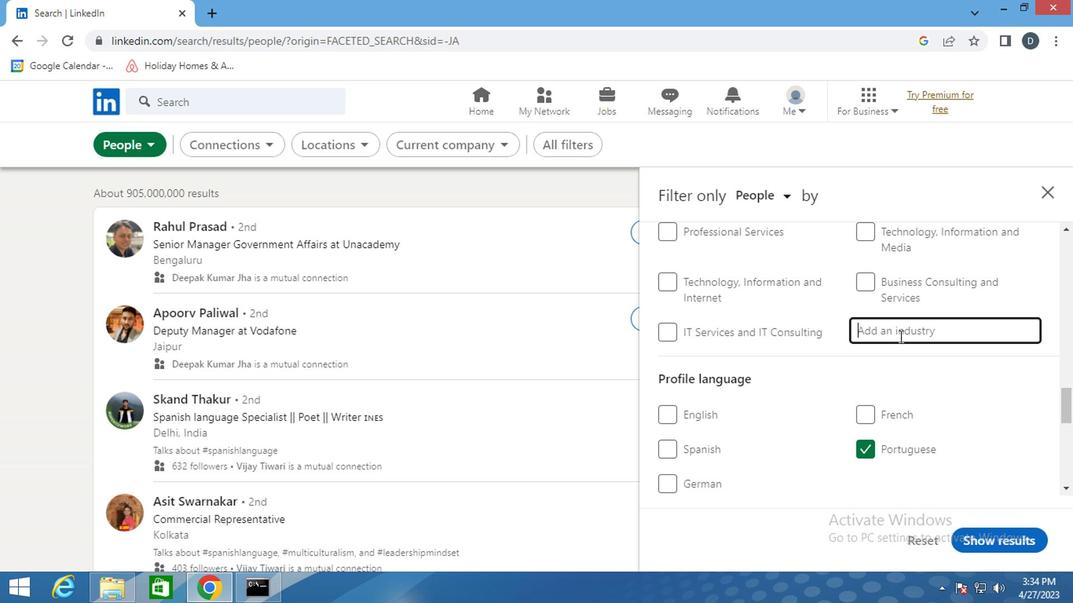 
Action: Key pressed <Key.shift>C
Screenshot: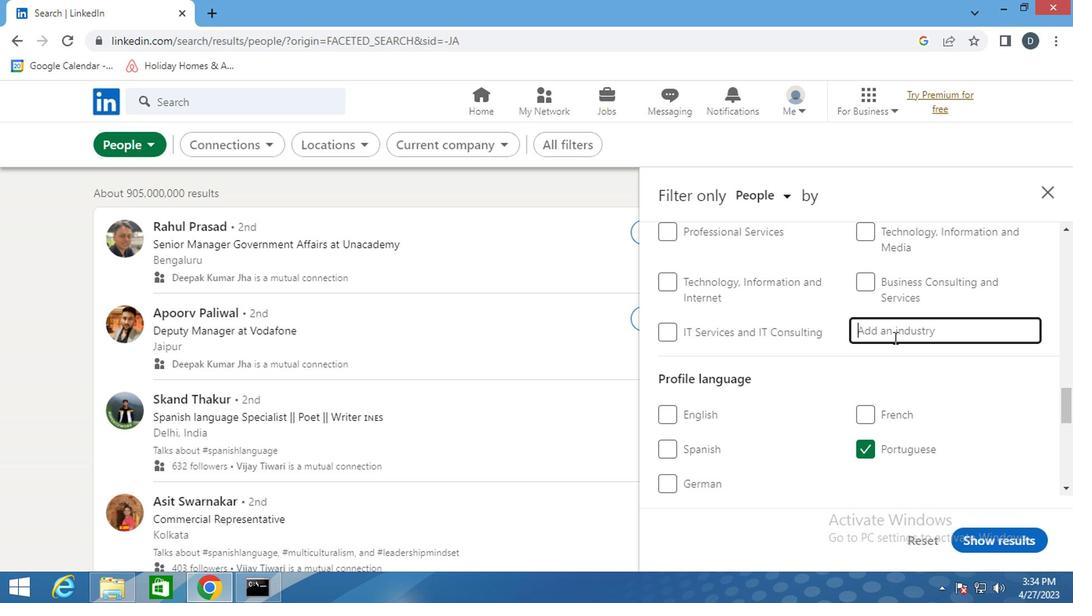 
Action: Mouse moved to (884, 341)
Screenshot: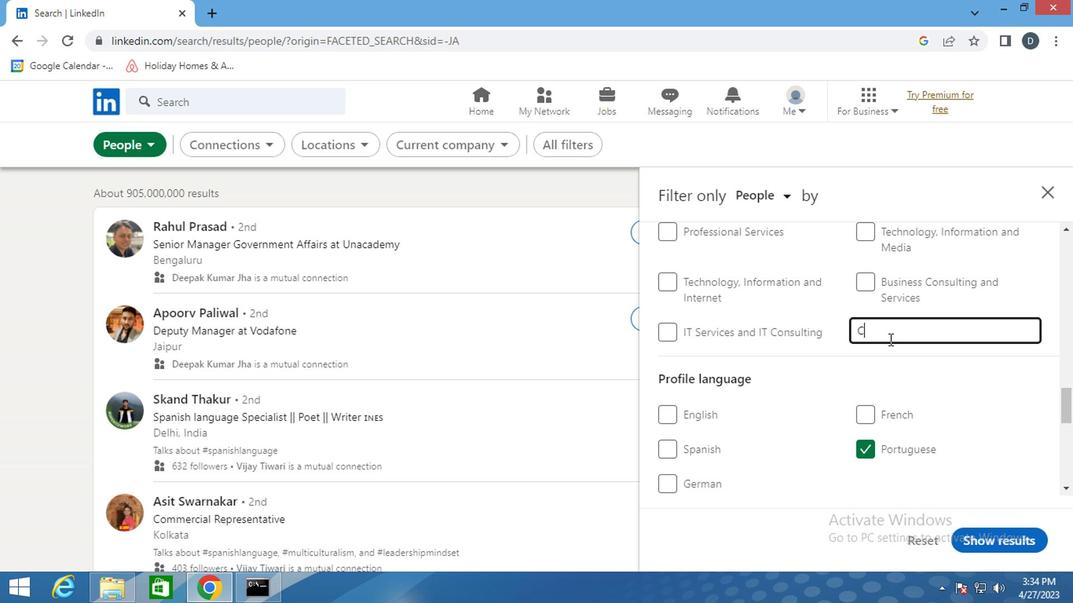 
Action: Key pressed I
Screenshot: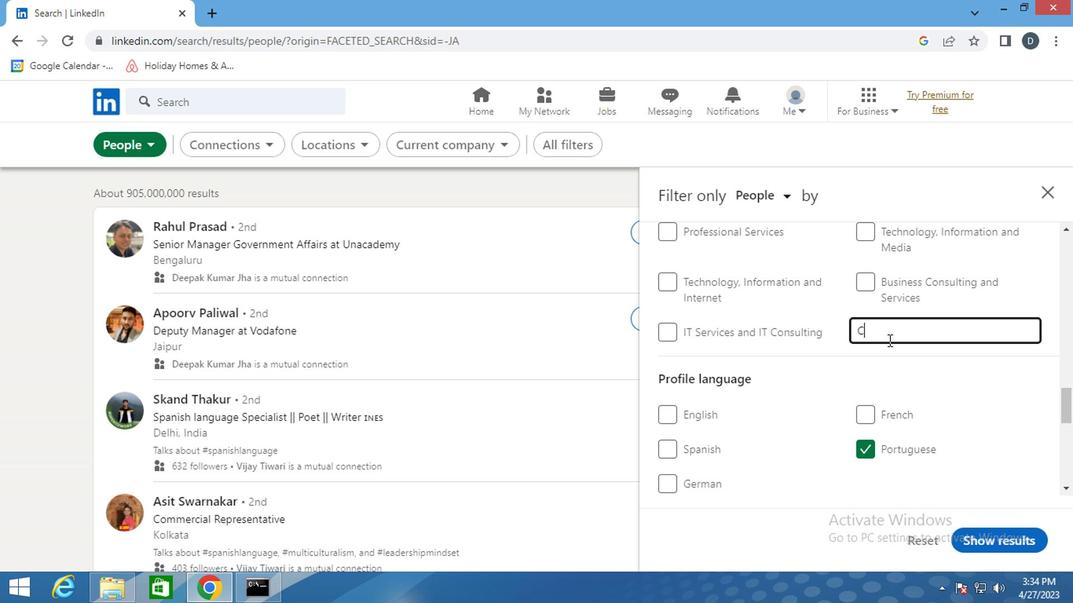 
Action: Mouse moved to (883, 341)
Screenshot: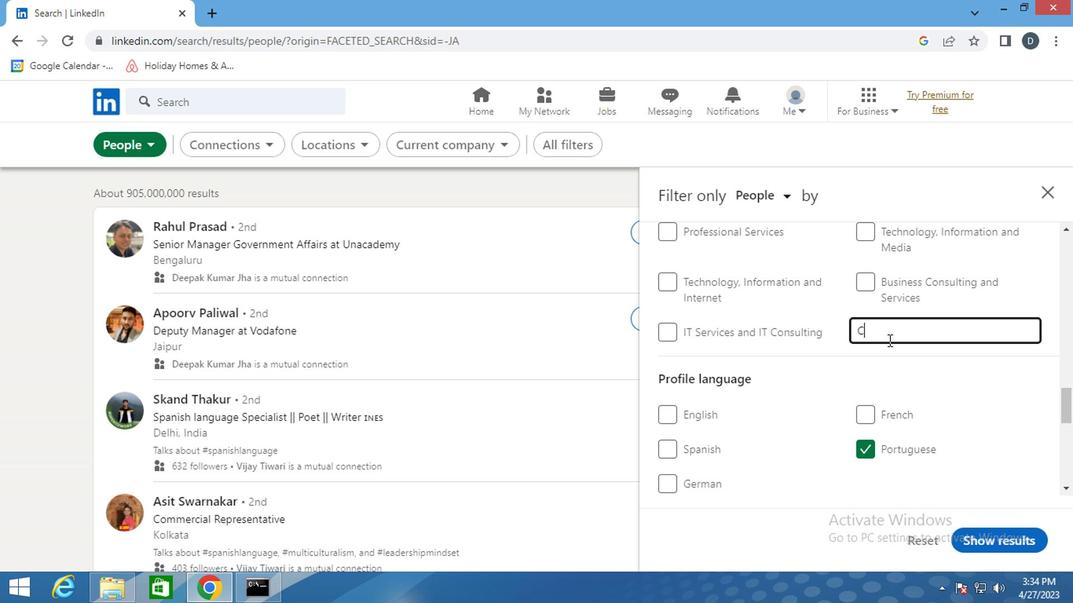 
Action: Key pressed R
Screenshot: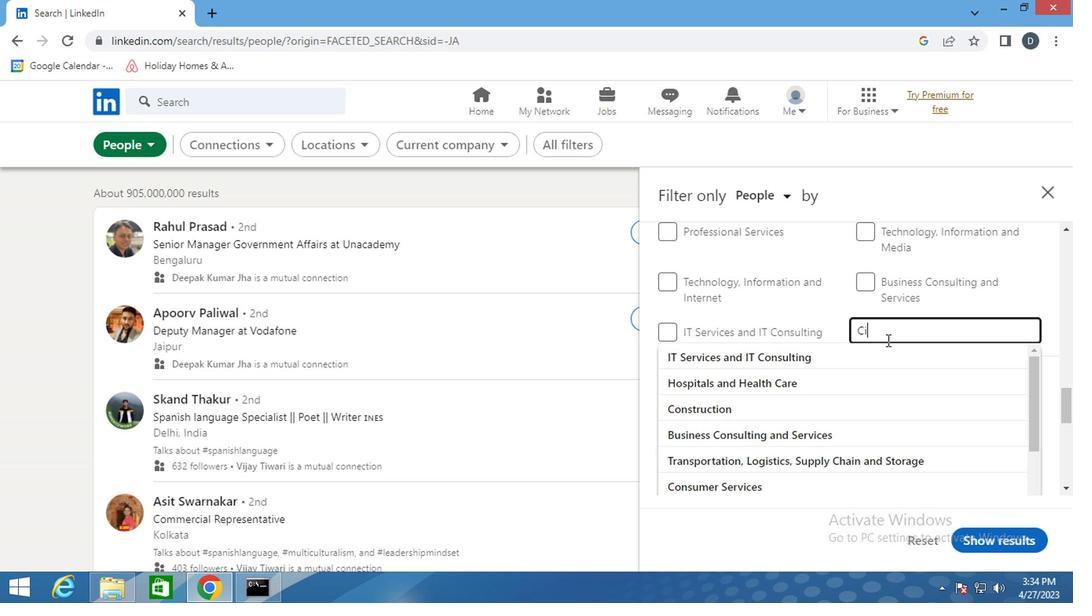 
Action: Mouse moved to (841, 360)
Screenshot: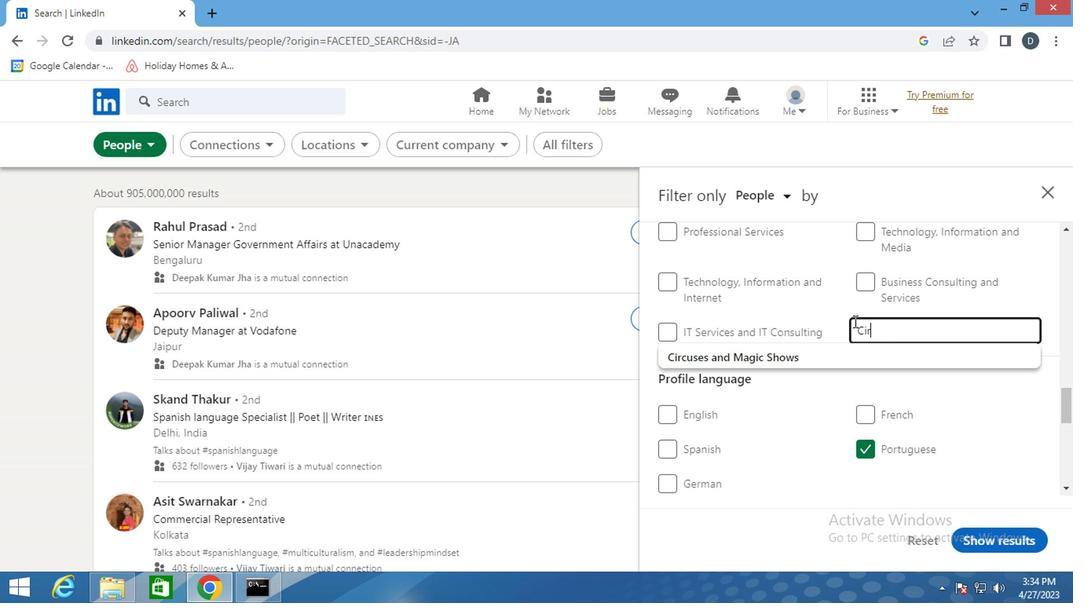 
Action: Mouse pressed left at (841, 360)
Screenshot: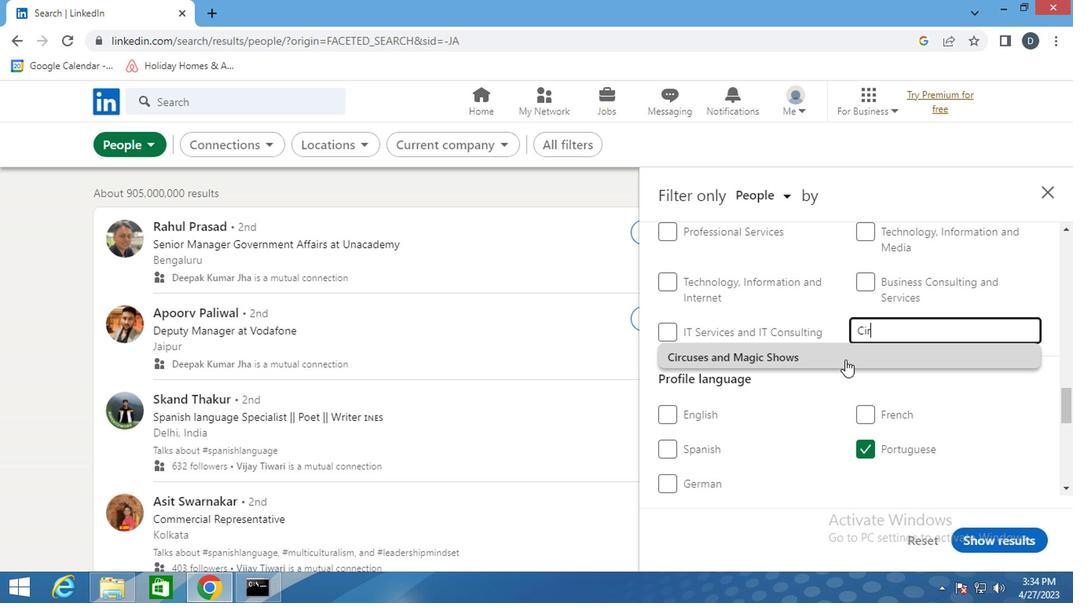 
Action: Mouse moved to (841, 354)
Screenshot: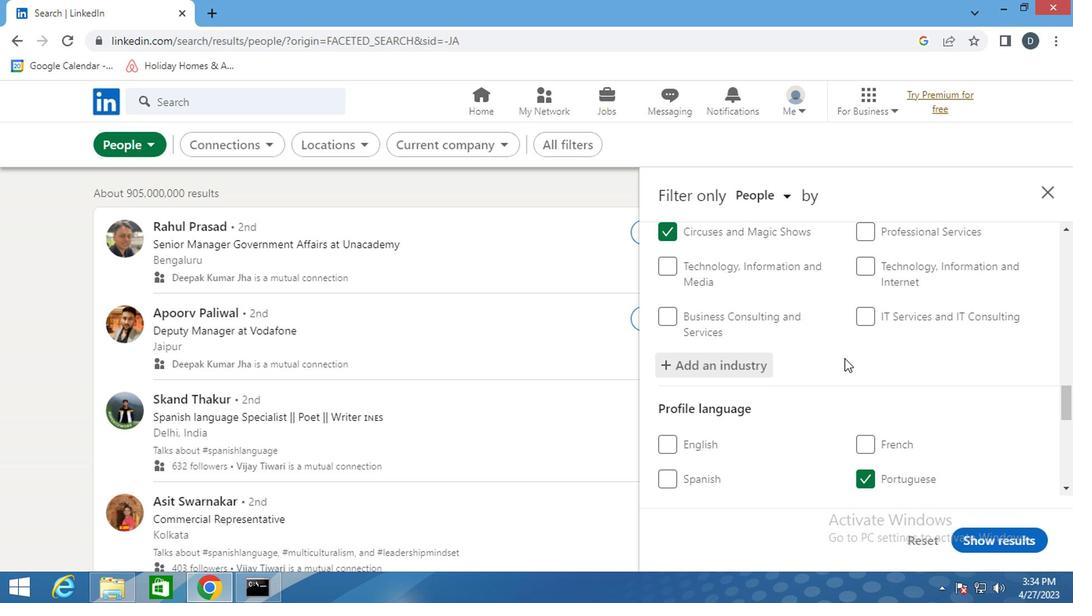 
Action: Mouse scrolled (841, 353) with delta (0, 0)
Screenshot: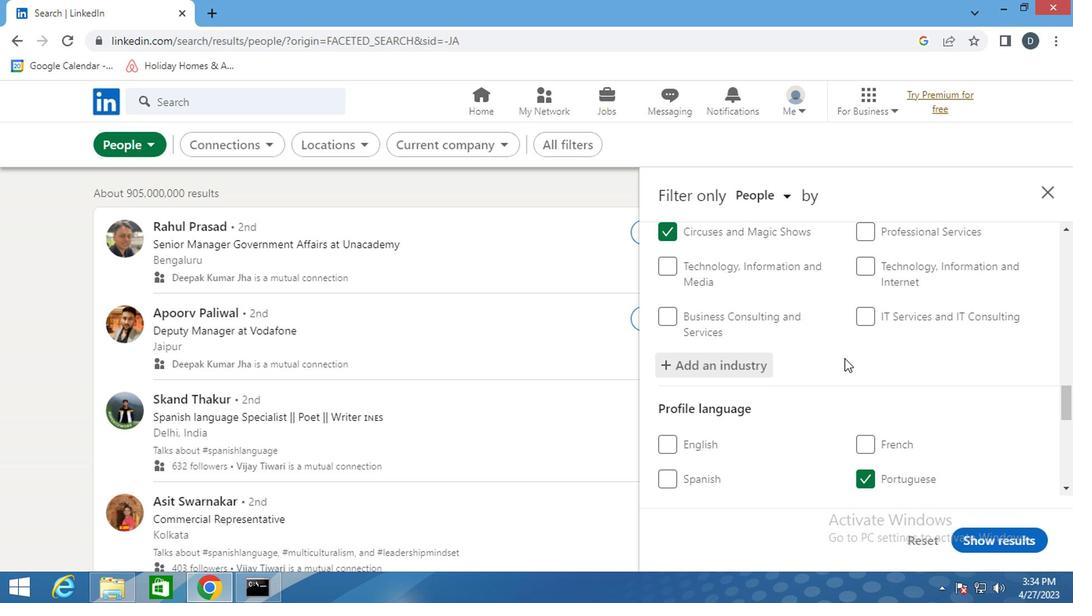 
Action: Mouse scrolled (841, 353) with delta (0, 0)
Screenshot: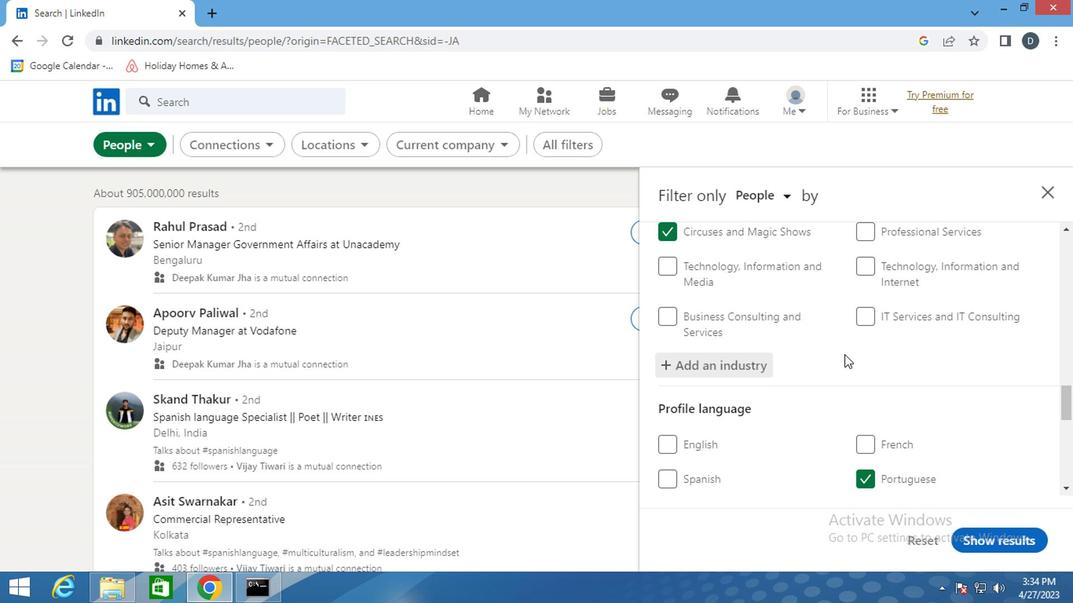 
Action: Mouse scrolled (841, 353) with delta (0, 0)
Screenshot: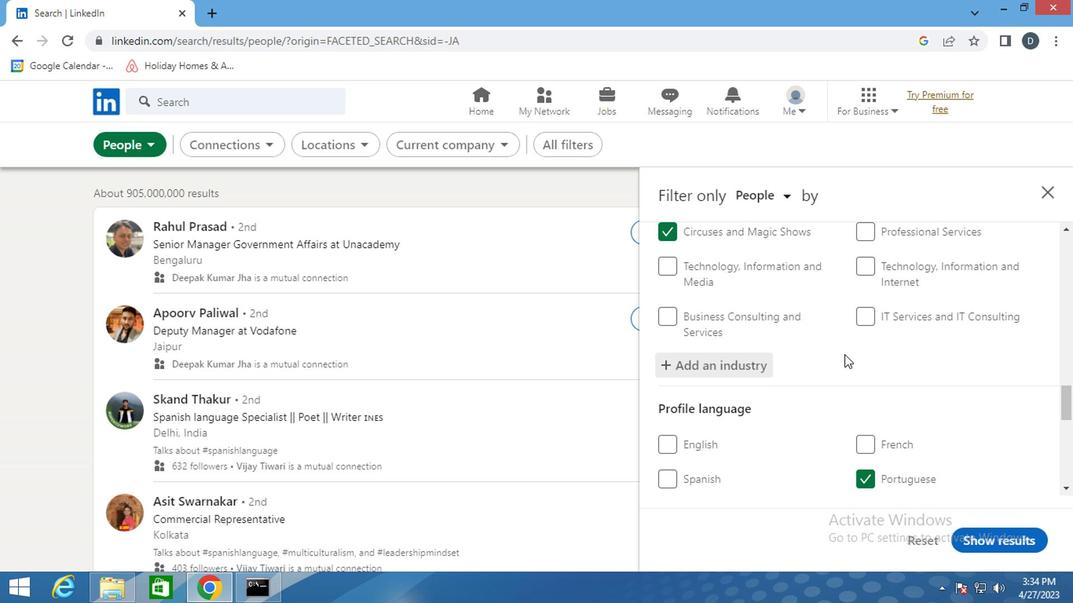 
Action: Mouse moved to (890, 338)
Screenshot: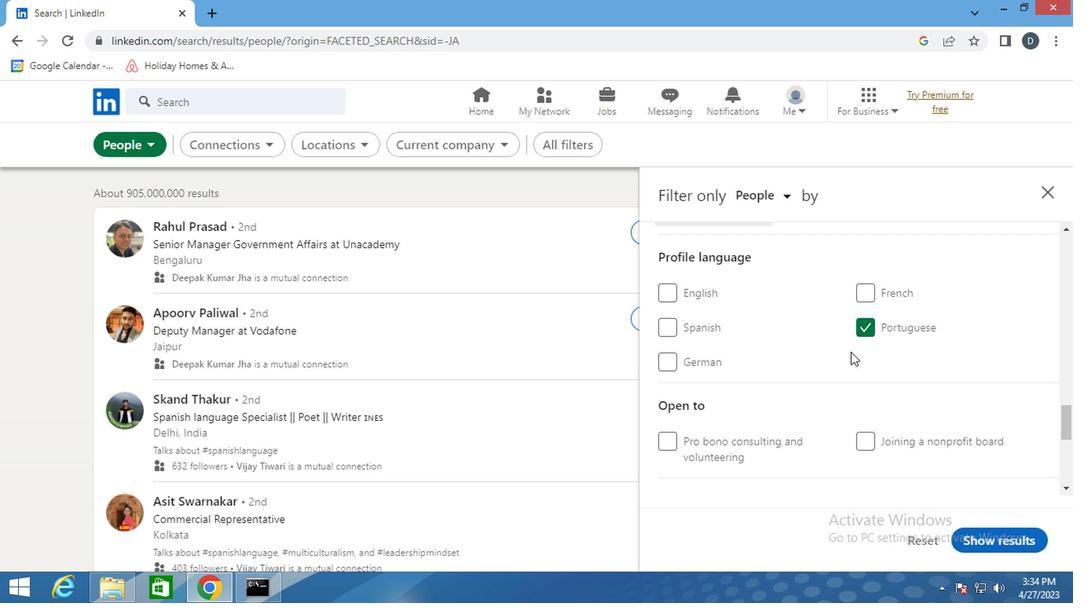 
Action: Mouse scrolled (890, 338) with delta (0, 0)
Screenshot: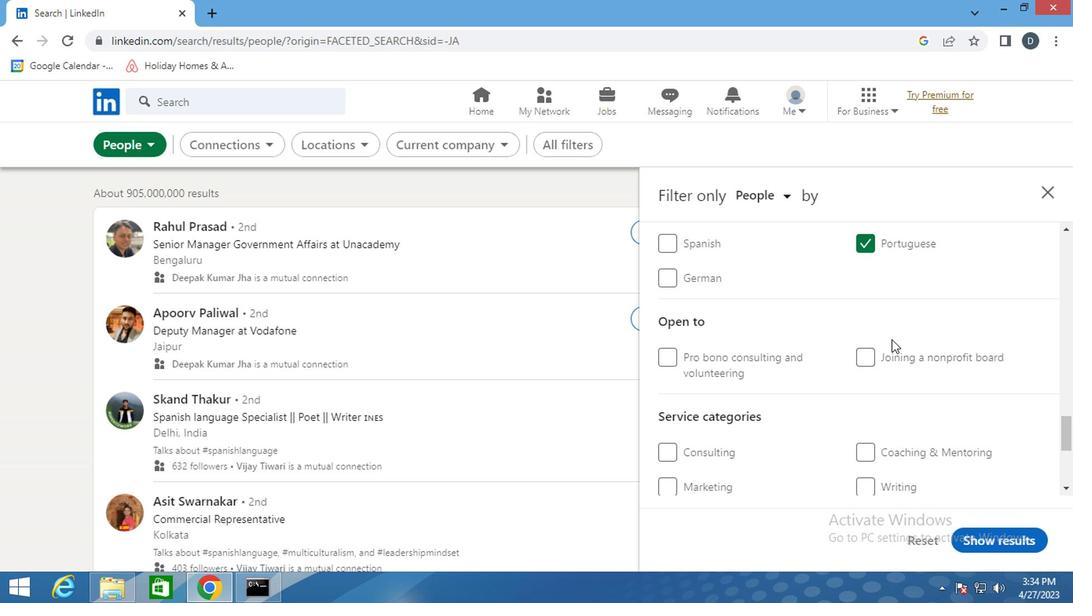
Action: Mouse scrolled (890, 338) with delta (0, 0)
Screenshot: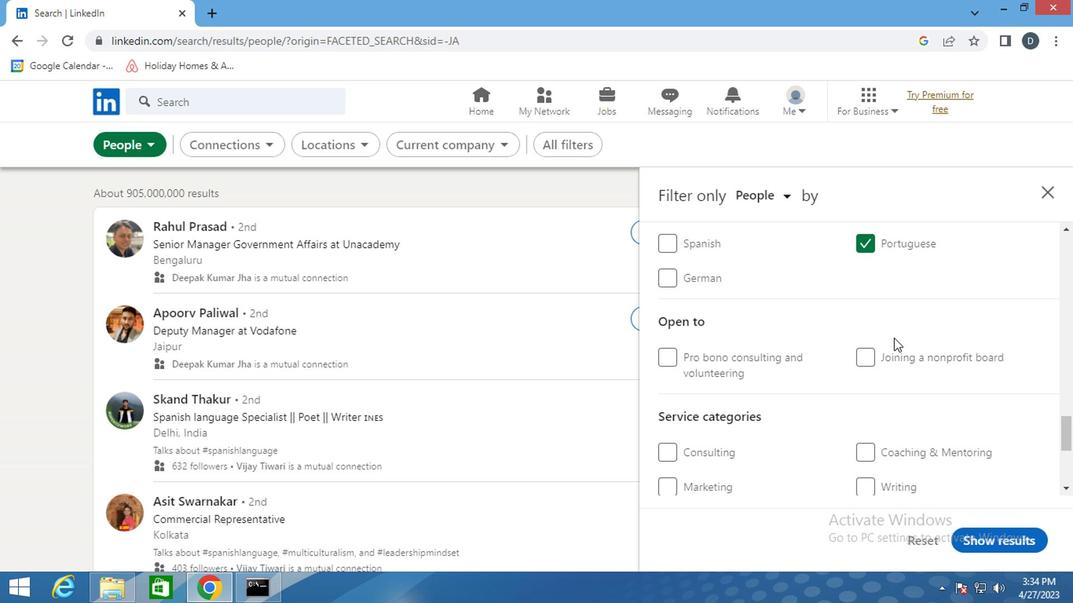 
Action: Mouse moved to (913, 375)
Screenshot: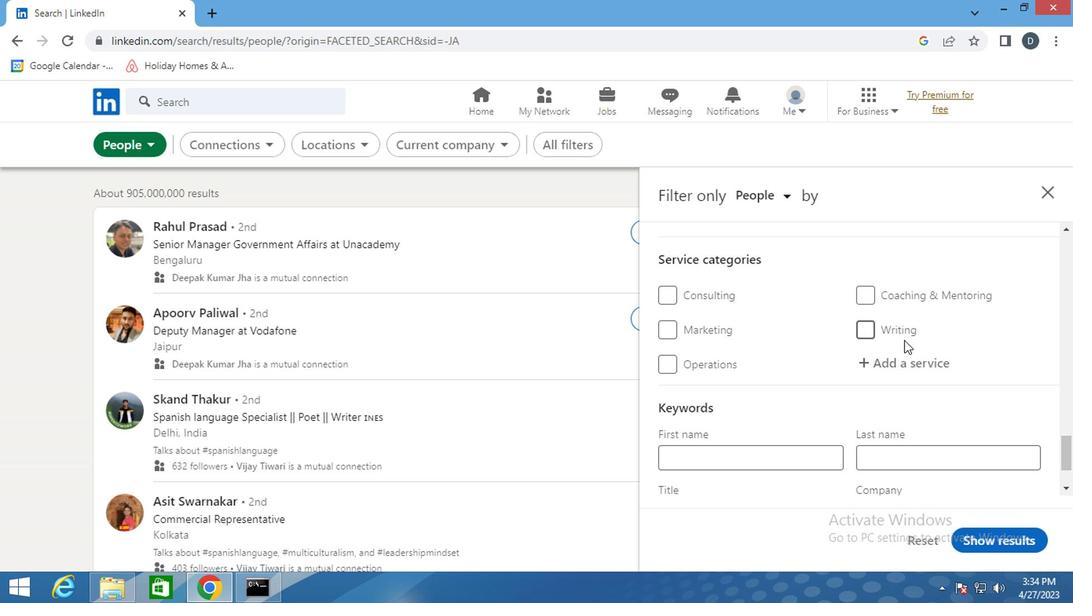 
Action: Mouse pressed left at (913, 375)
Screenshot: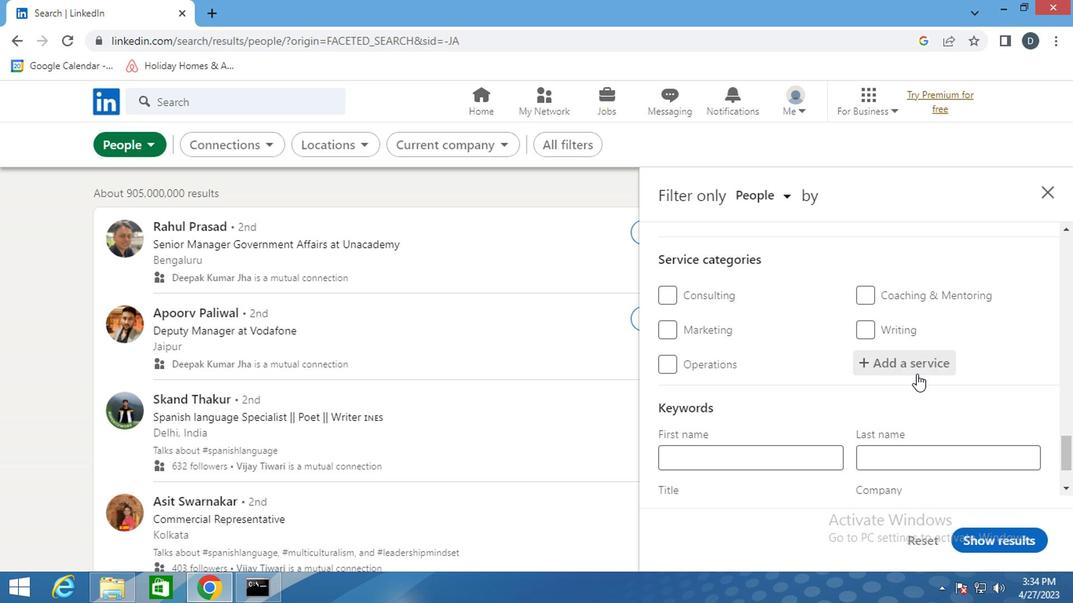 
Action: Mouse moved to (893, 370)
Screenshot: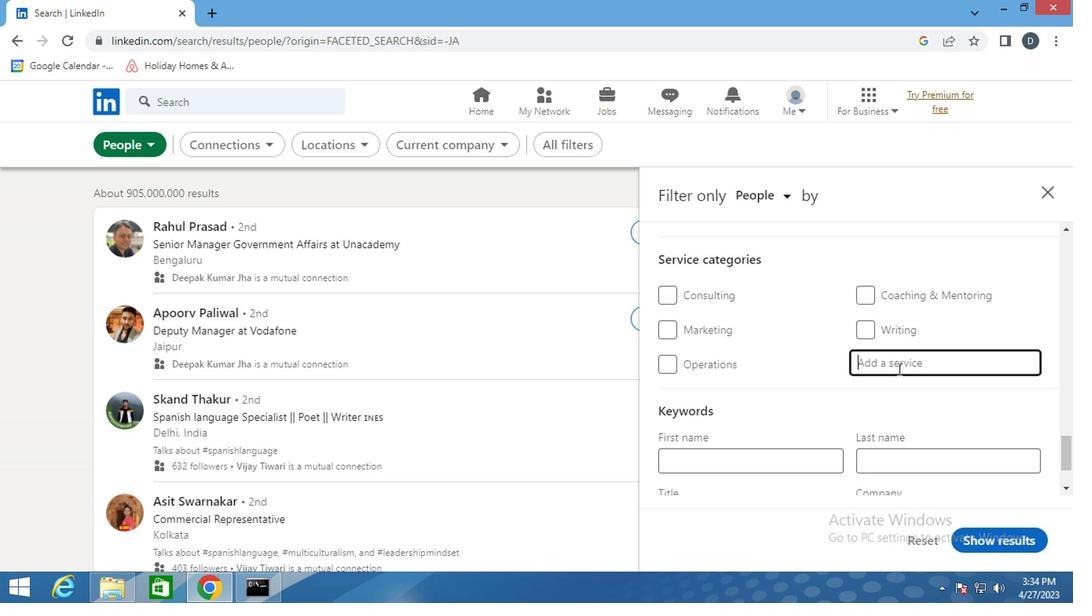 
Action: Key pressed <Key.shift>LIFE<Key.space><Key.shift>CA<Key.backspace>OACH
Screenshot: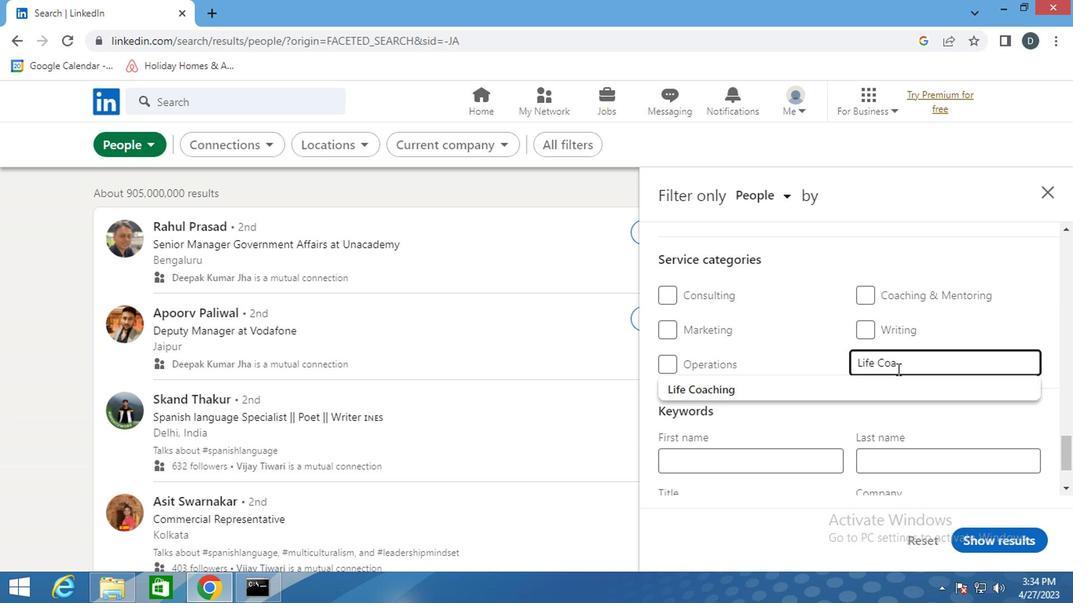 
Action: Mouse moved to (884, 389)
Screenshot: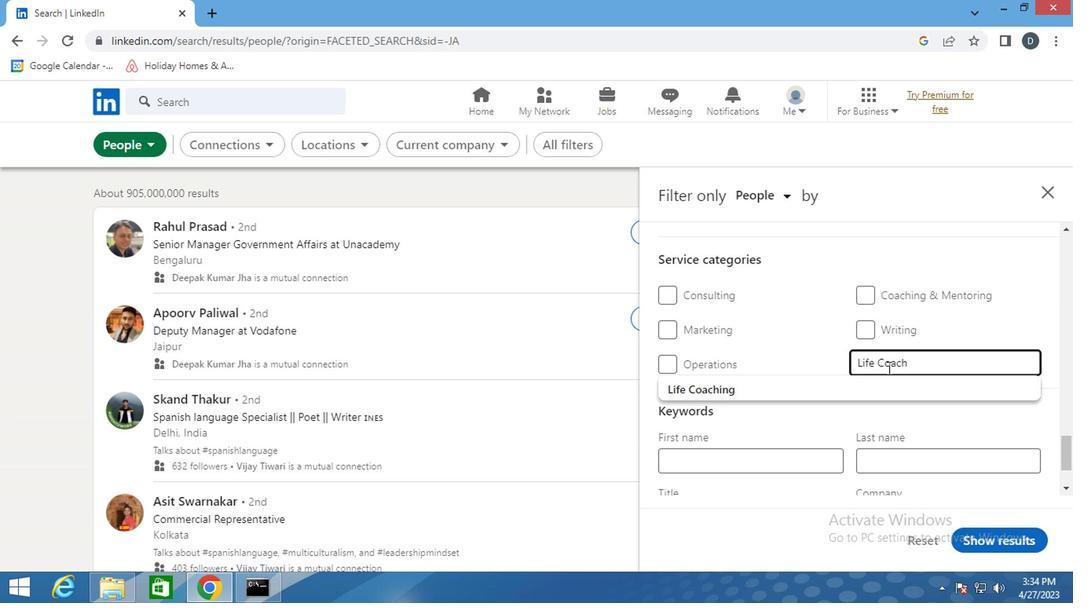 
Action: Mouse pressed left at (884, 389)
Screenshot: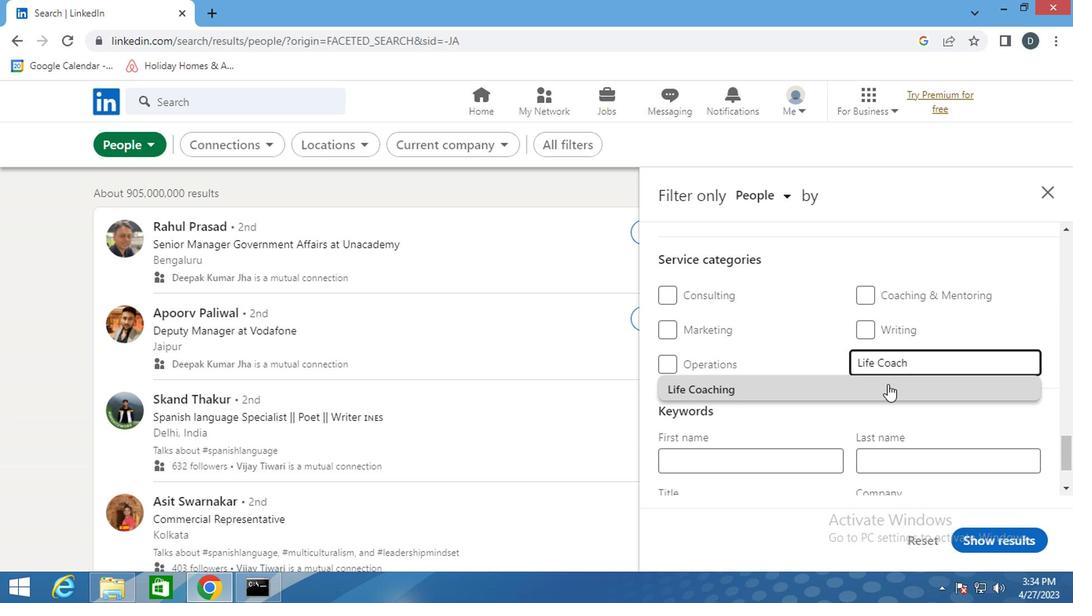 
Action: Mouse moved to (885, 389)
Screenshot: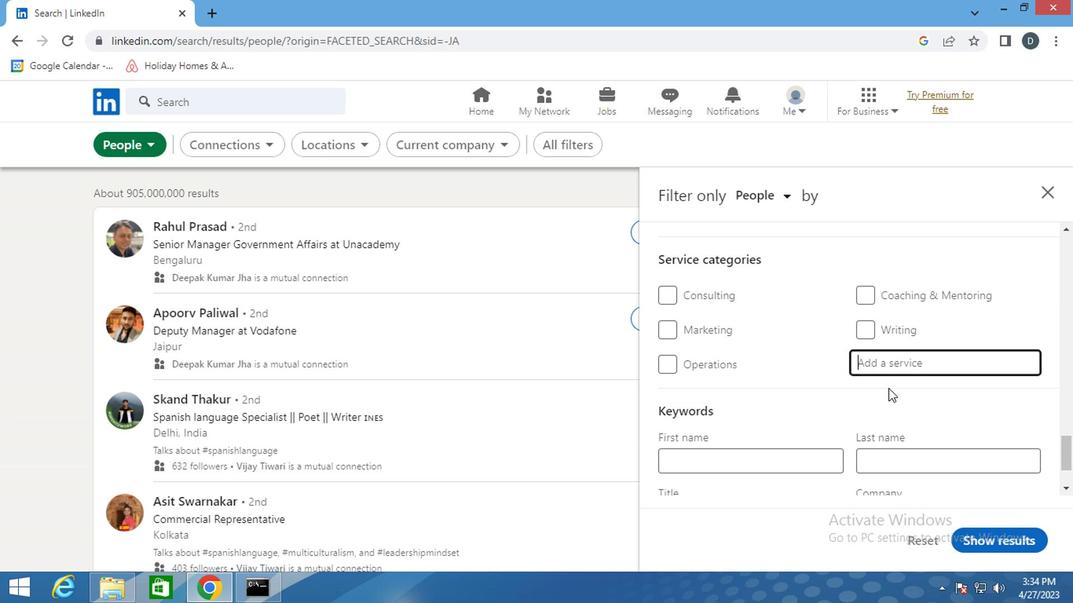 
Action: Mouse scrolled (885, 389) with delta (0, 0)
Screenshot: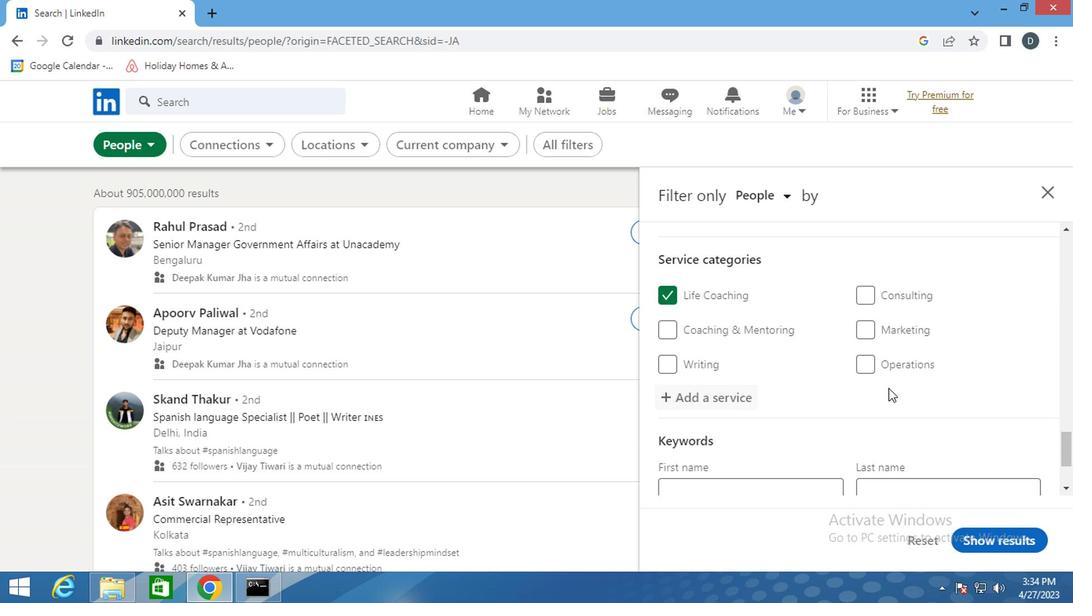 
Action: Mouse scrolled (885, 389) with delta (0, 0)
Screenshot: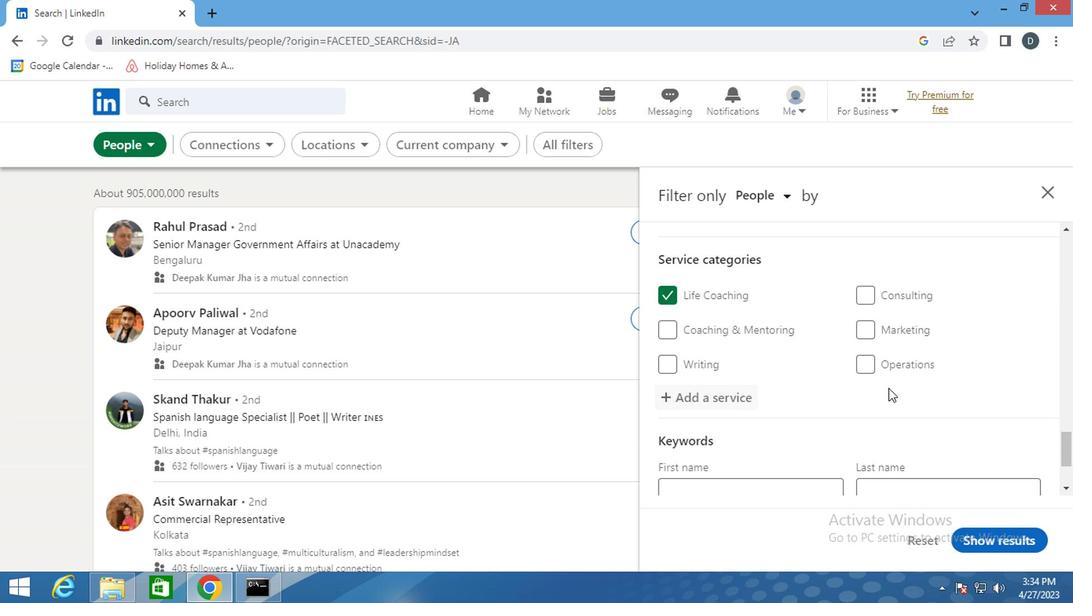 
Action: Mouse scrolled (885, 389) with delta (0, 0)
Screenshot: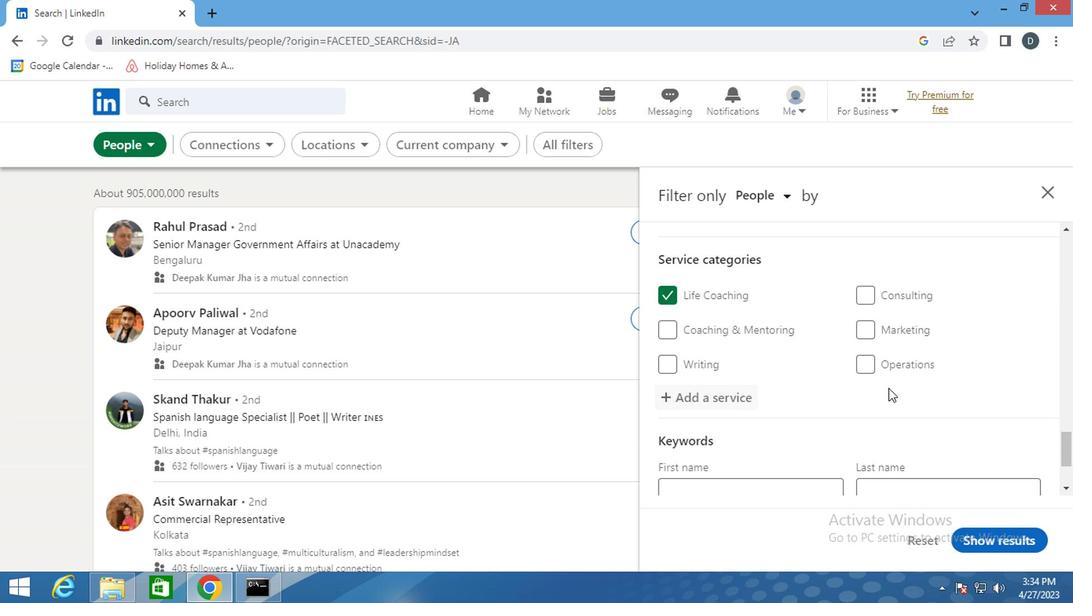 
Action: Mouse scrolled (885, 389) with delta (0, 0)
Screenshot: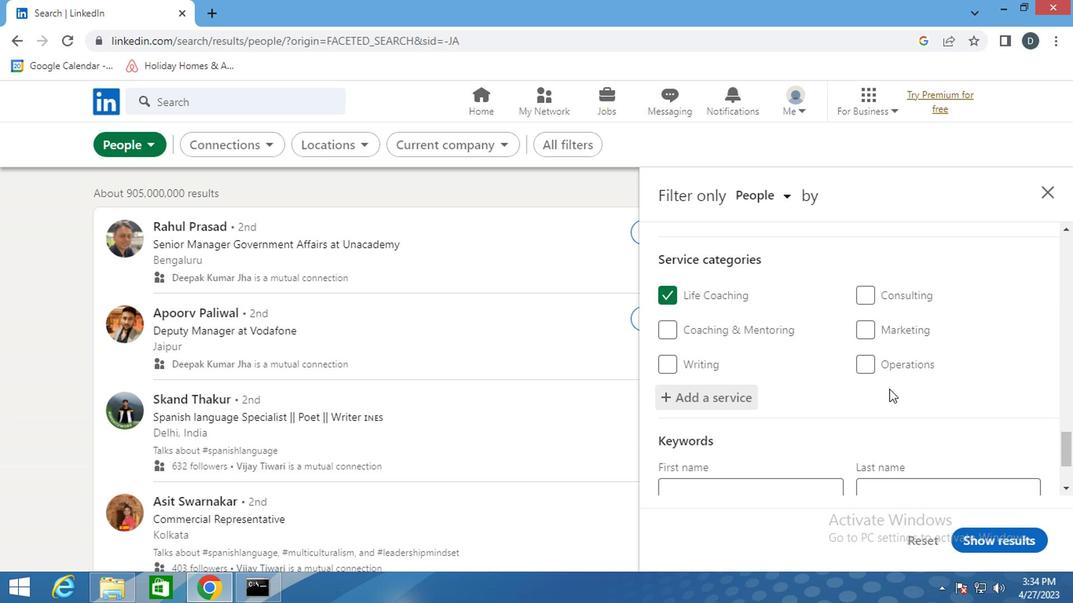 
Action: Mouse moved to (773, 424)
Screenshot: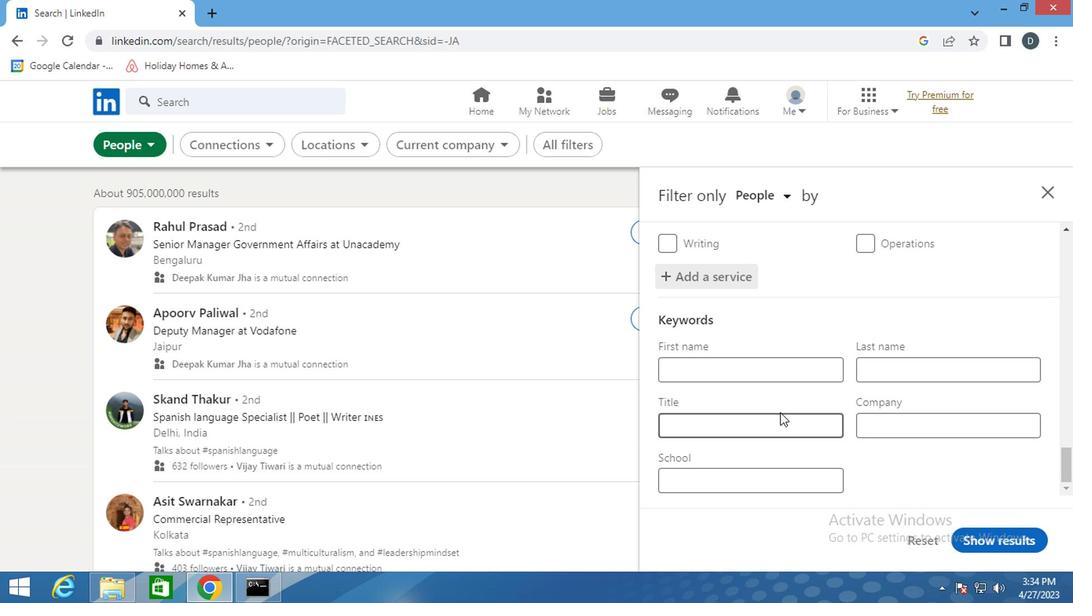 
Action: Mouse pressed left at (773, 424)
Screenshot: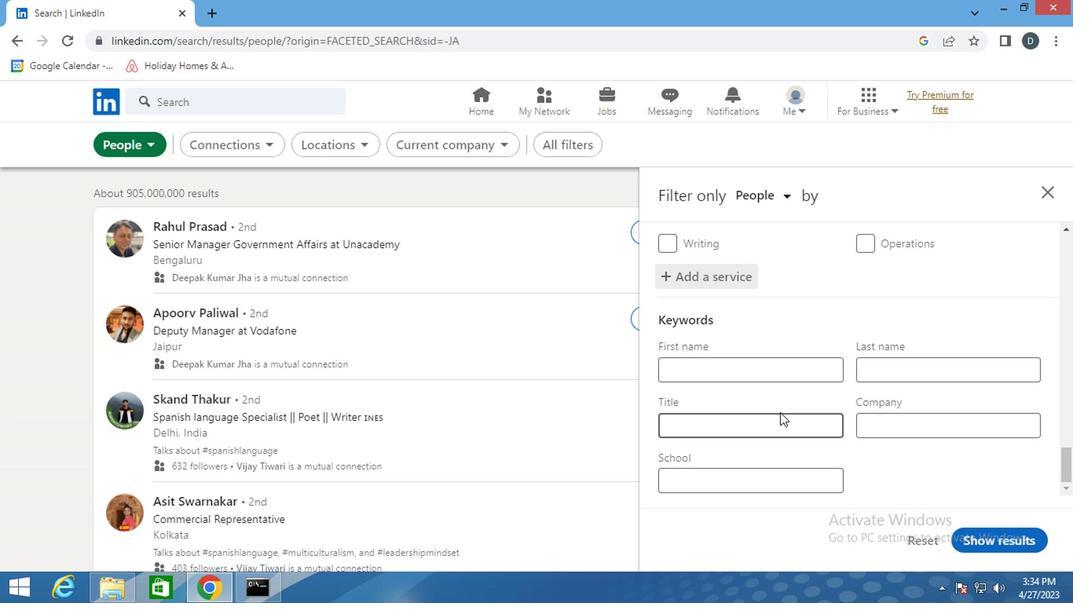 
Action: Mouse moved to (804, 401)
Screenshot: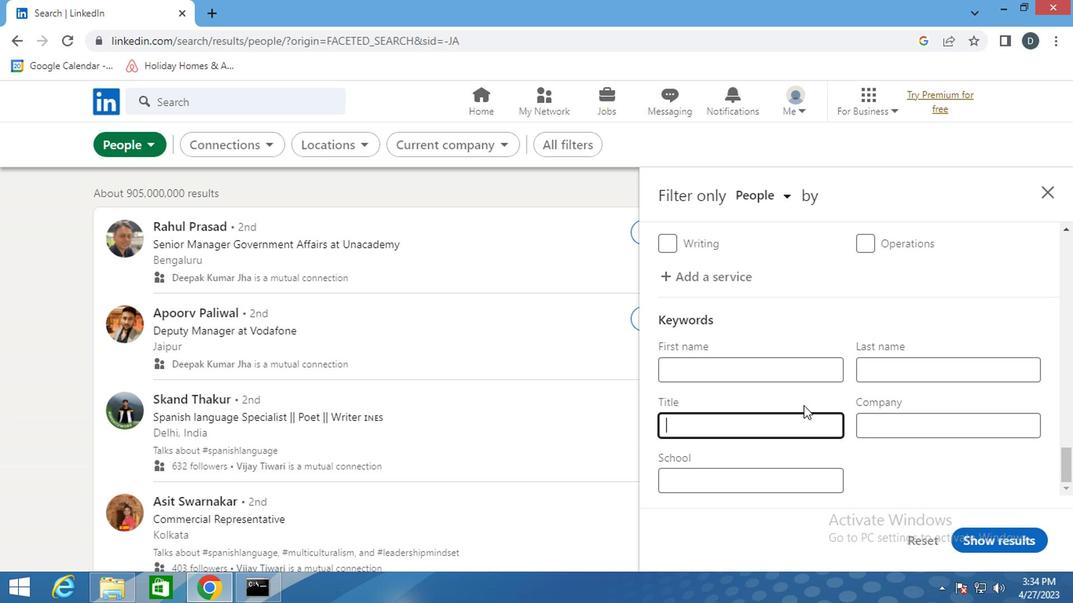 
Action: Mouse scrolled (804, 400) with delta (0, 0)
Screenshot: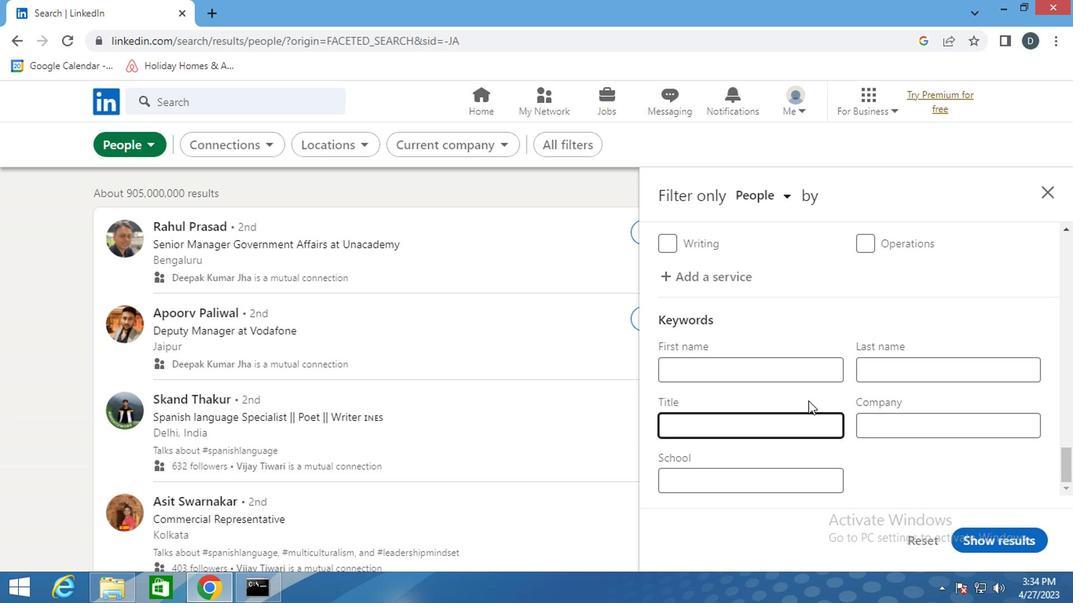 
Action: Mouse moved to (818, 390)
Screenshot: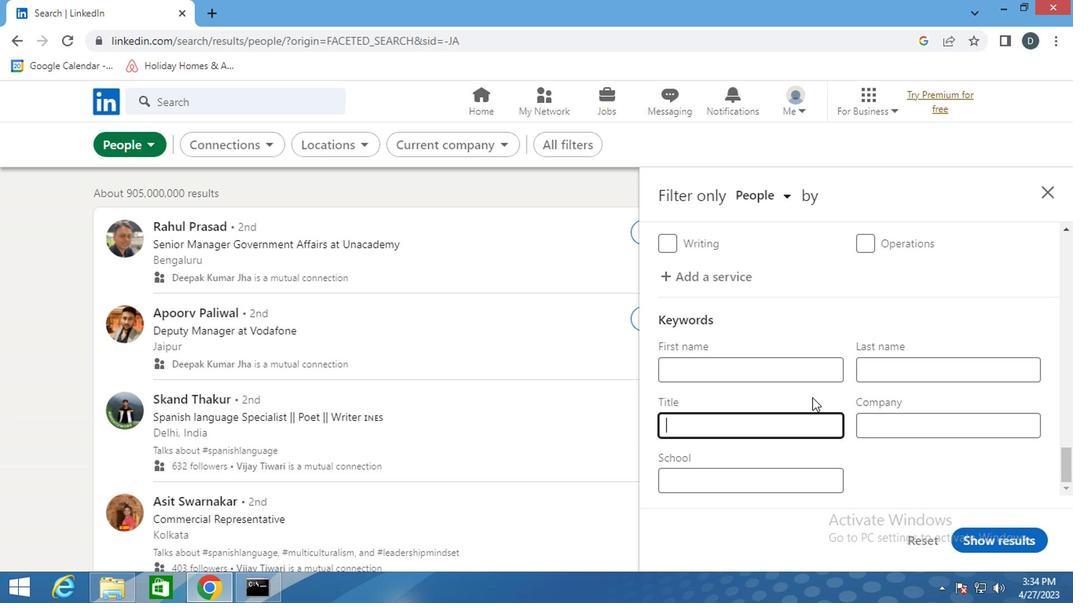 
Action: Key pressed <Key.shift>PARKING<Key.space><Key.shift>ASSISTANT
Screenshot: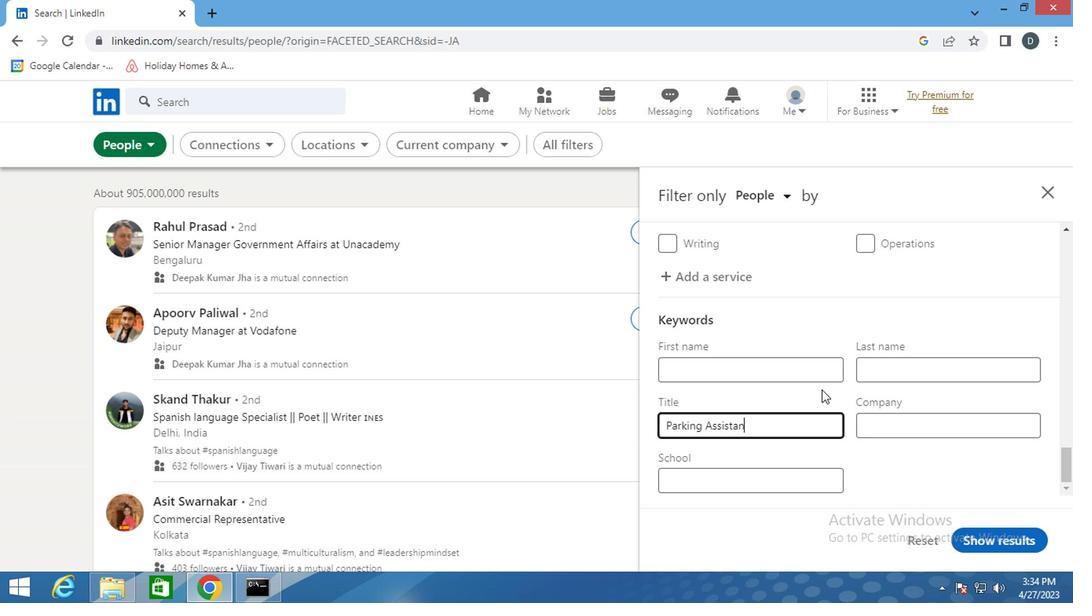 
Action: Mouse moved to (1010, 533)
Screenshot: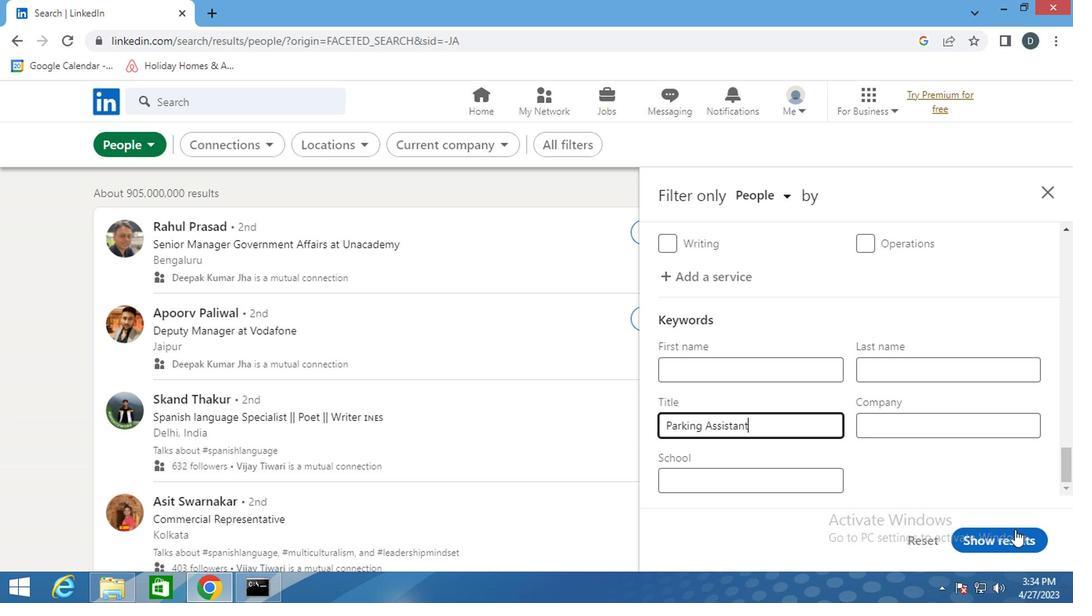
Action: Mouse pressed left at (1010, 533)
Screenshot: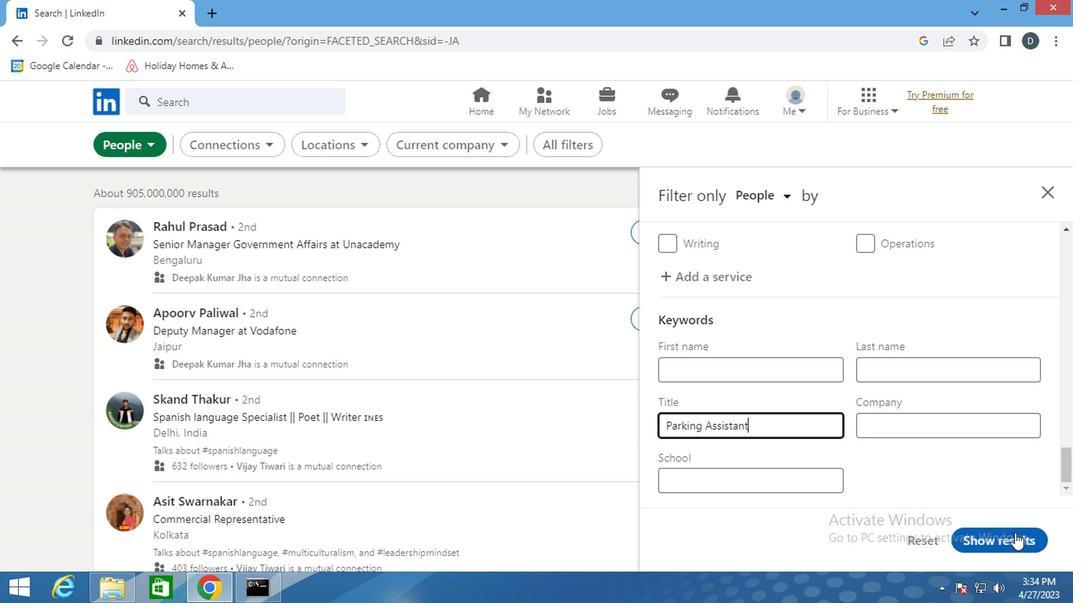 
Action: Mouse moved to (918, 452)
Screenshot: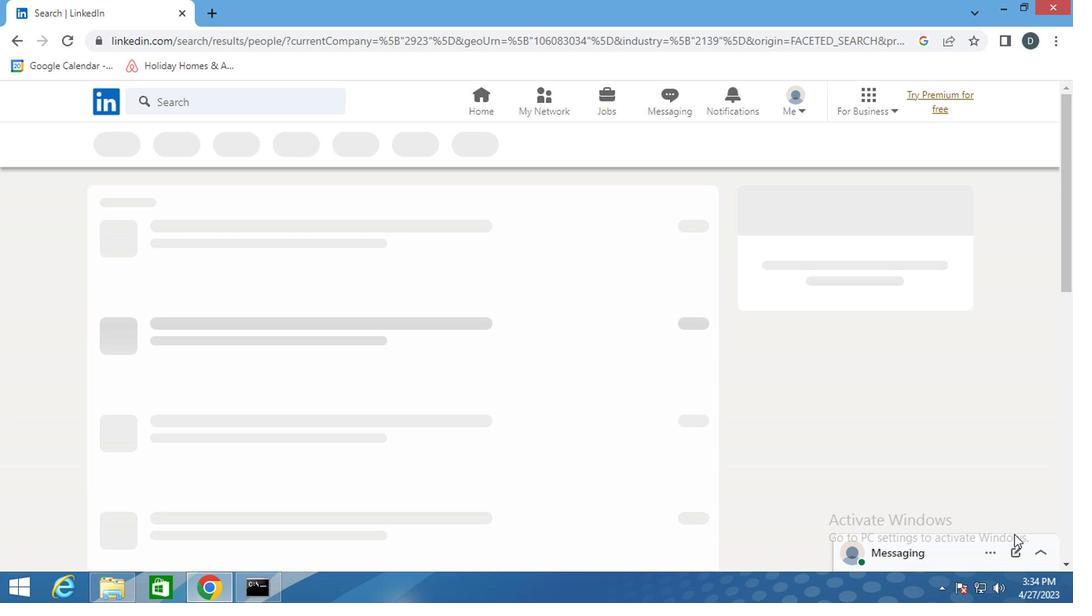 
